 Task: Find connections with filter location Erechim with filter topic #personaltrainerwith filter profile language English with filter current company Wipro with filter school Gurunanak college with filter industry Legal Services with filter service category Computer Repair with filter keywords title Chief People Officer
Action: Mouse moved to (650, 120)
Screenshot: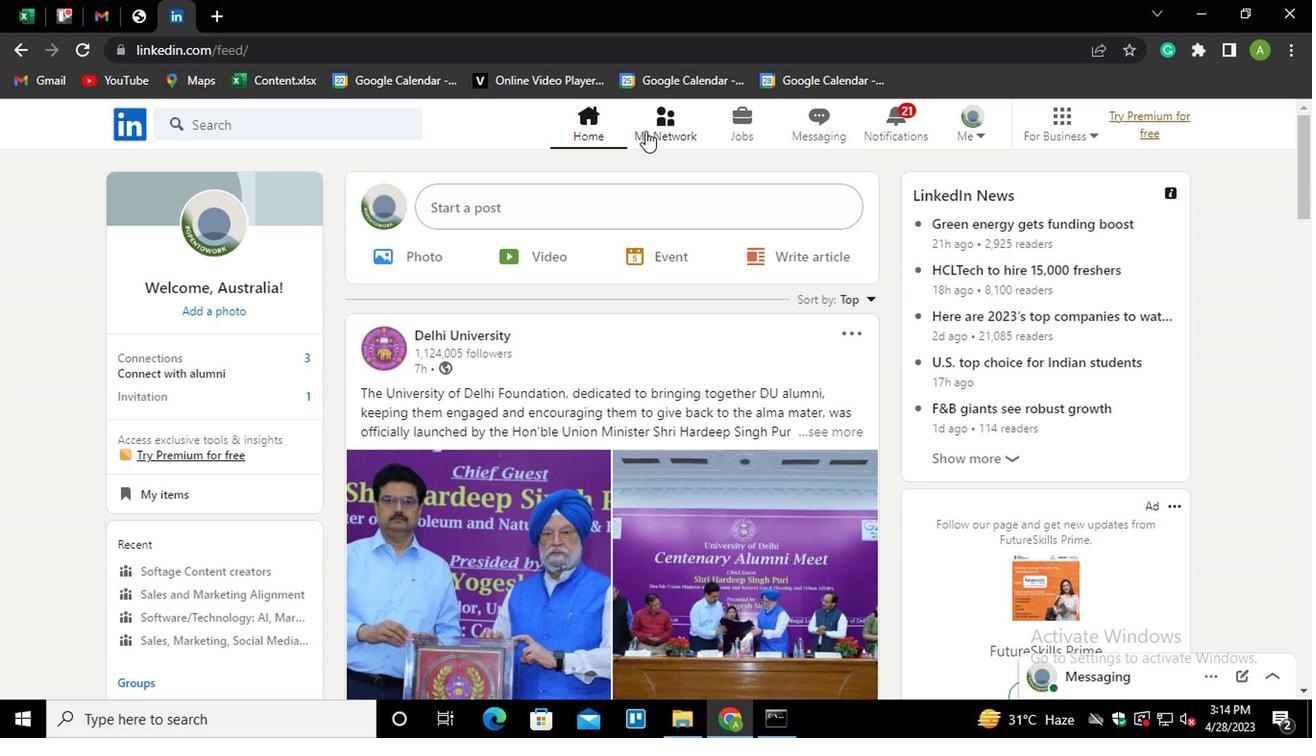 
Action: Mouse pressed left at (650, 120)
Screenshot: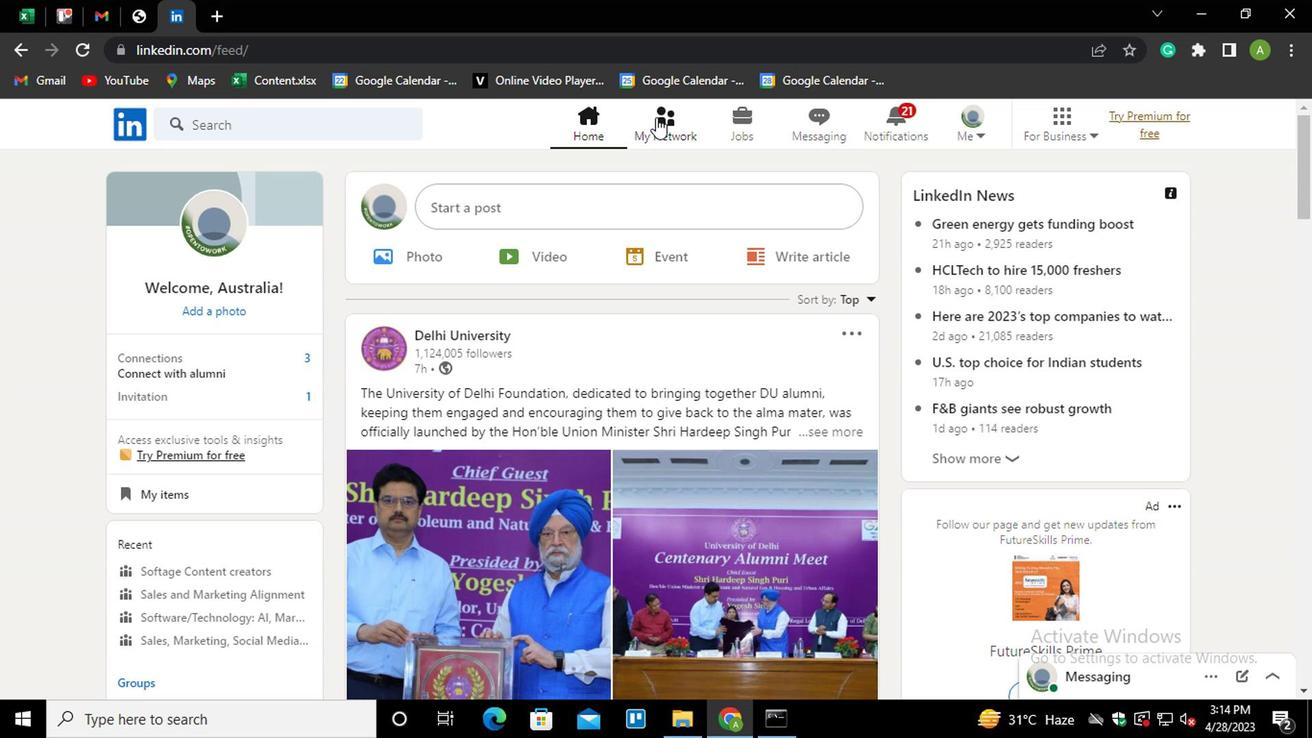 
Action: Mouse moved to (215, 224)
Screenshot: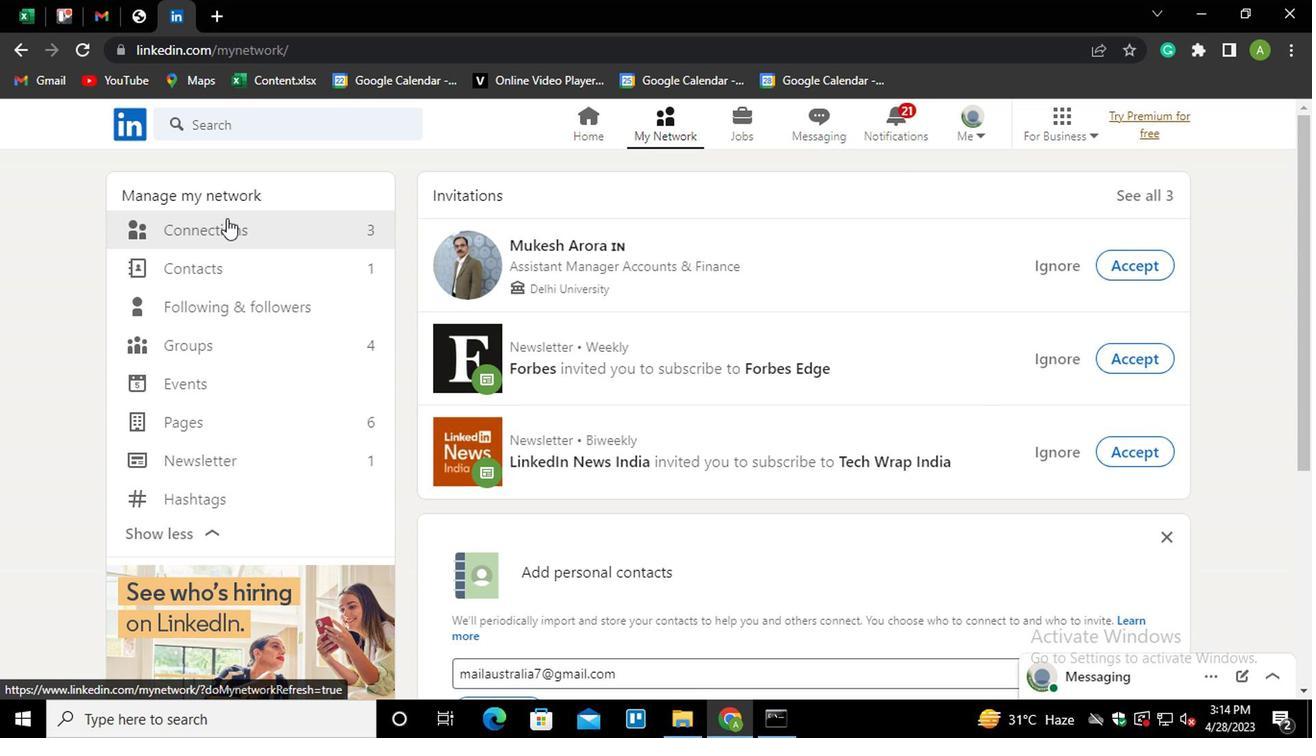 
Action: Mouse pressed left at (215, 224)
Screenshot: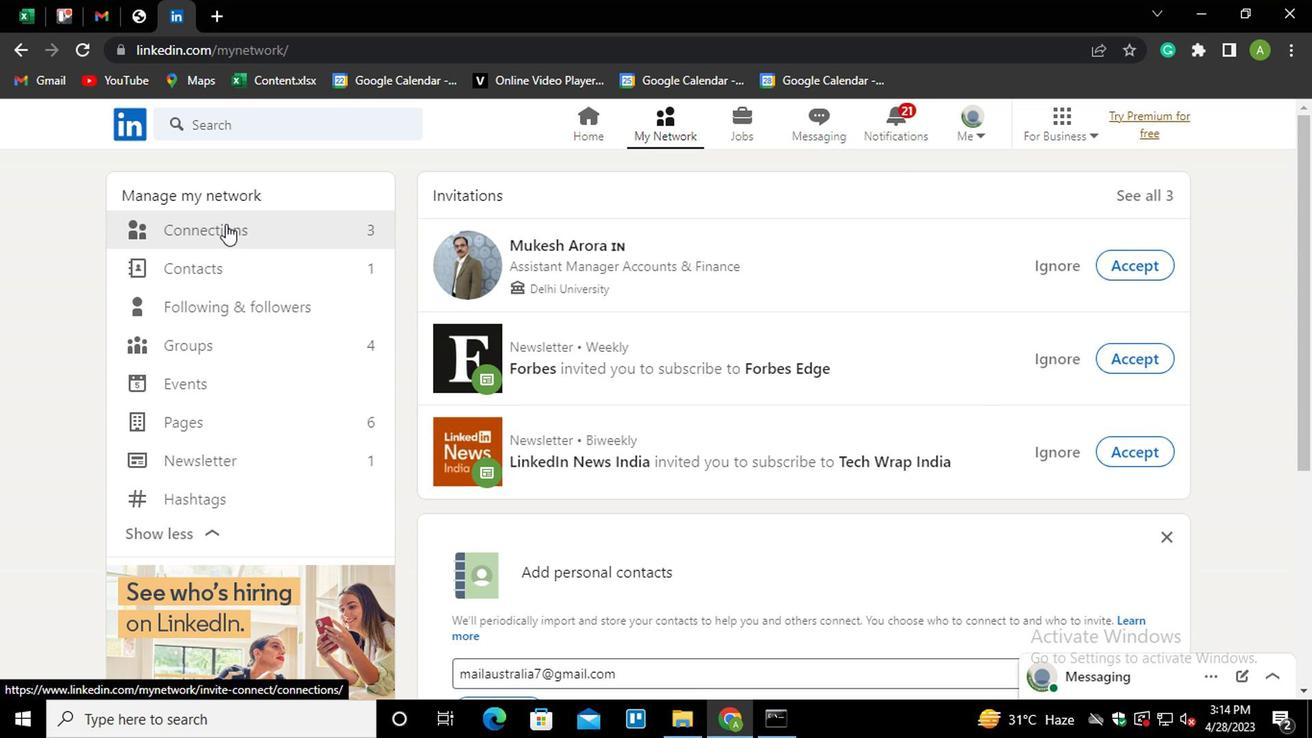 
Action: Mouse moved to (792, 223)
Screenshot: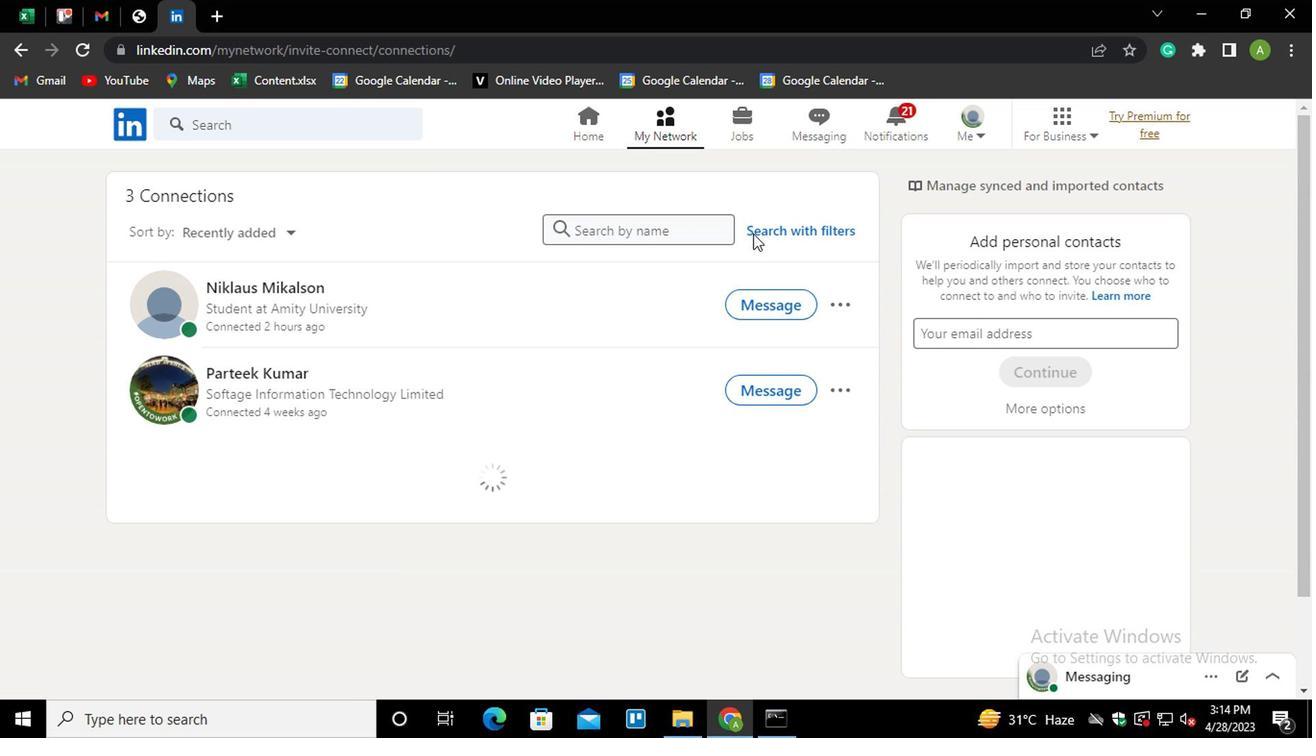 
Action: Mouse pressed left at (792, 223)
Screenshot: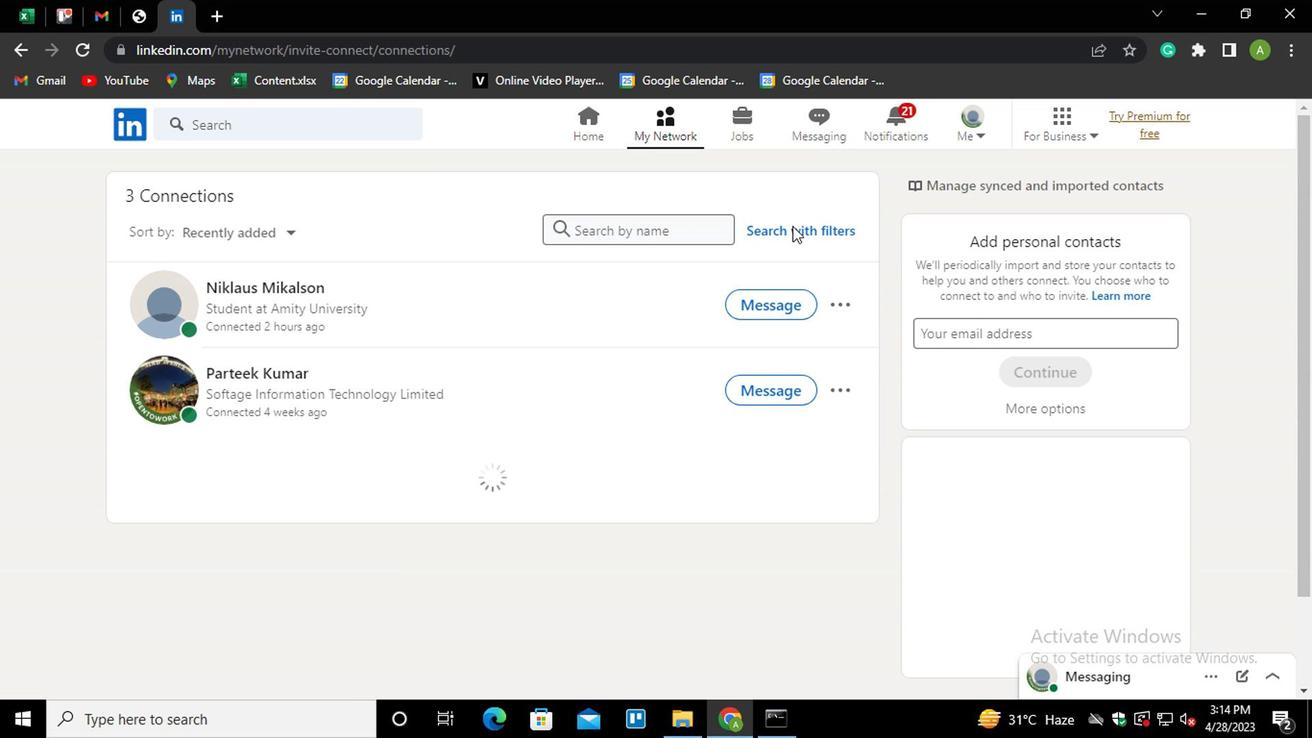 
Action: Mouse moved to (710, 175)
Screenshot: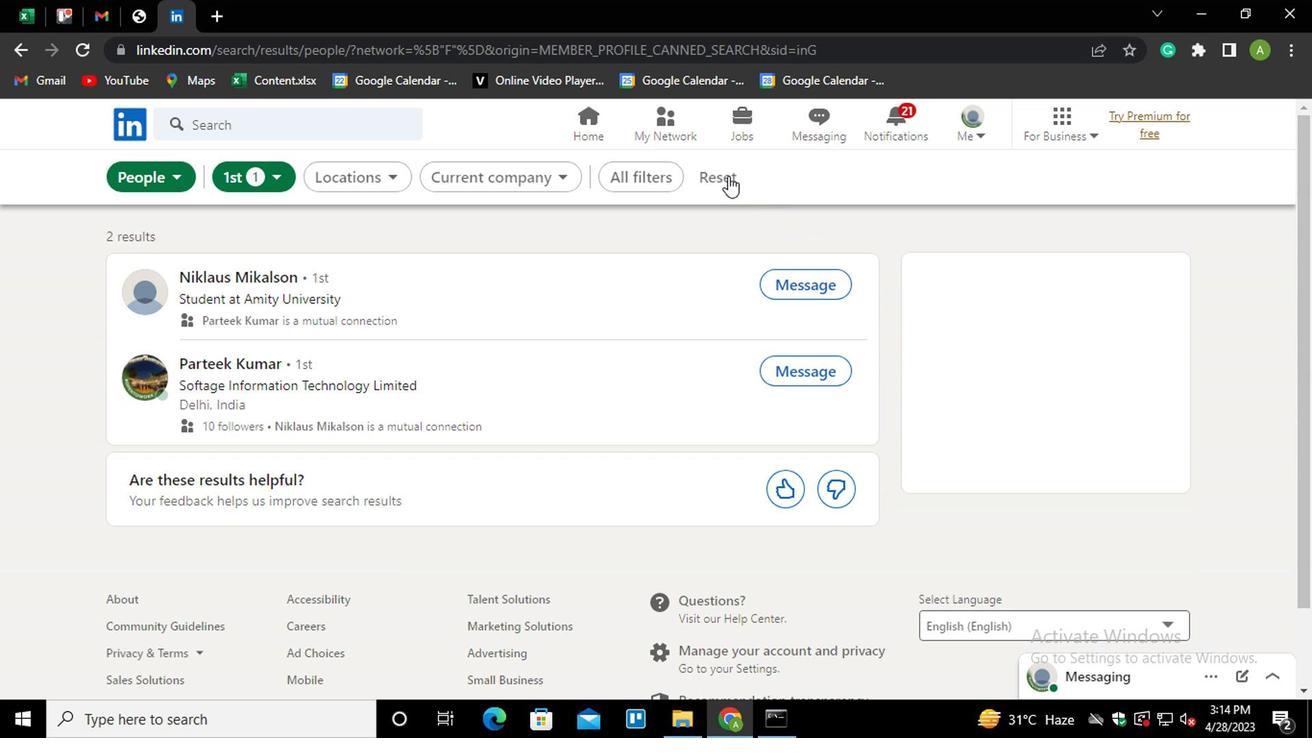 
Action: Mouse pressed left at (710, 175)
Screenshot: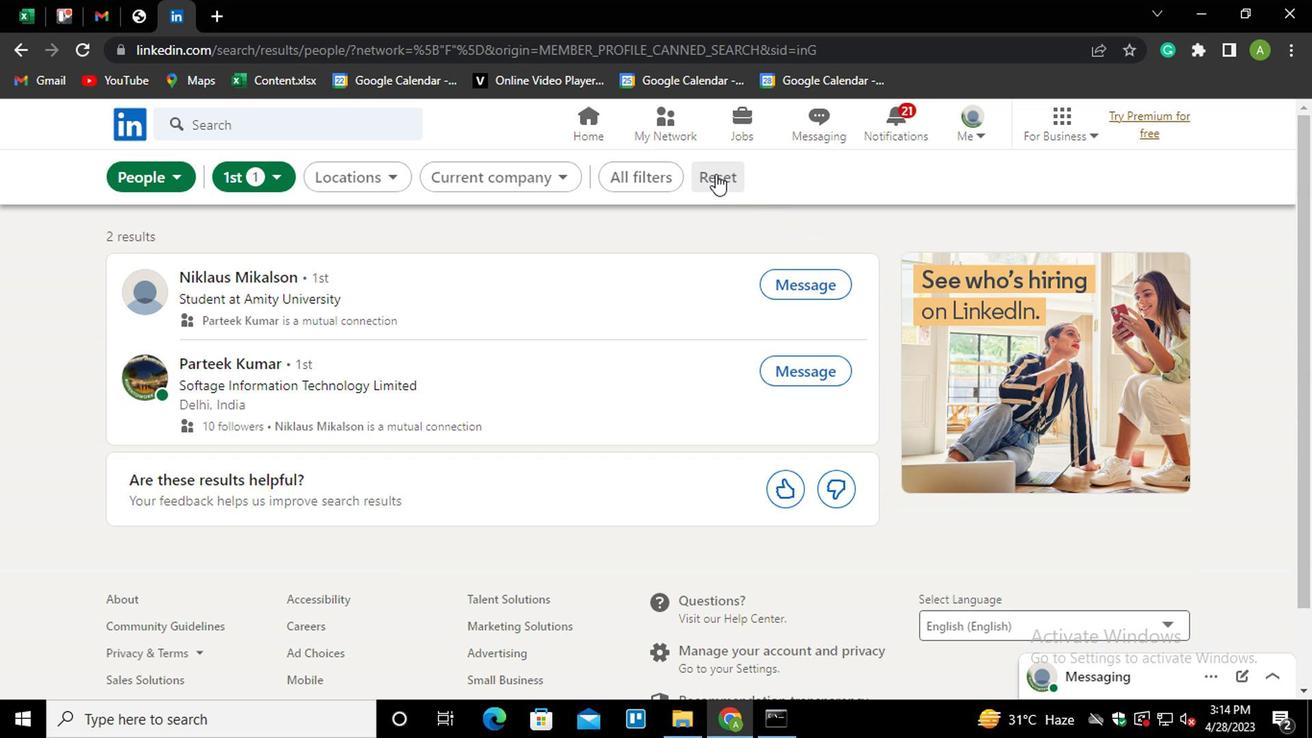 
Action: Mouse moved to (685, 172)
Screenshot: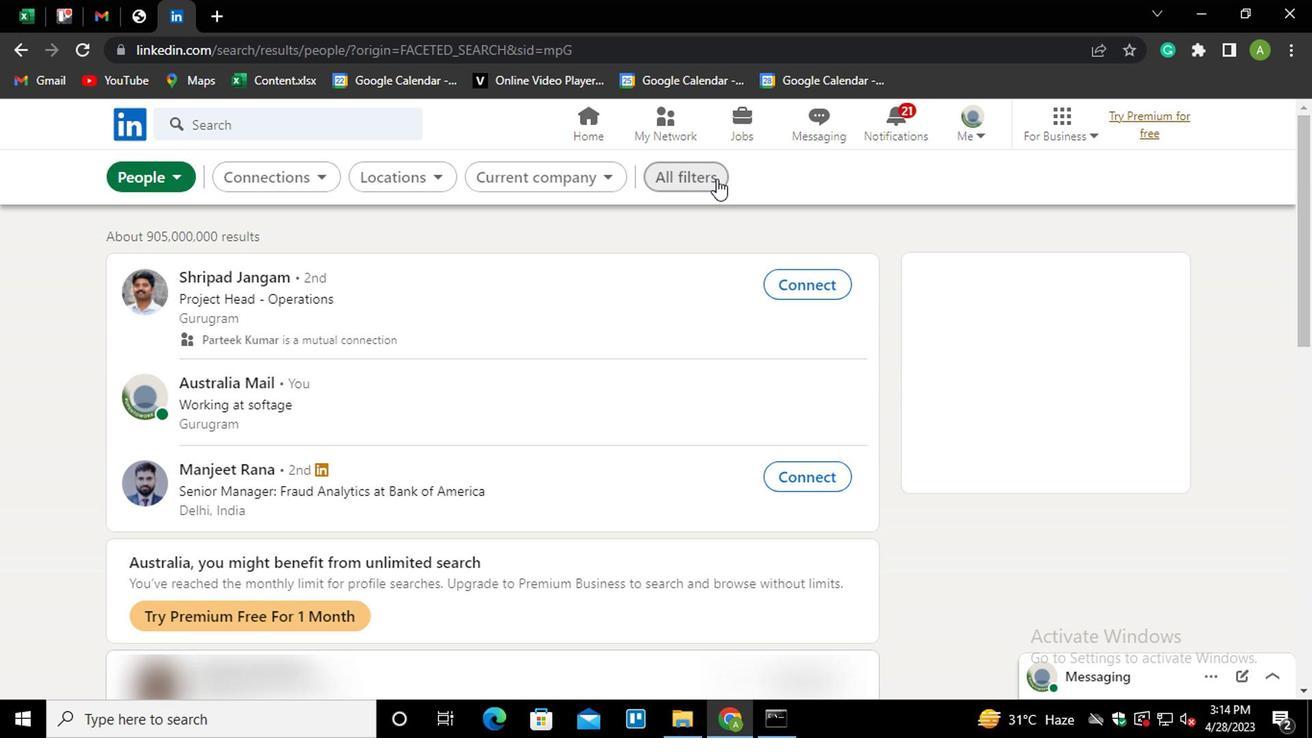 
Action: Mouse pressed left at (685, 172)
Screenshot: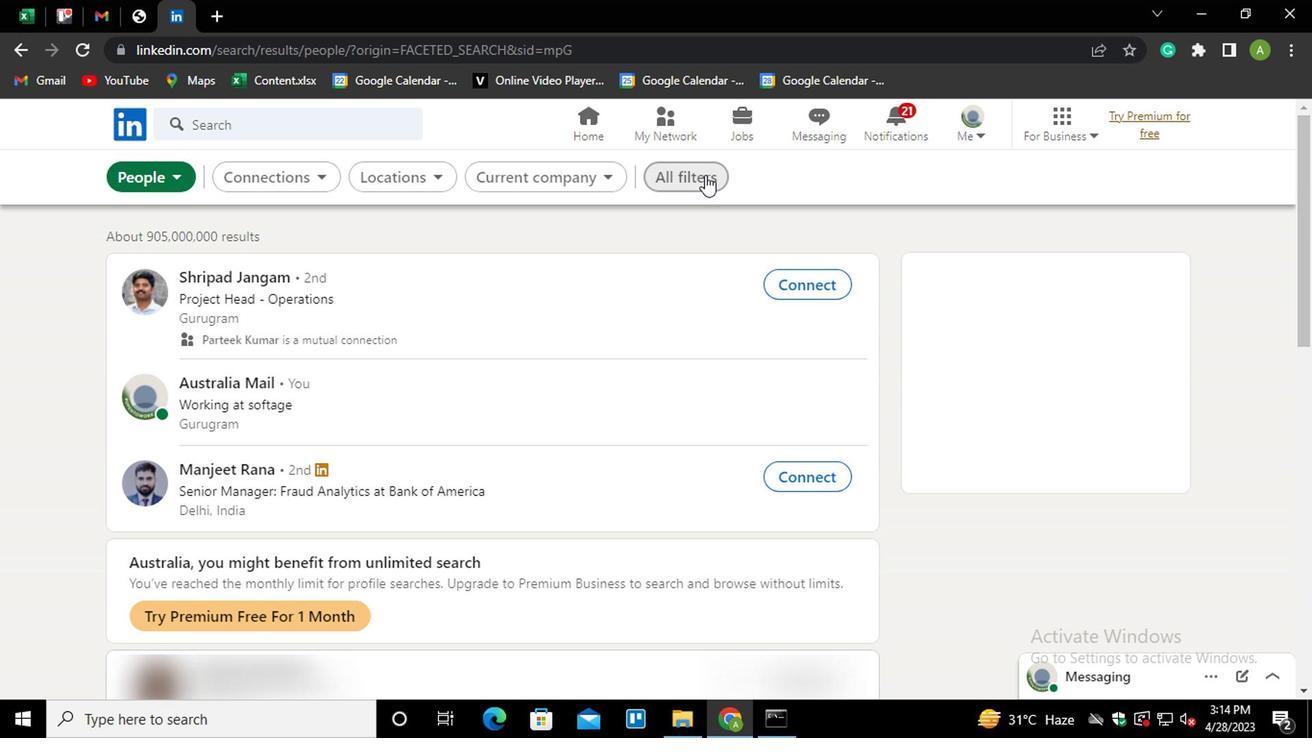 
Action: Mouse moved to (935, 337)
Screenshot: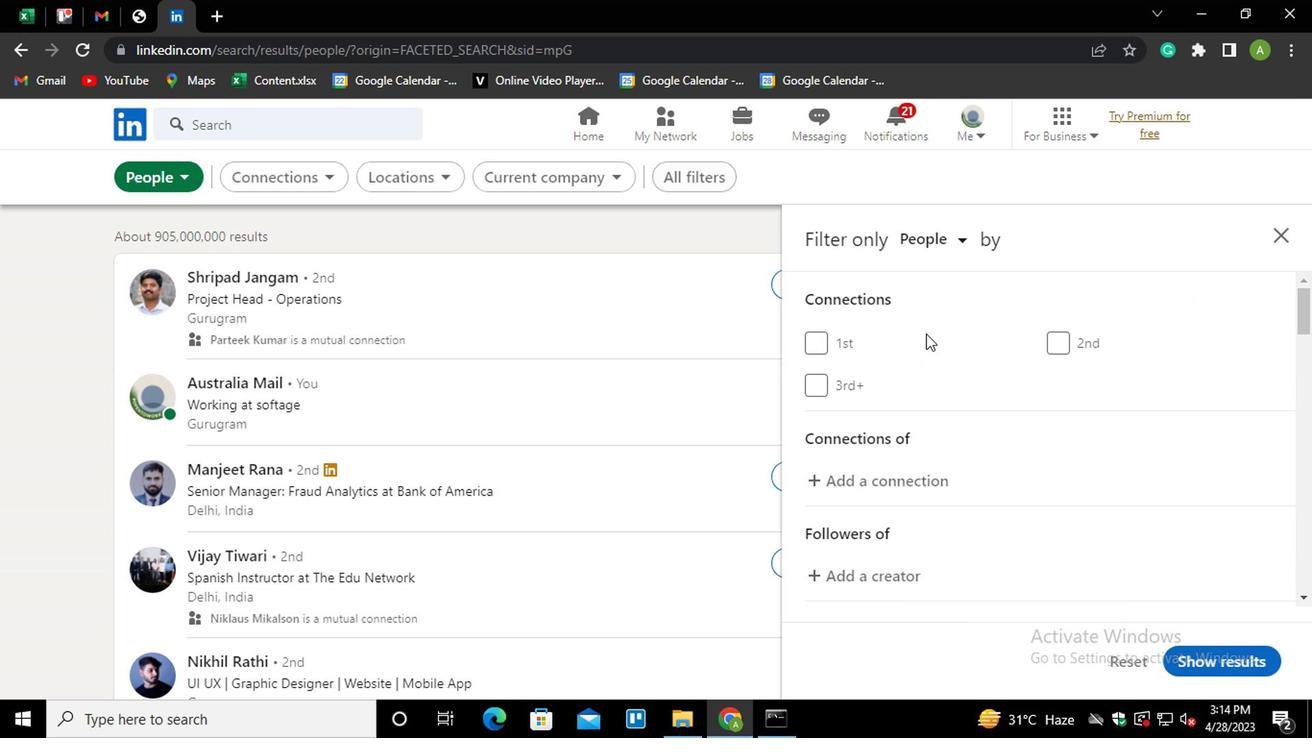 
Action: Mouse scrolled (935, 335) with delta (0, -1)
Screenshot: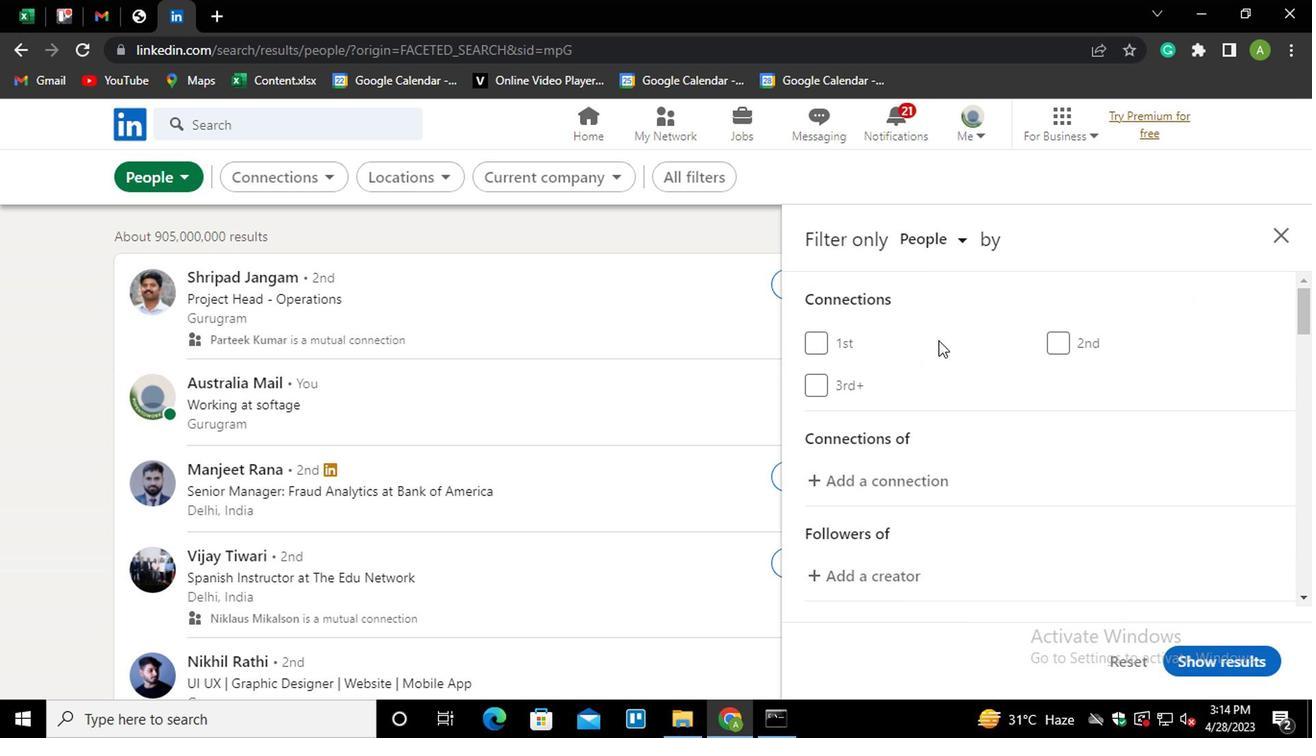 
Action: Mouse scrolled (935, 335) with delta (0, -1)
Screenshot: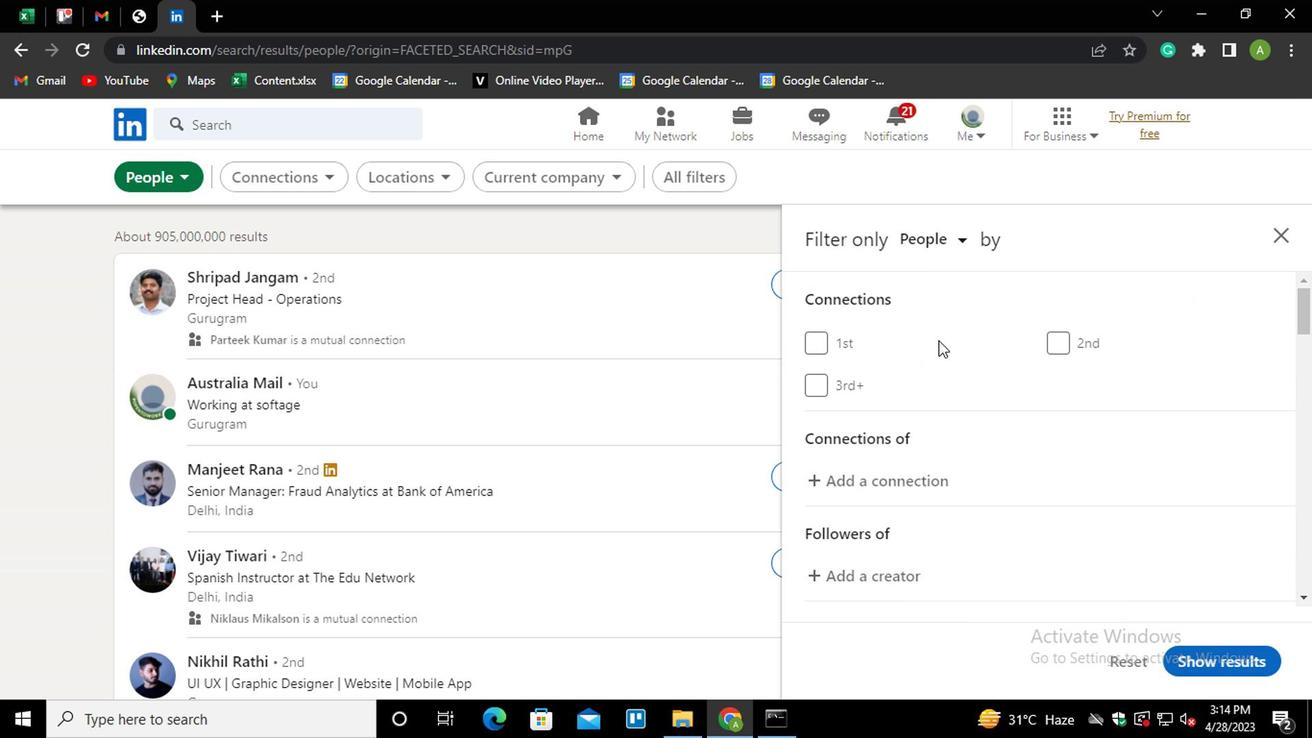 
Action: Mouse scrolled (935, 335) with delta (0, -1)
Screenshot: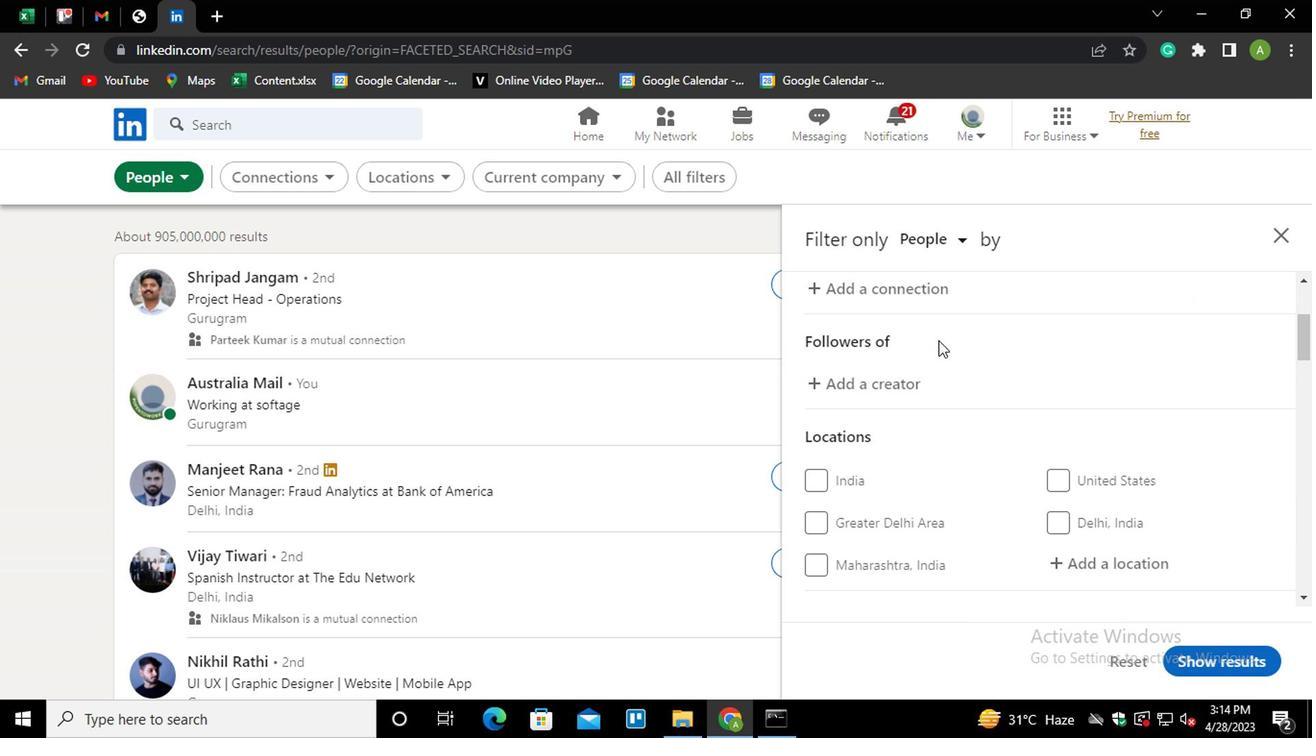 
Action: Mouse moved to (1094, 457)
Screenshot: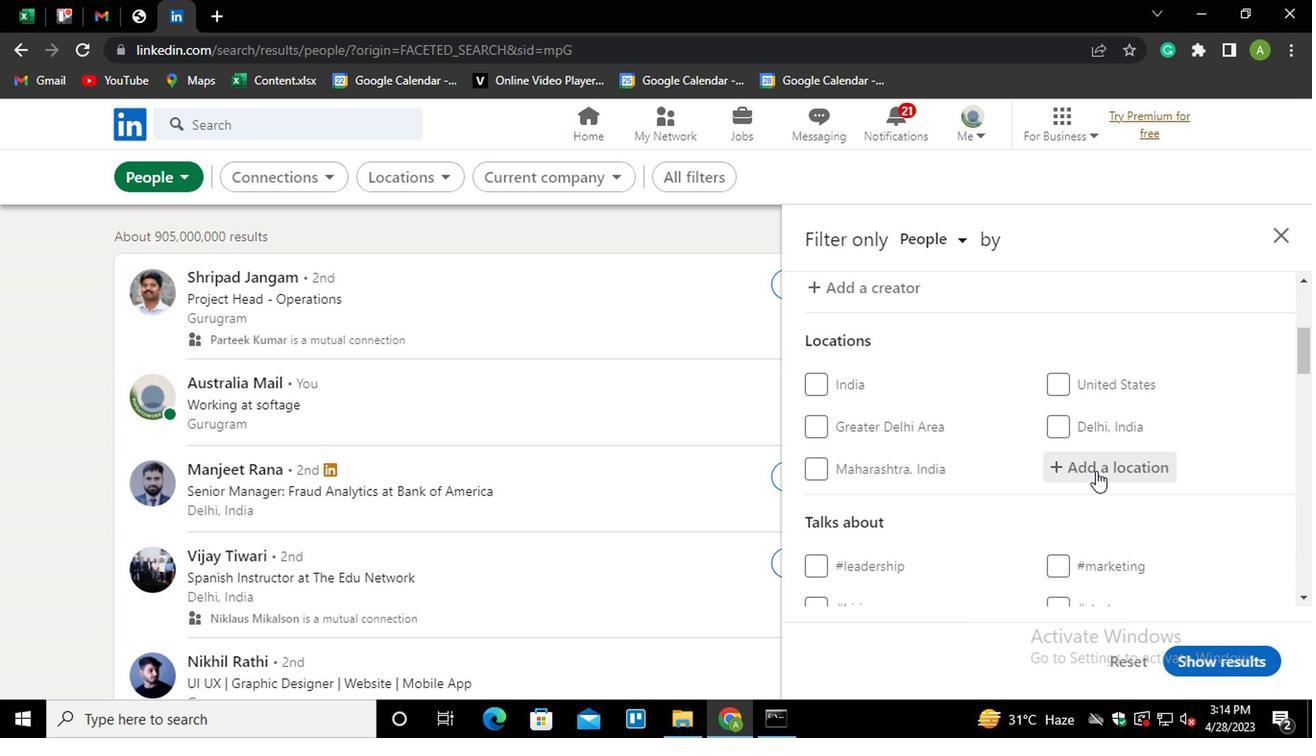 
Action: Mouse pressed left at (1094, 457)
Screenshot: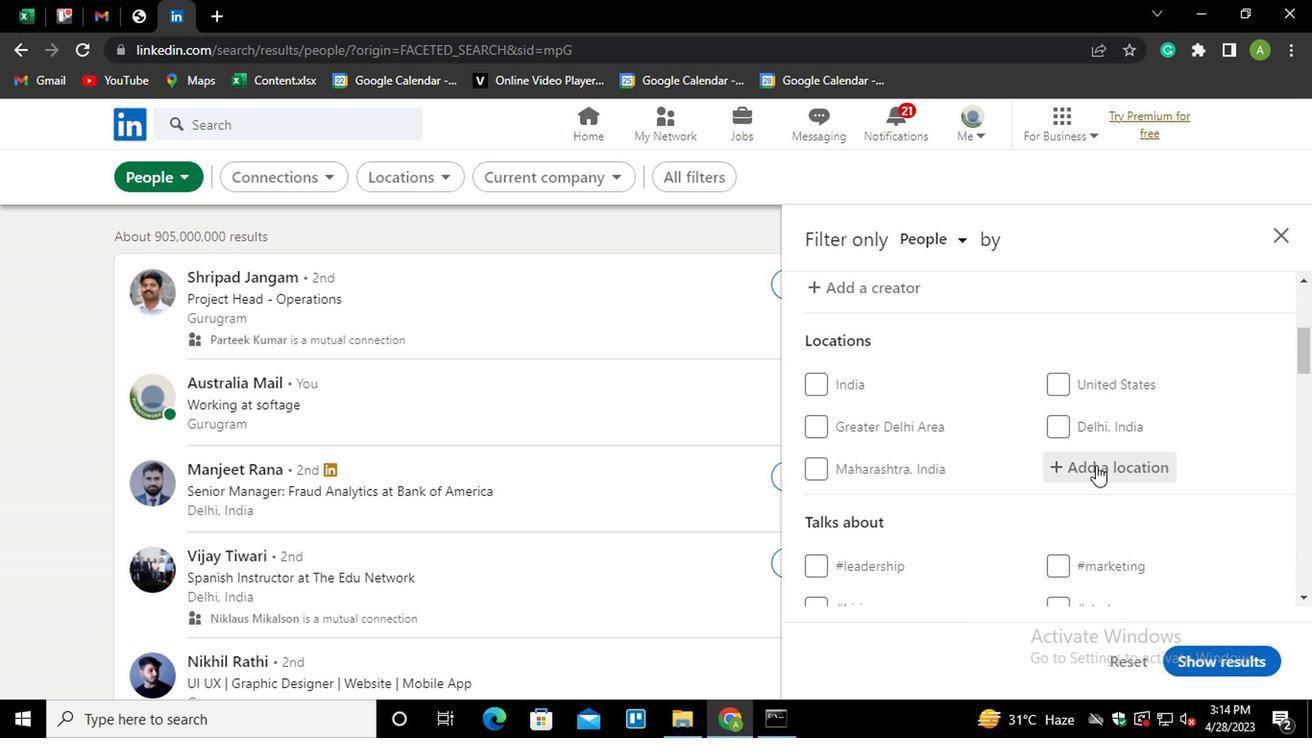 
Action: Mouse moved to (1086, 457)
Screenshot: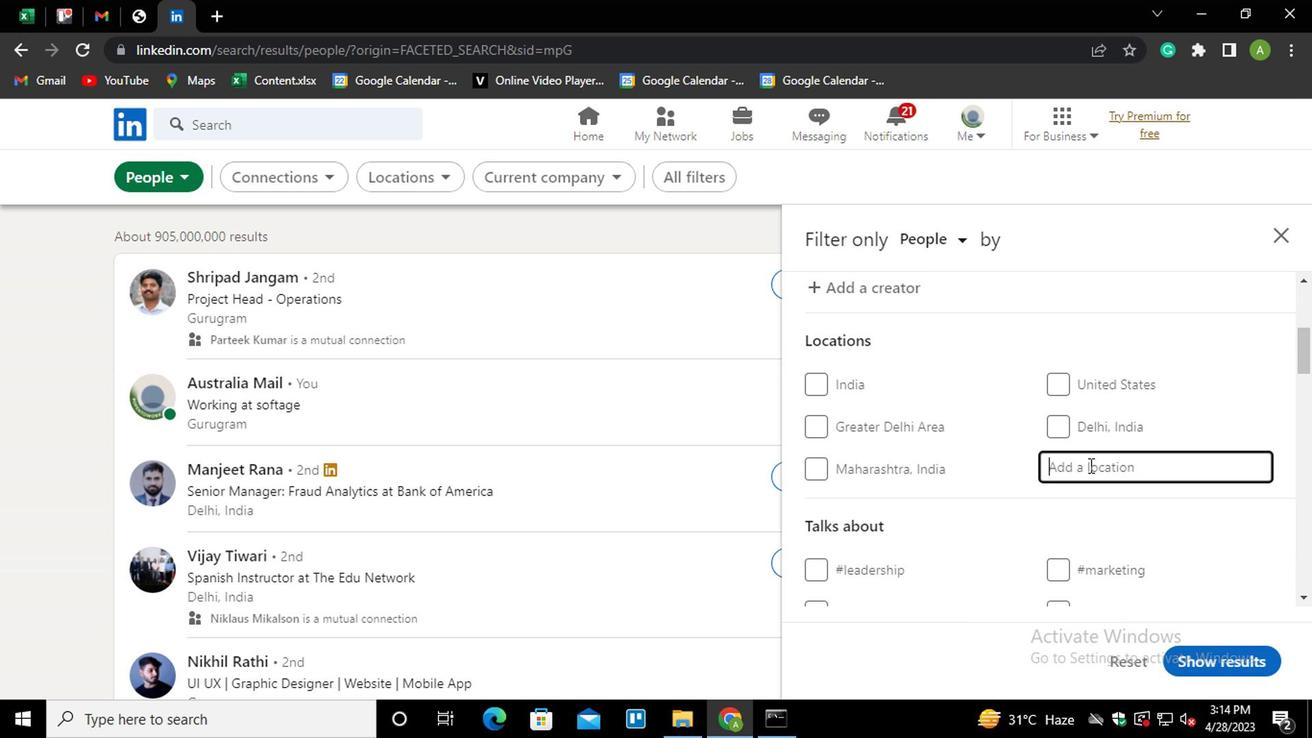 
Action: Mouse pressed left at (1086, 457)
Screenshot: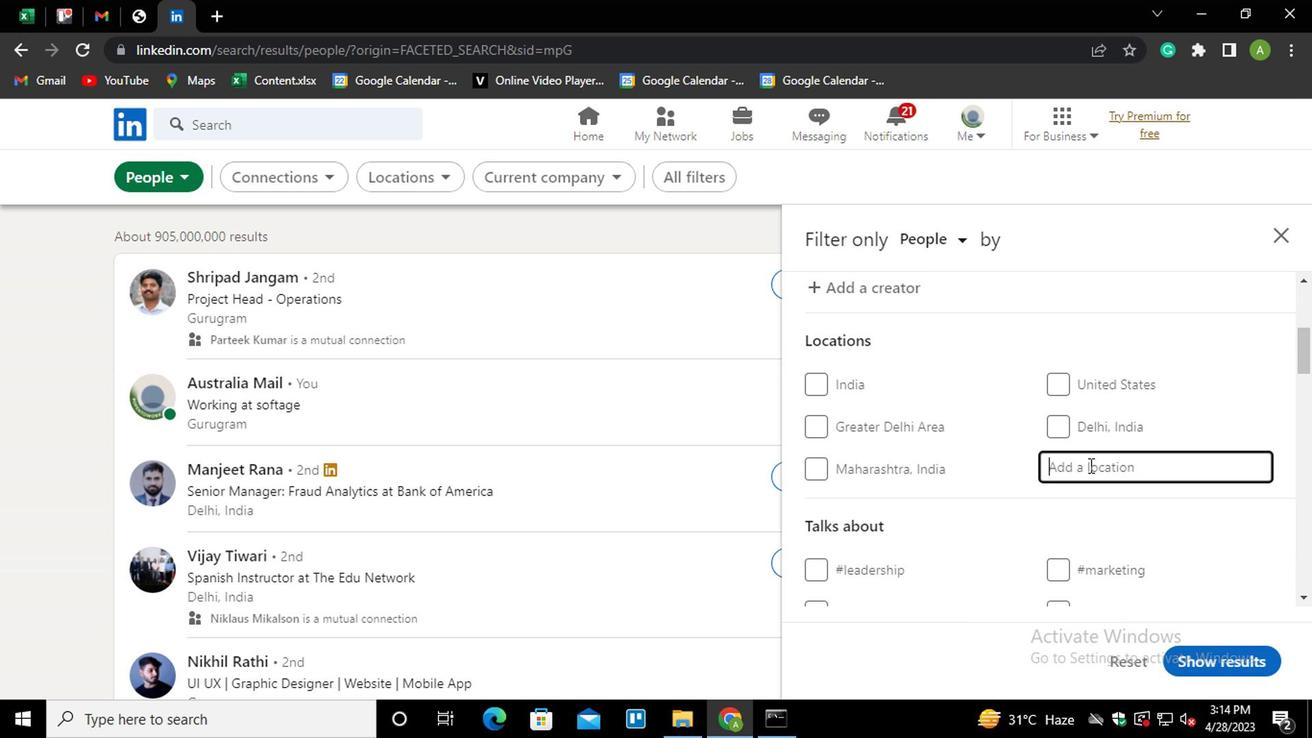 
Action: Mouse moved to (1086, 457)
Screenshot: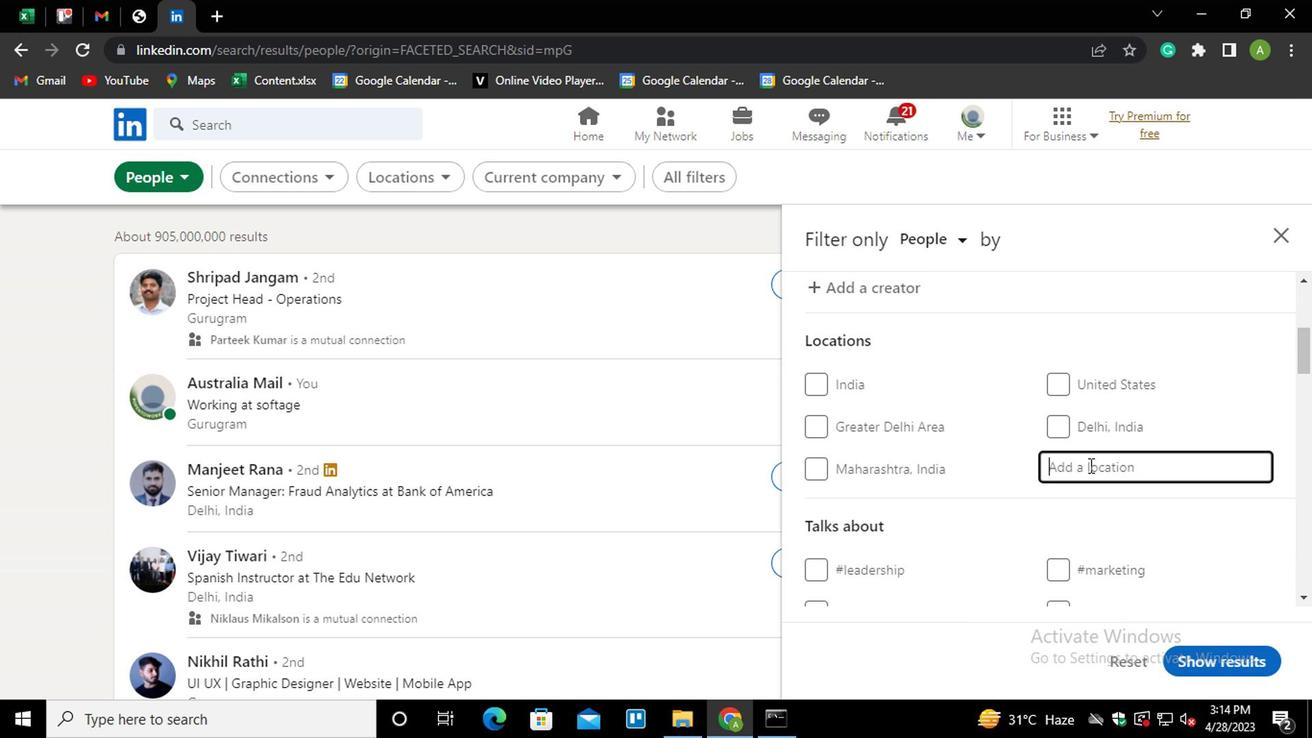 
Action: Key pressed <Key.shift>ERECHIM<Key.down><Key.down><Key.enter>
Screenshot: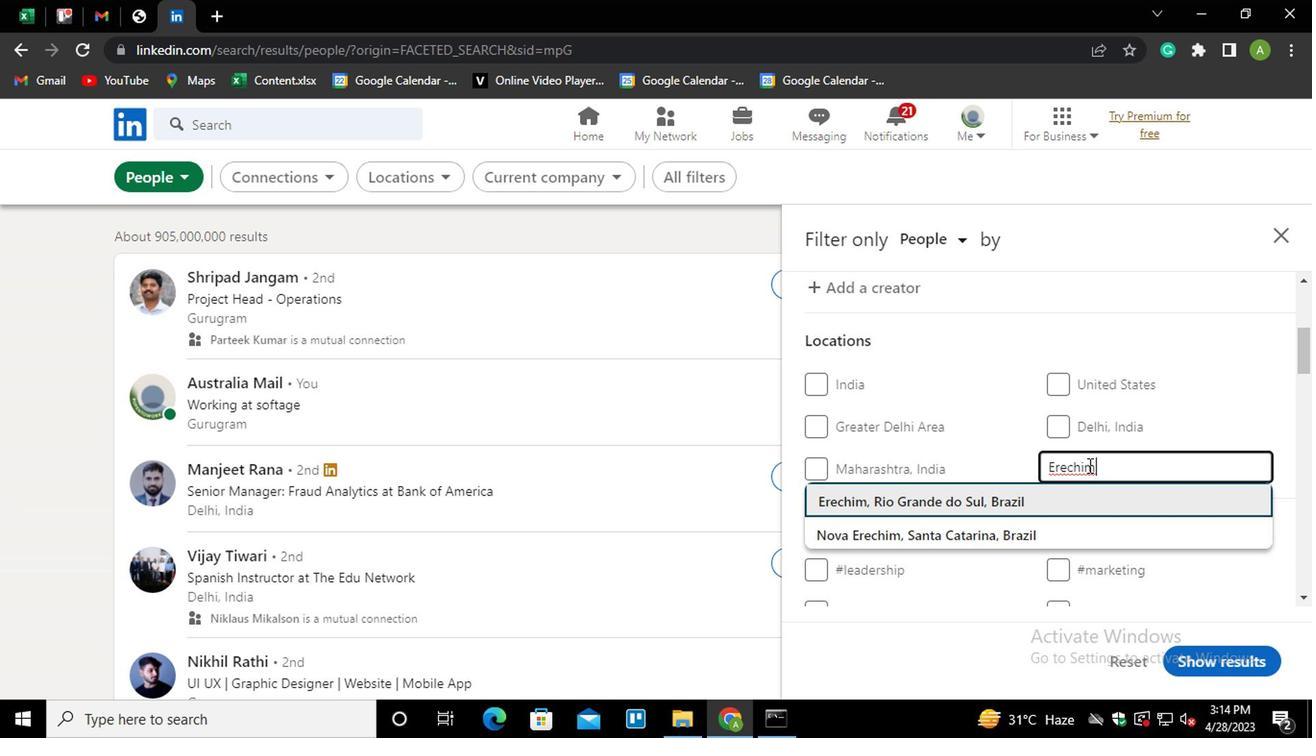 
Action: Mouse scrolled (1086, 456) with delta (0, -1)
Screenshot: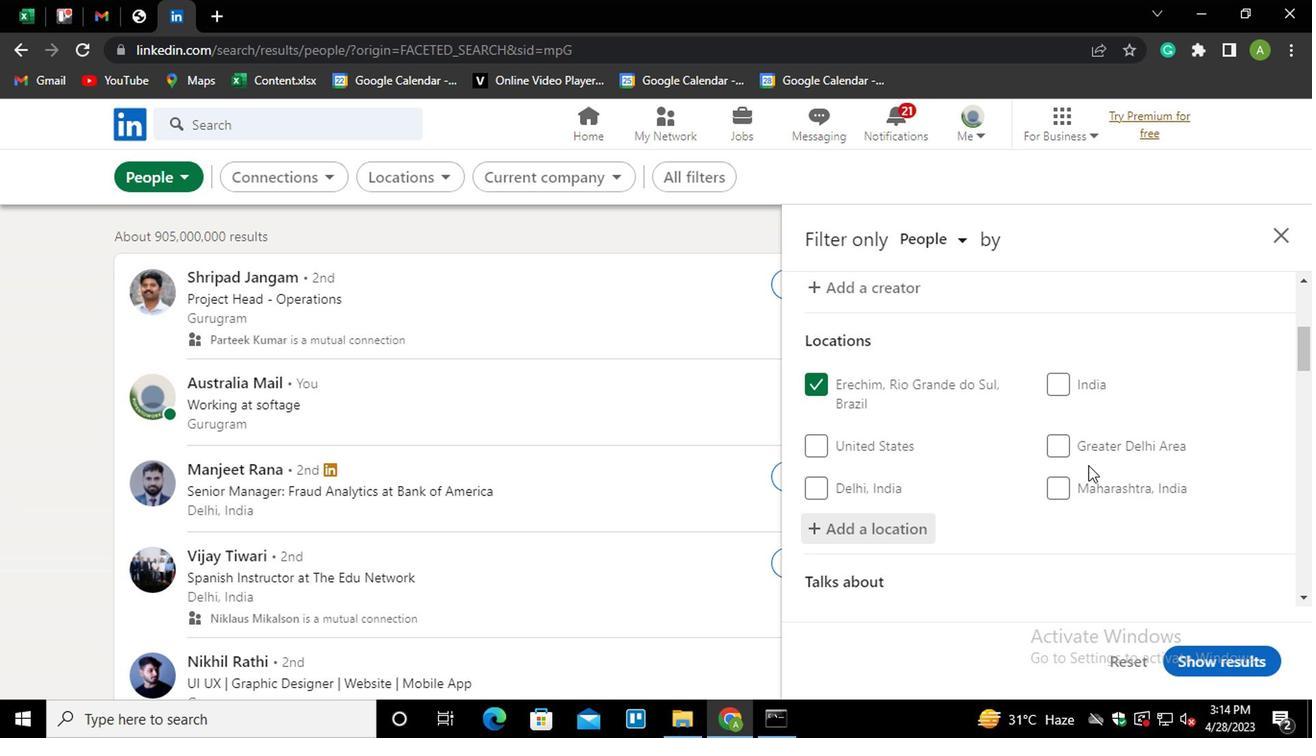
Action: Mouse scrolled (1086, 456) with delta (0, -1)
Screenshot: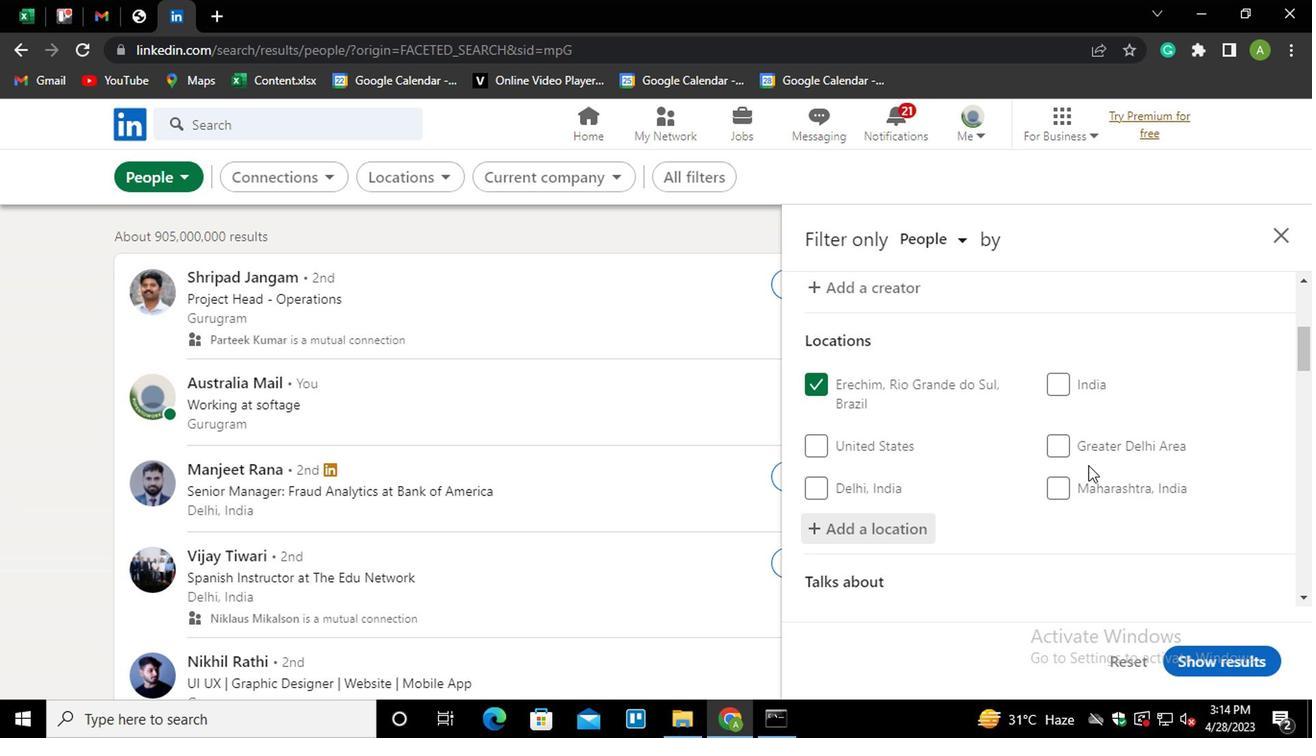 
Action: Mouse scrolled (1086, 456) with delta (0, -1)
Screenshot: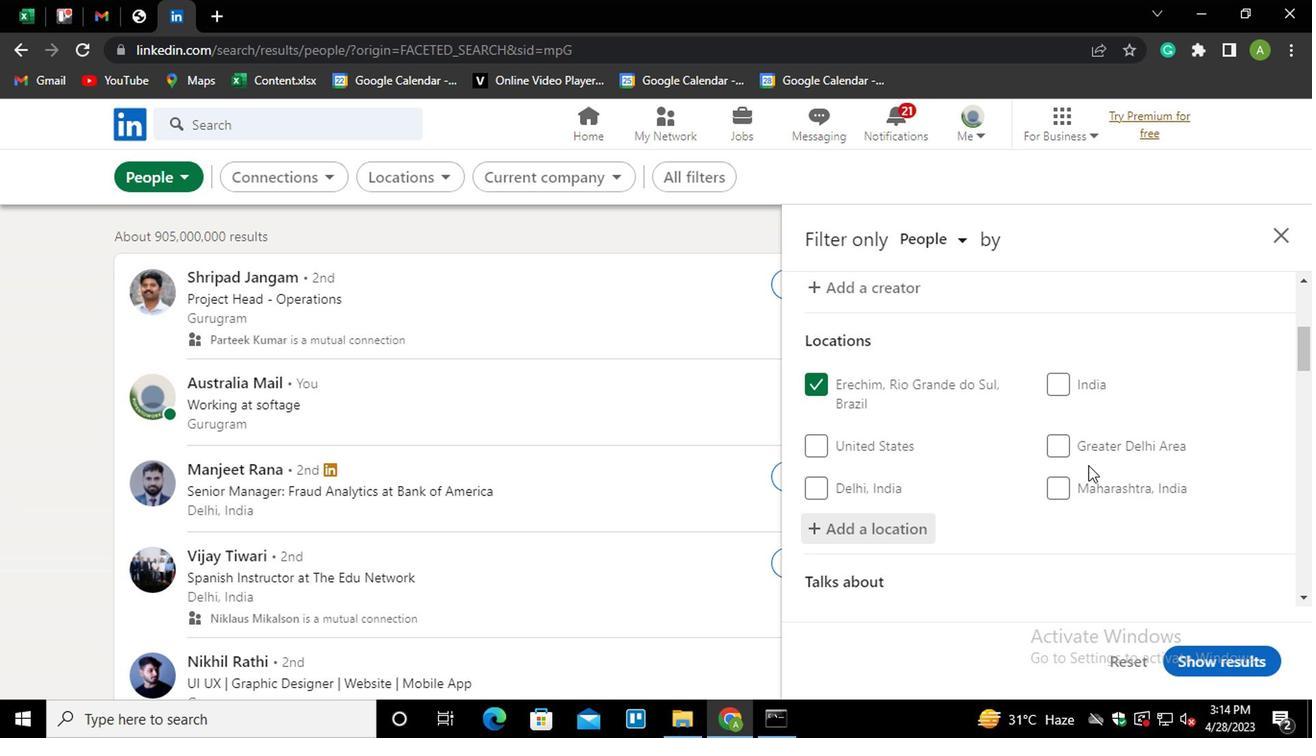 
Action: Mouse moved to (1082, 416)
Screenshot: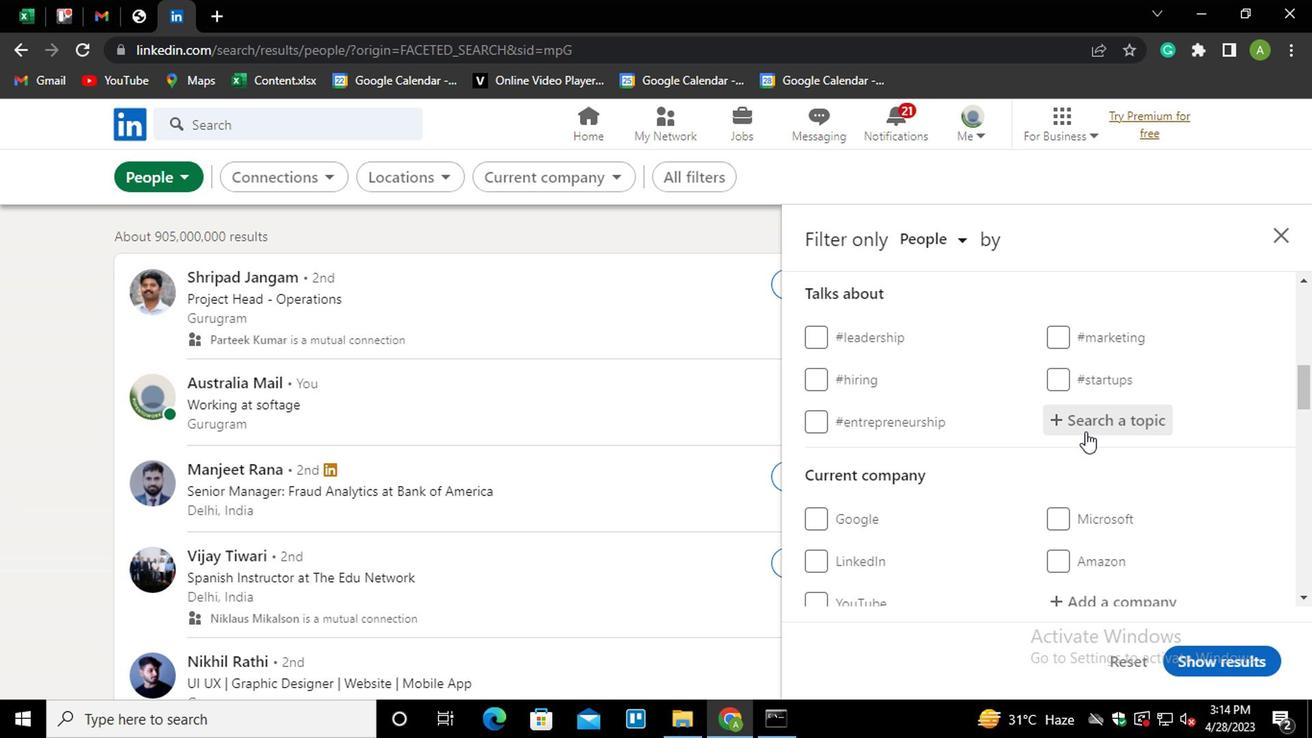 
Action: Mouse pressed left at (1082, 416)
Screenshot: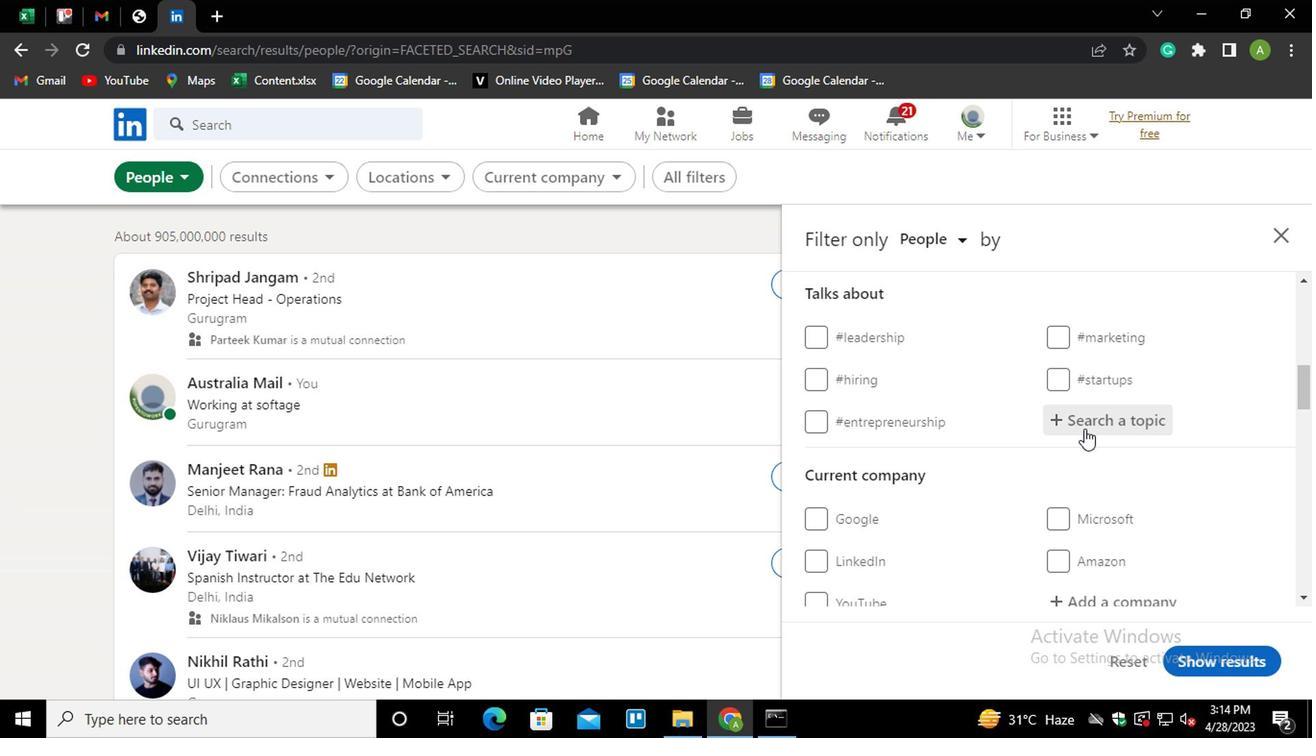 
Action: Key pressed PERSONALTRAINER<Key.down><Key.enter>
Screenshot: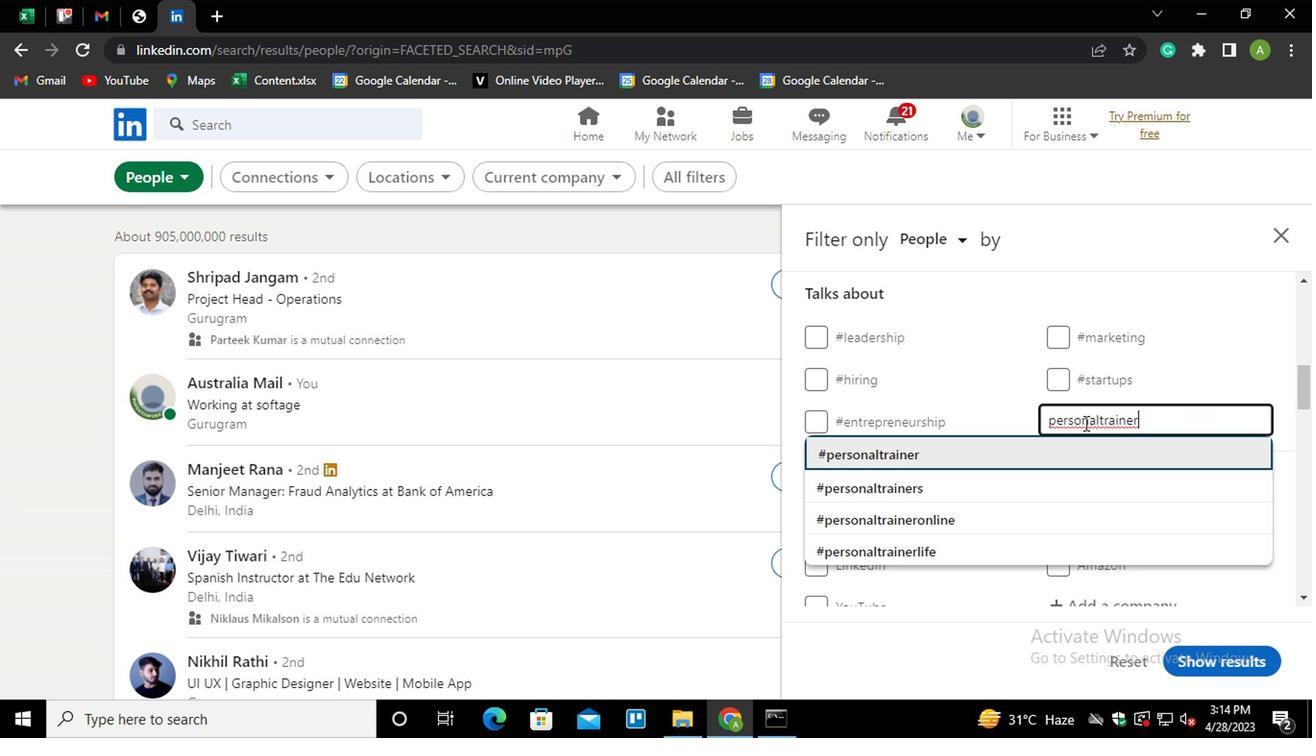 
Action: Mouse scrolled (1082, 415) with delta (0, -1)
Screenshot: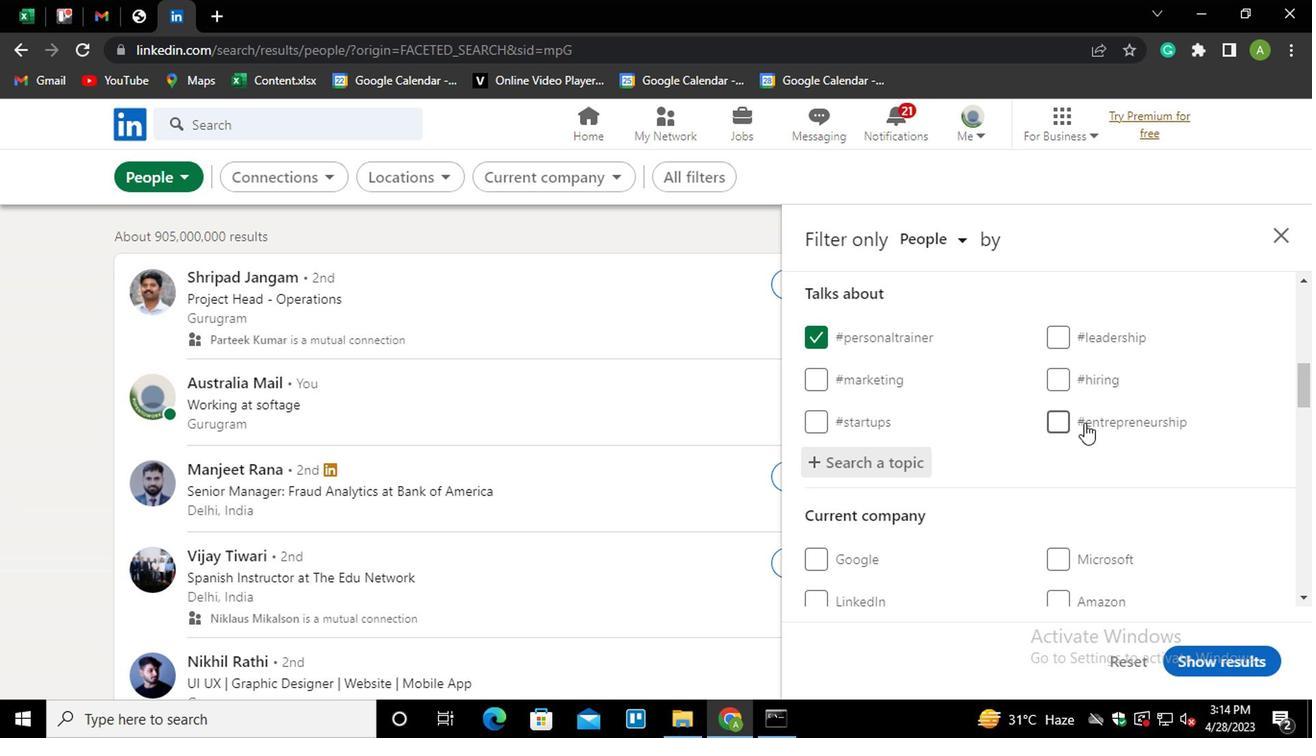 
Action: Mouse scrolled (1082, 415) with delta (0, -1)
Screenshot: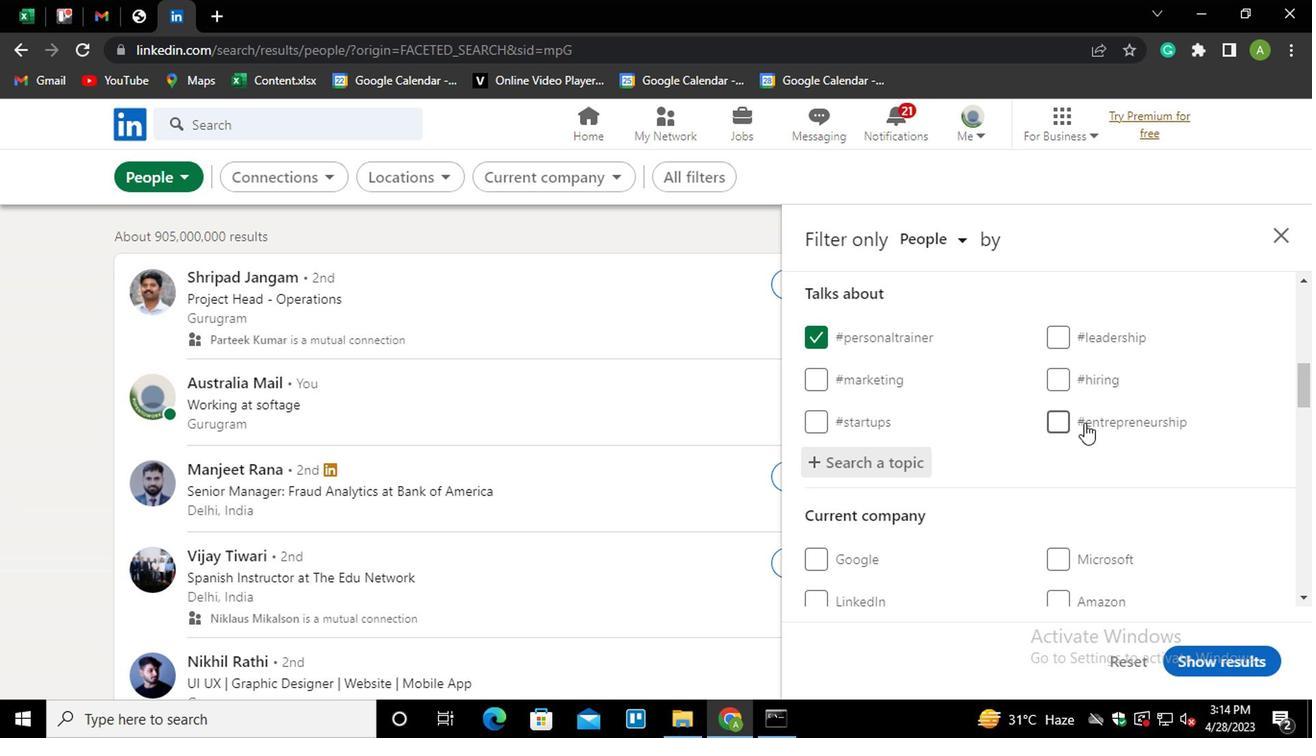 
Action: Mouse scrolled (1082, 415) with delta (0, -1)
Screenshot: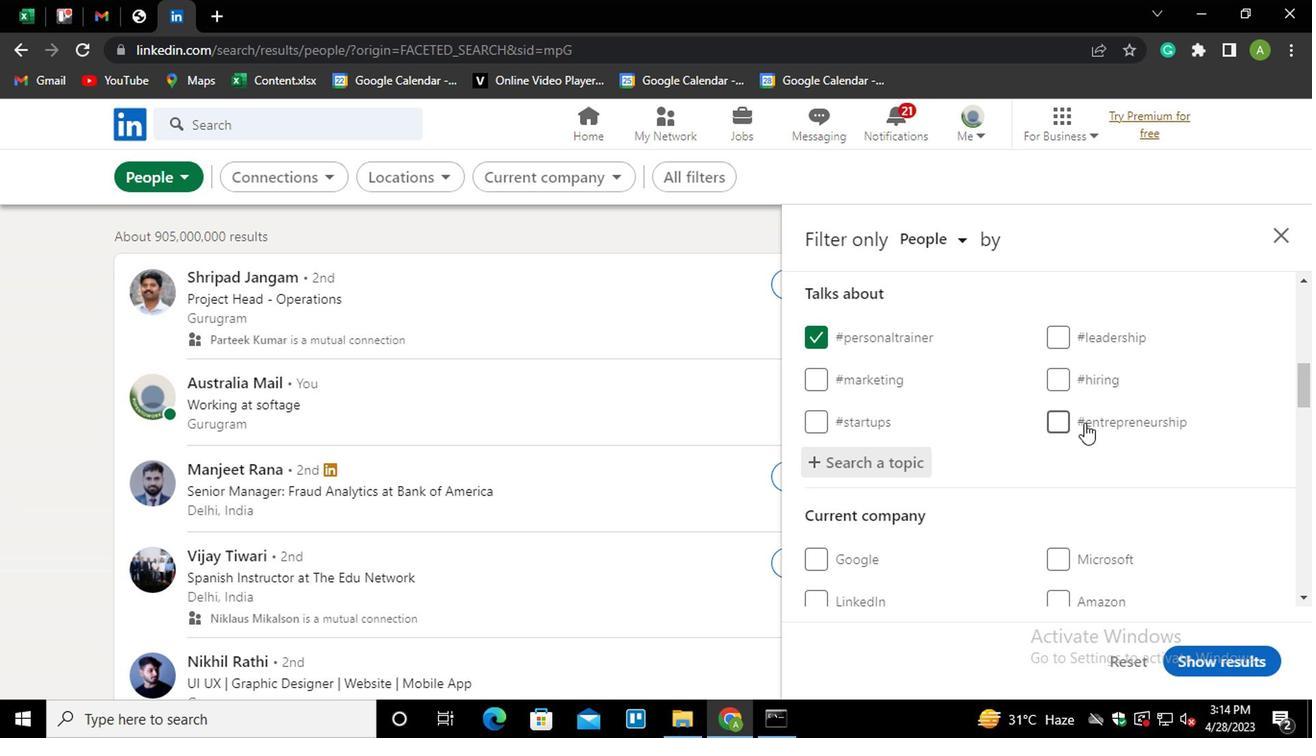 
Action: Mouse scrolled (1082, 415) with delta (0, -1)
Screenshot: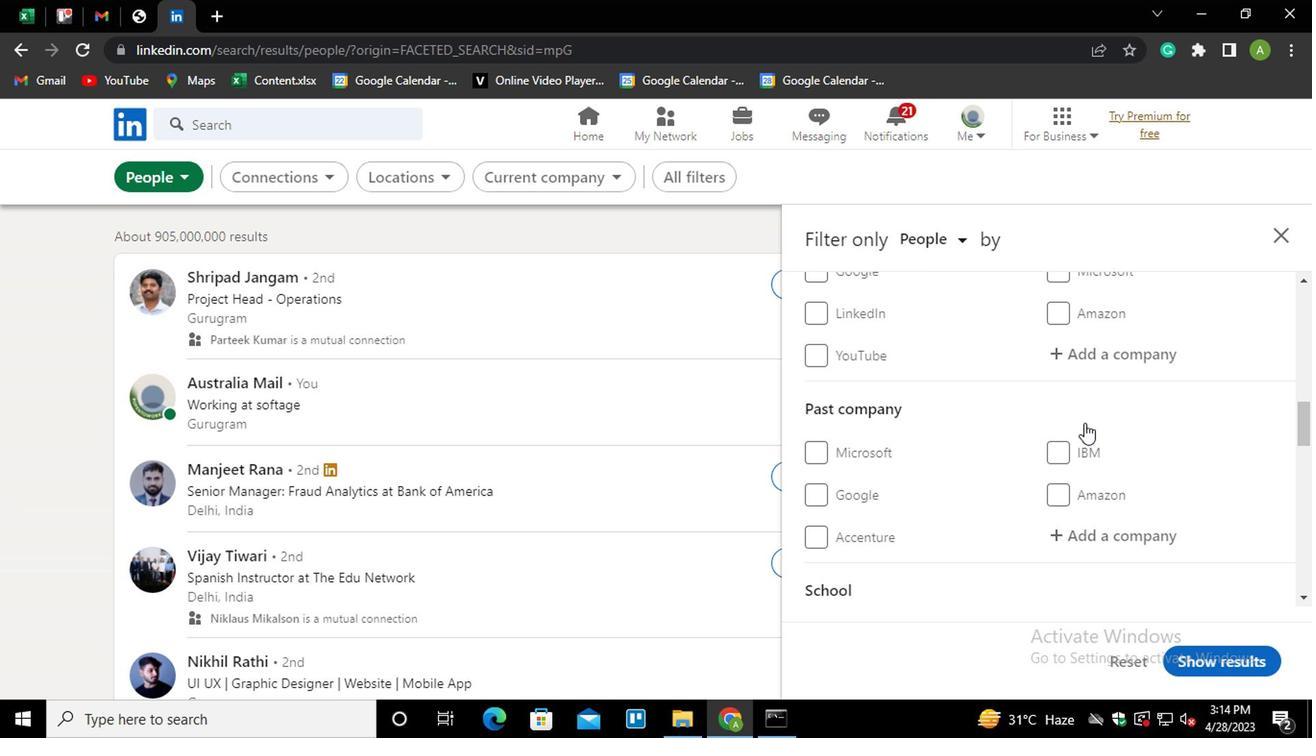 
Action: Mouse scrolled (1082, 415) with delta (0, -1)
Screenshot: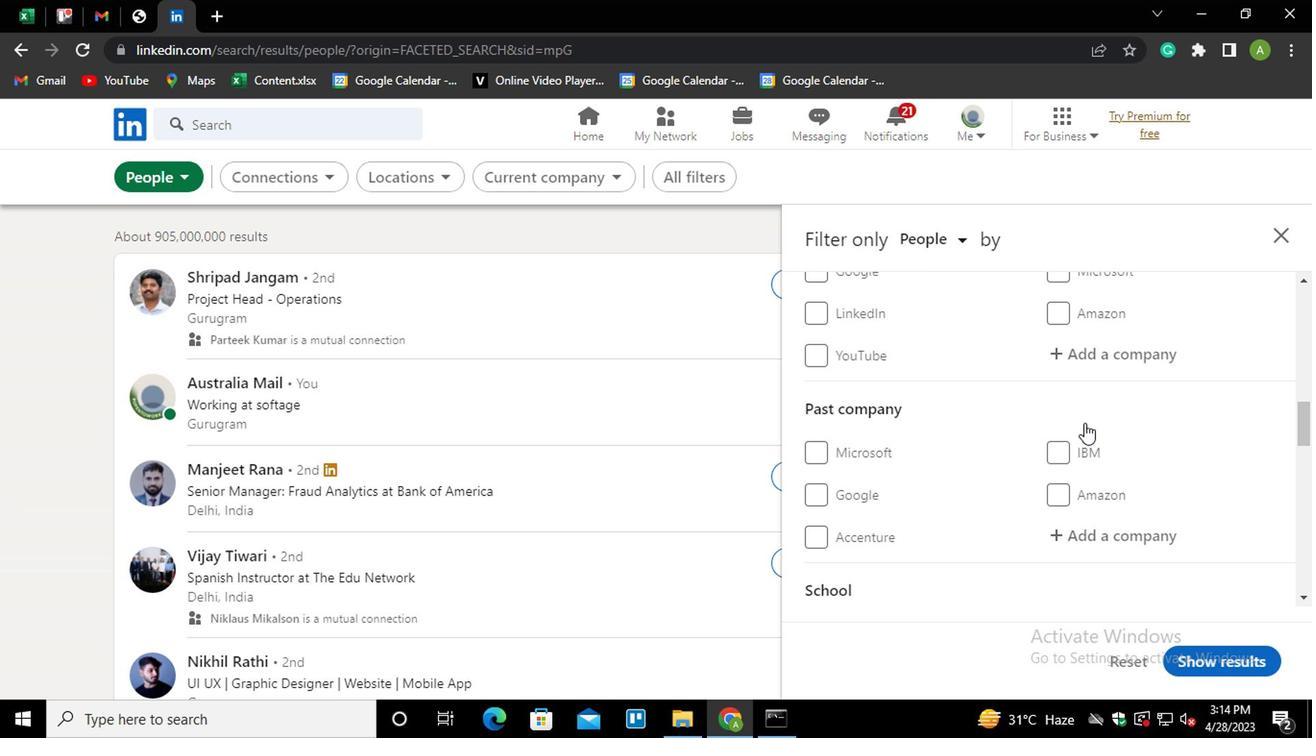 
Action: Mouse scrolled (1082, 415) with delta (0, -1)
Screenshot: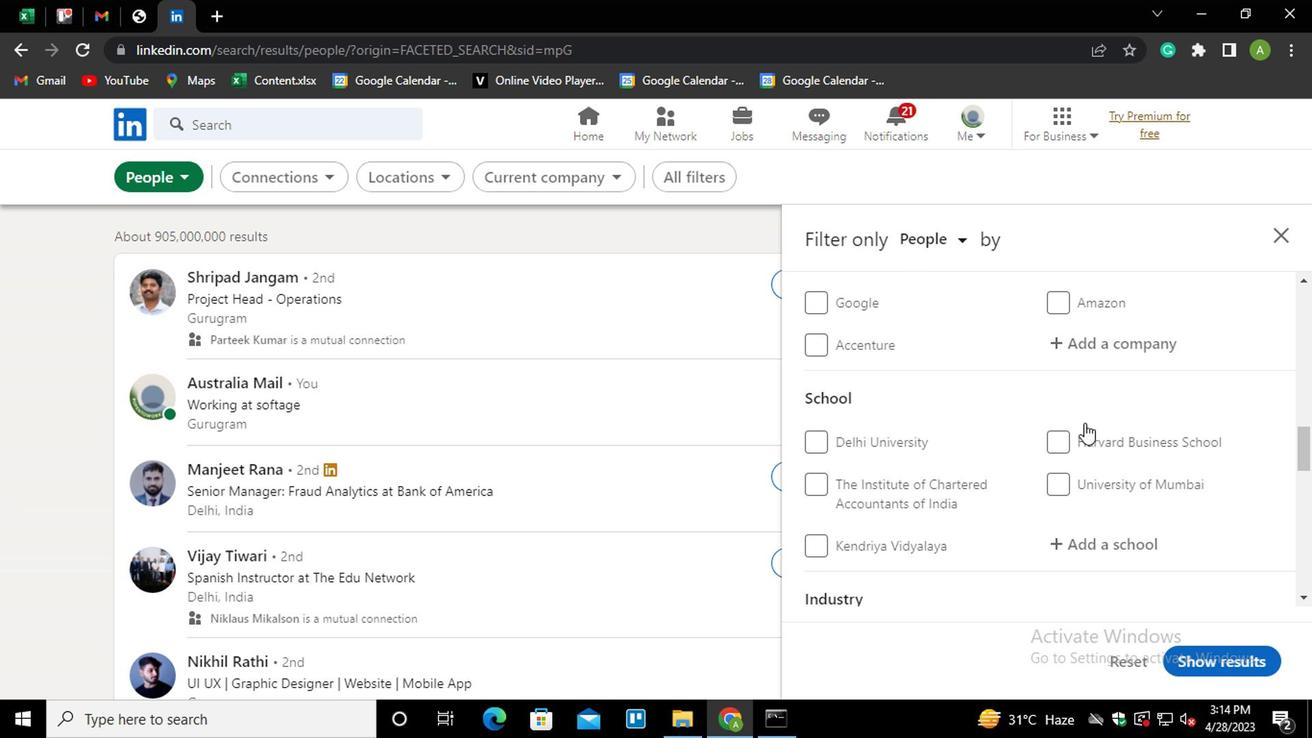 
Action: Mouse scrolled (1082, 415) with delta (0, -1)
Screenshot: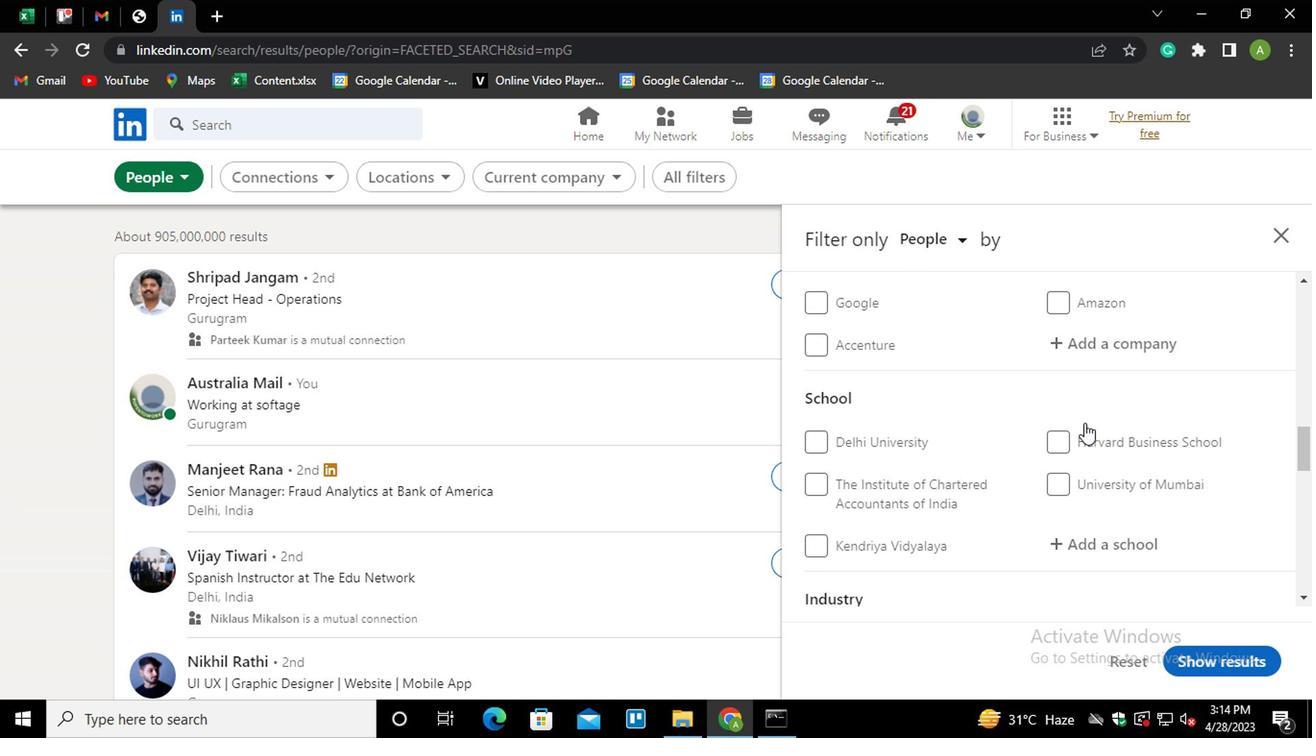 
Action: Mouse scrolled (1082, 415) with delta (0, -1)
Screenshot: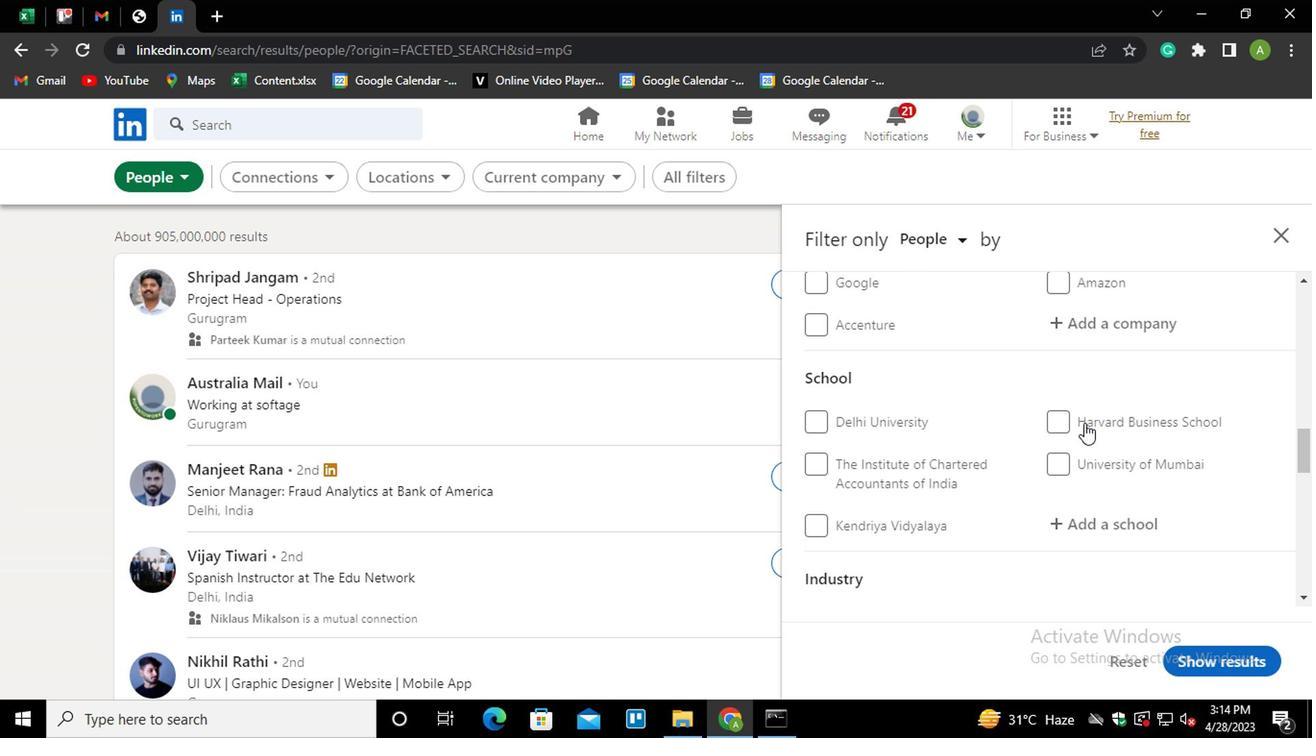 
Action: Mouse scrolled (1082, 415) with delta (0, -1)
Screenshot: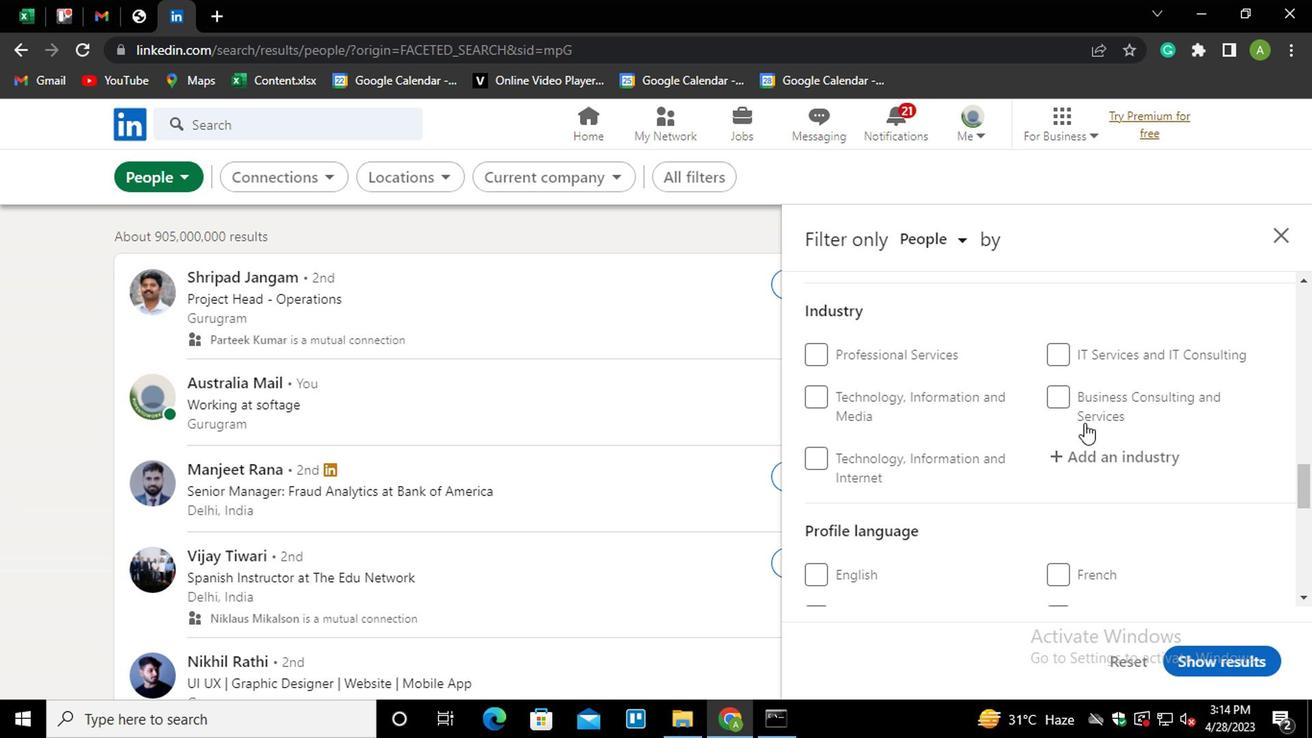 
Action: Mouse moved to (820, 466)
Screenshot: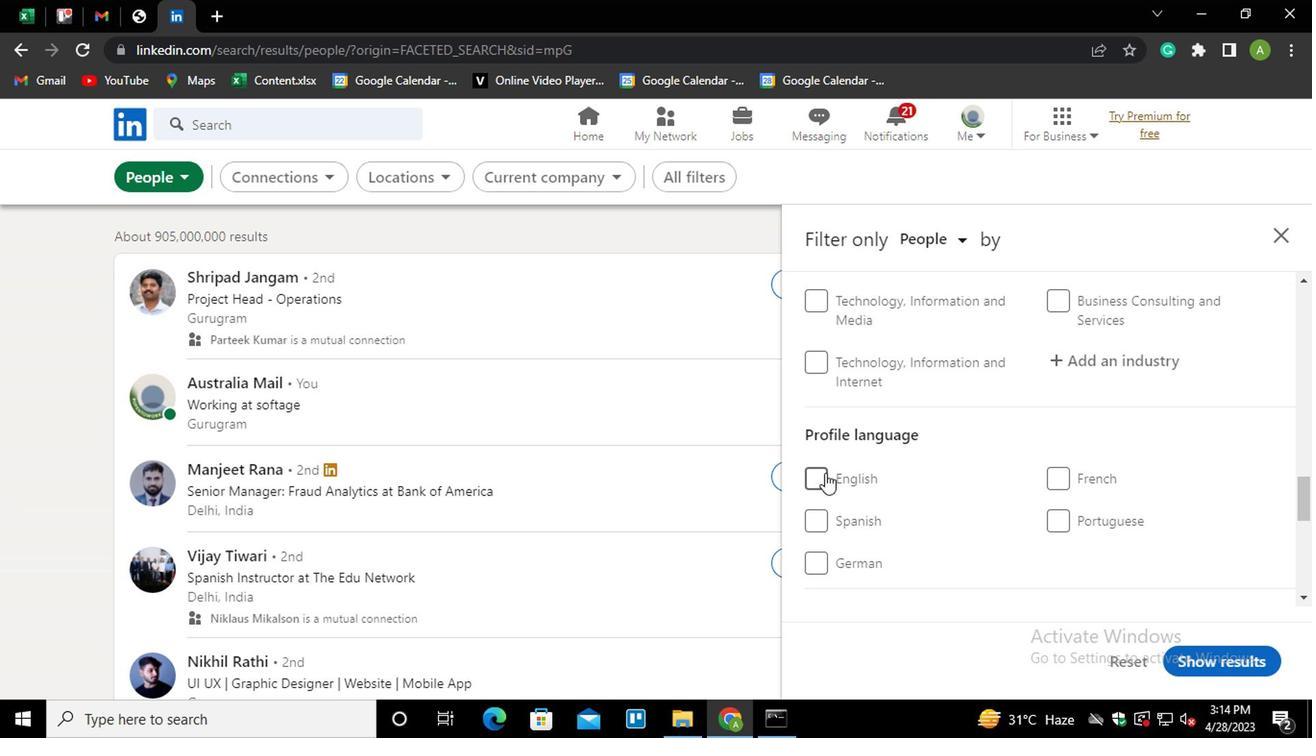 
Action: Mouse pressed left at (820, 466)
Screenshot: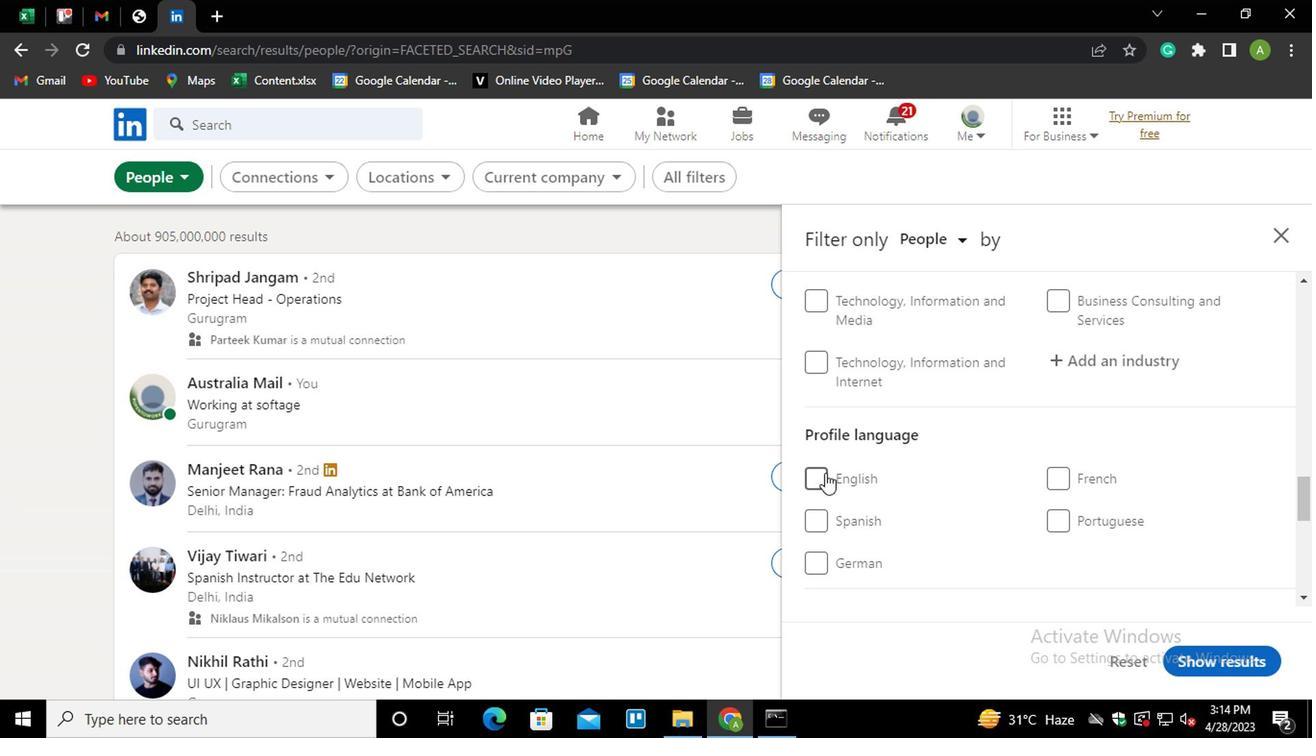 
Action: Mouse moved to (958, 474)
Screenshot: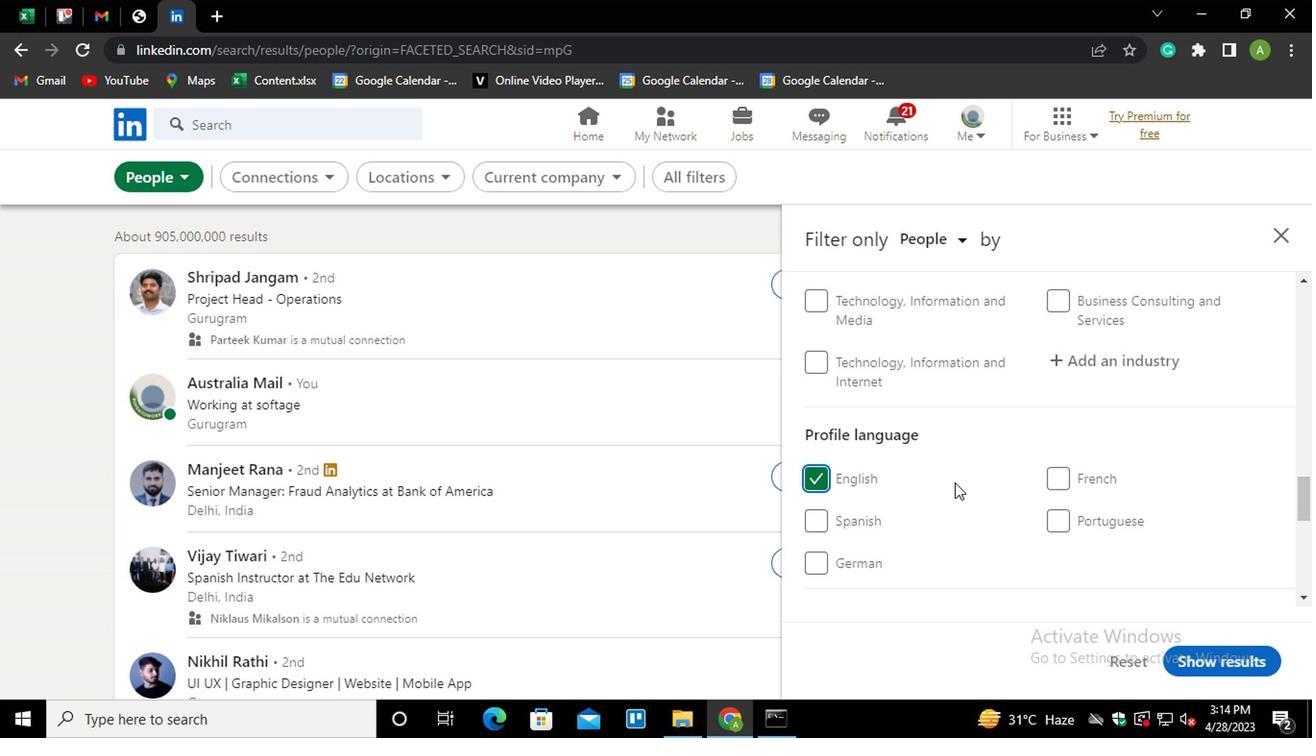 
Action: Mouse scrolled (958, 475) with delta (0, 0)
Screenshot: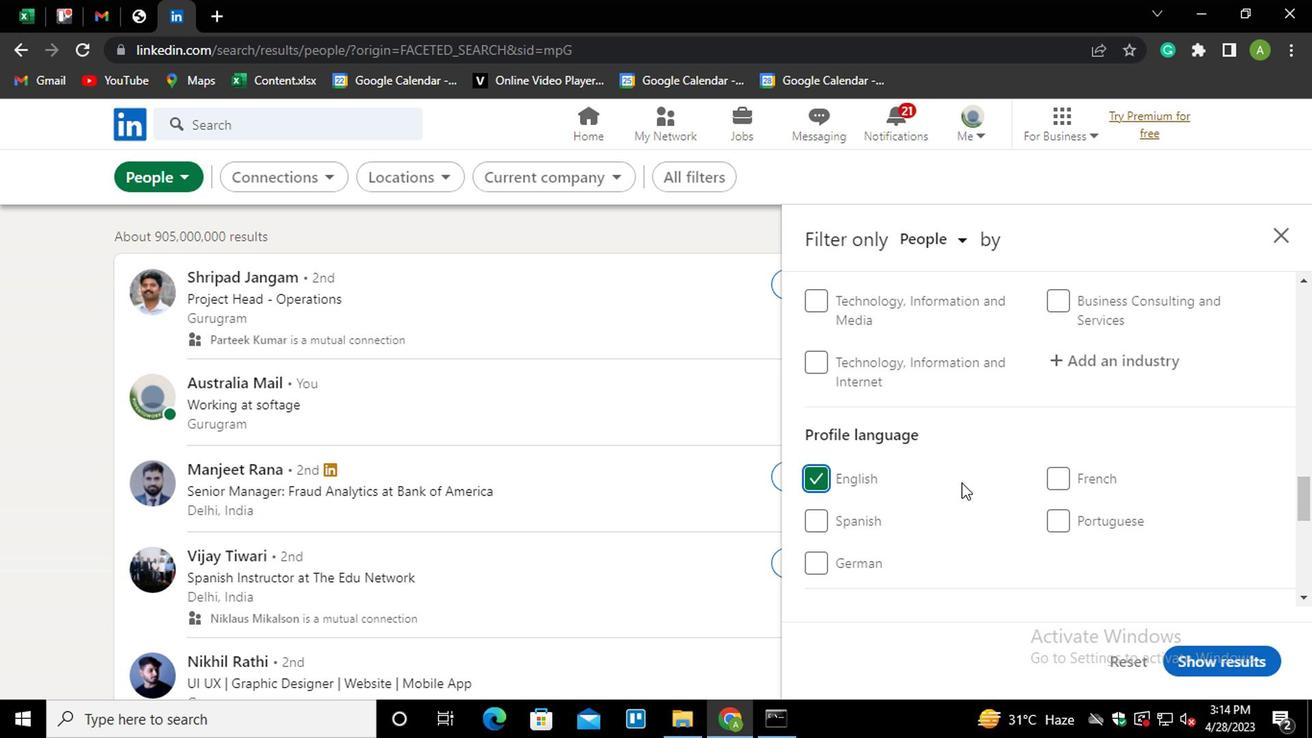 
Action: Mouse scrolled (958, 475) with delta (0, 0)
Screenshot: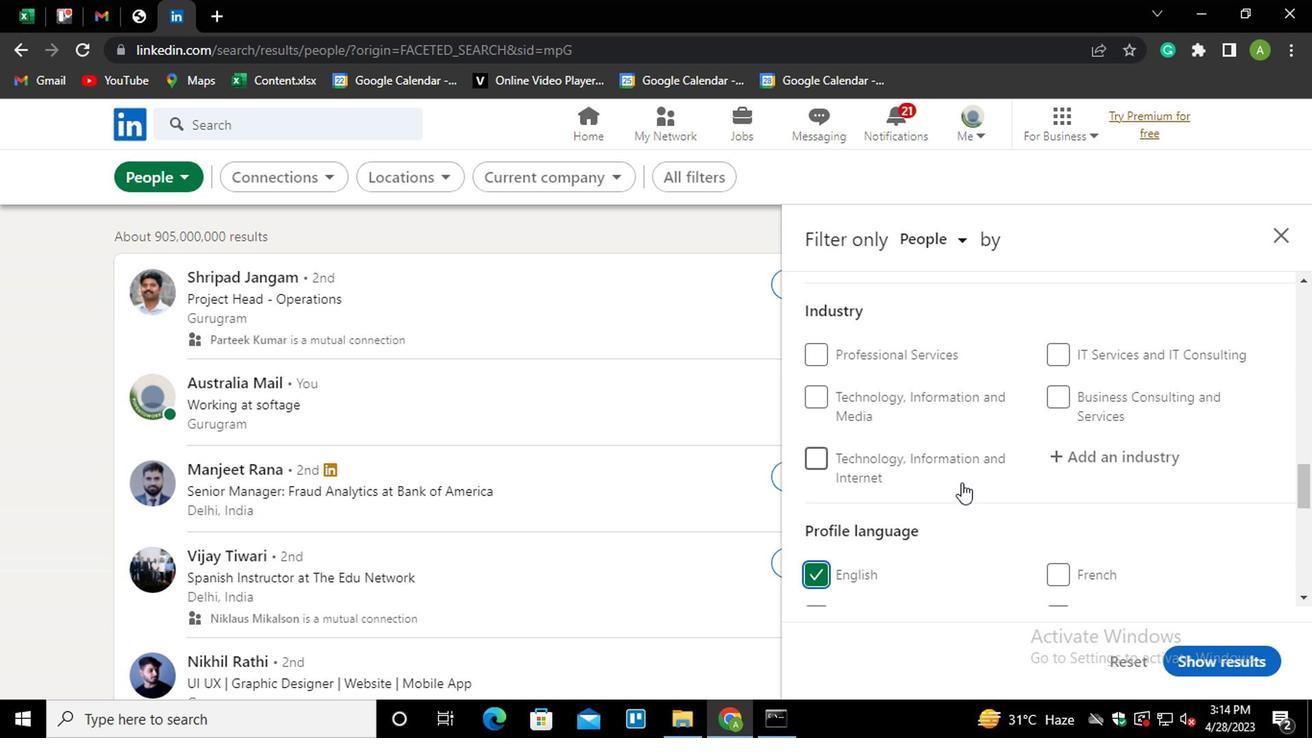 
Action: Mouse scrolled (958, 475) with delta (0, 0)
Screenshot: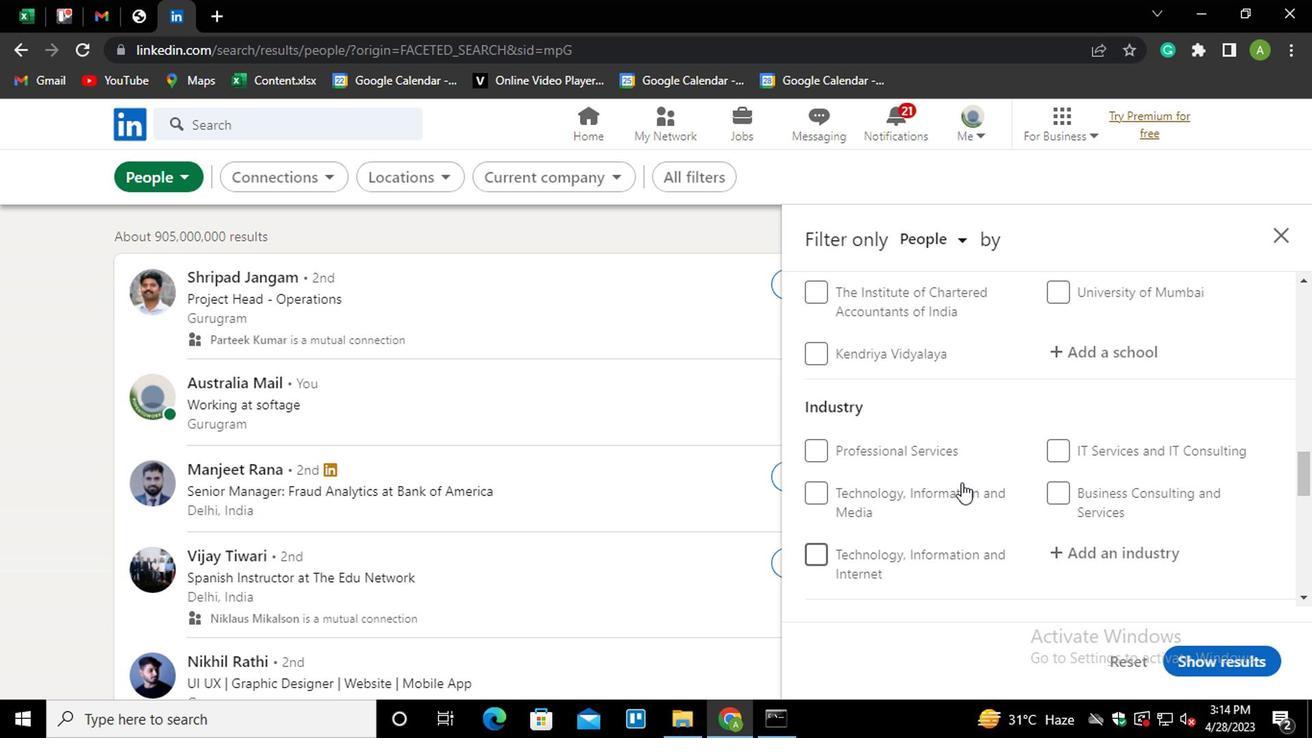 
Action: Mouse scrolled (958, 475) with delta (0, 0)
Screenshot: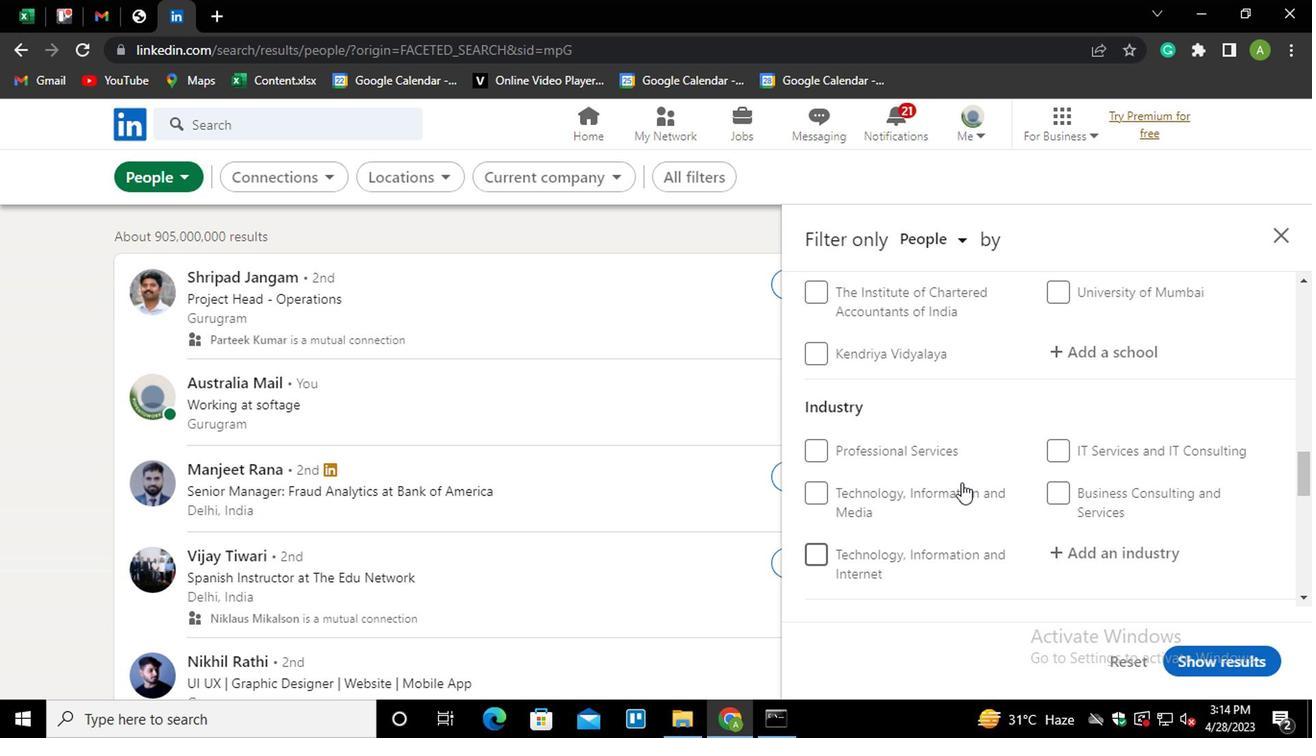
Action: Mouse scrolled (958, 475) with delta (0, 0)
Screenshot: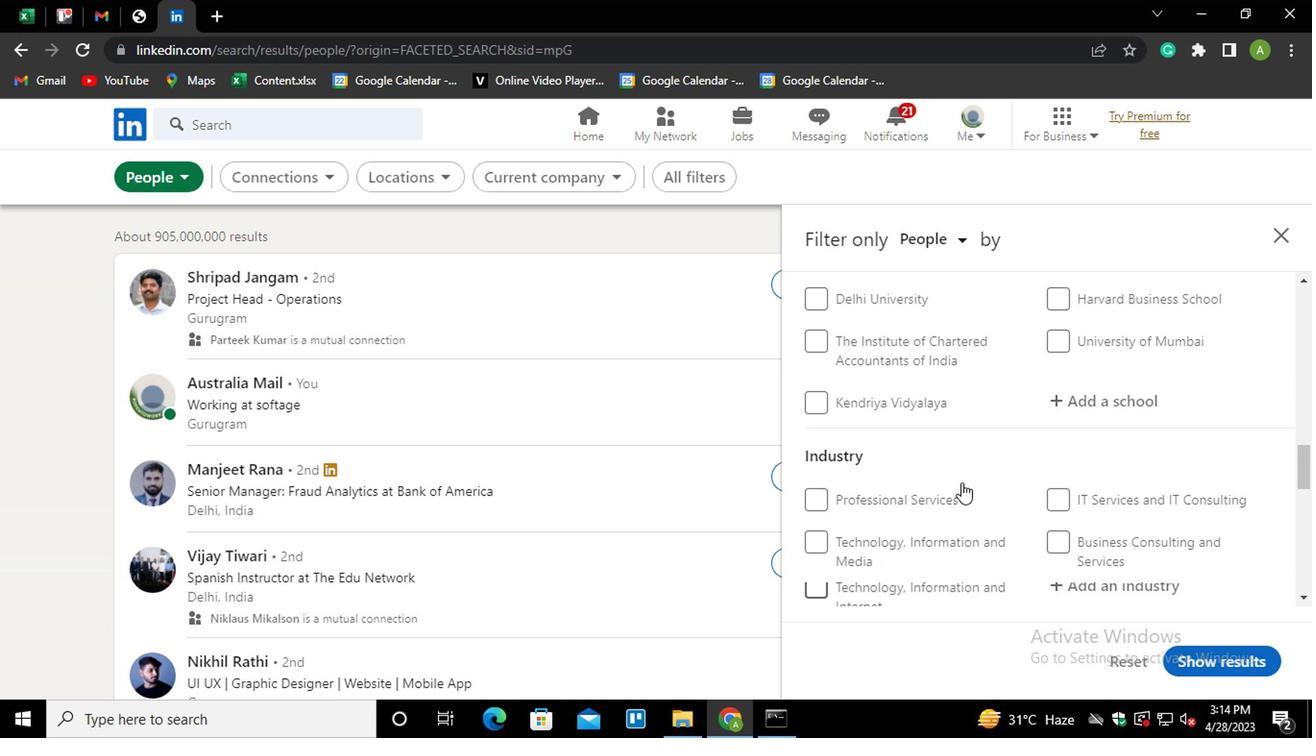 
Action: Mouse scrolled (958, 475) with delta (0, 0)
Screenshot: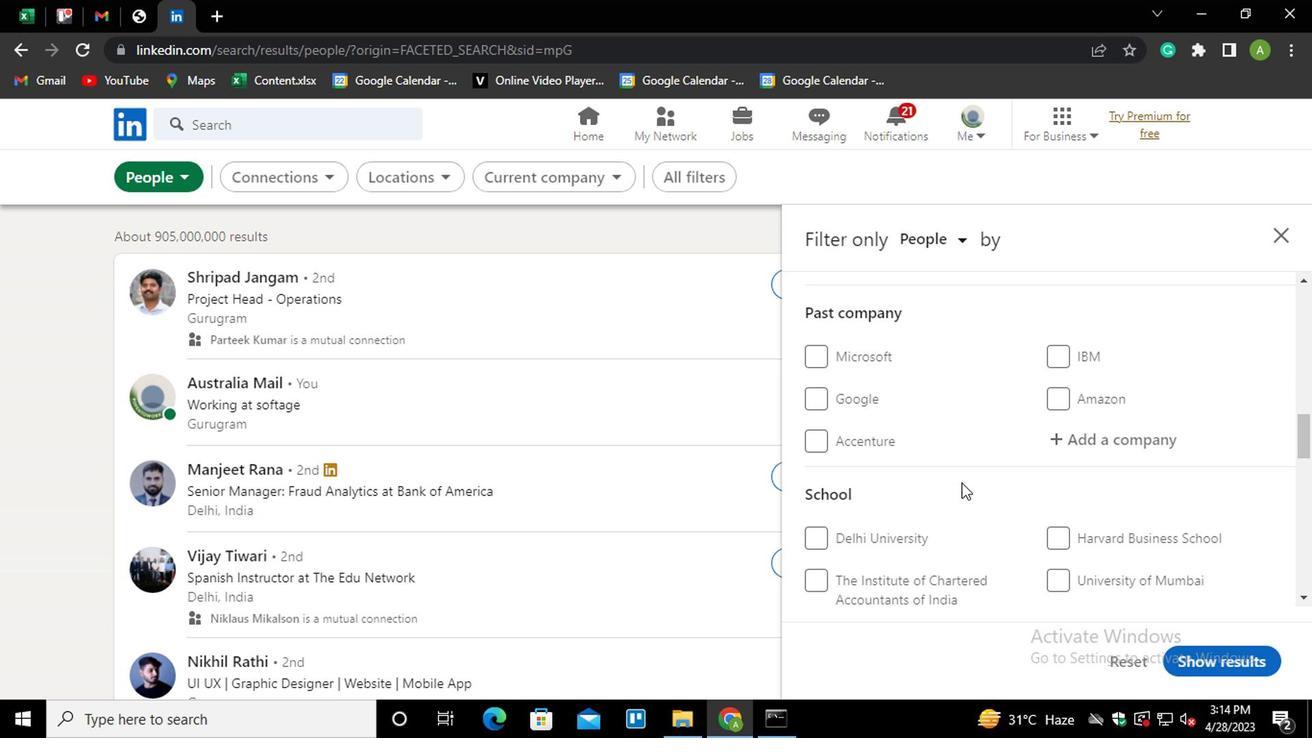 
Action: Mouse moved to (1084, 347)
Screenshot: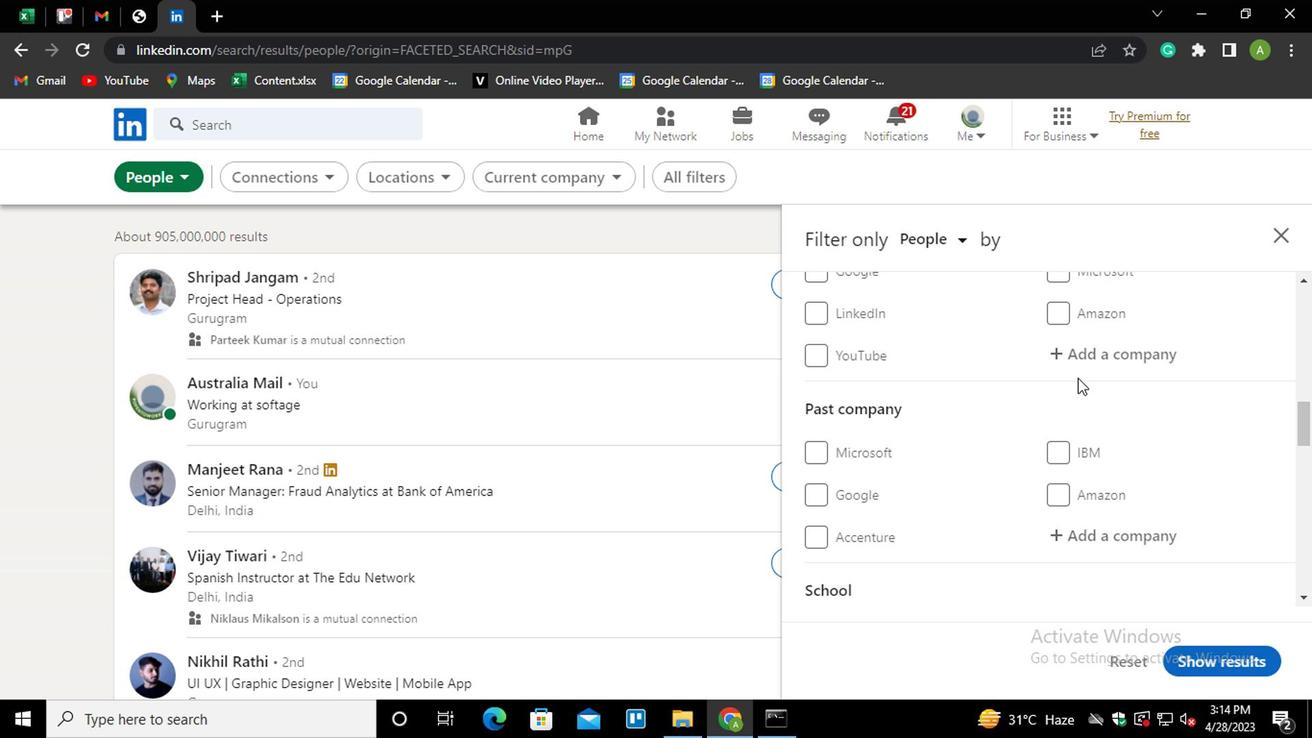 
Action: Mouse pressed left at (1084, 347)
Screenshot: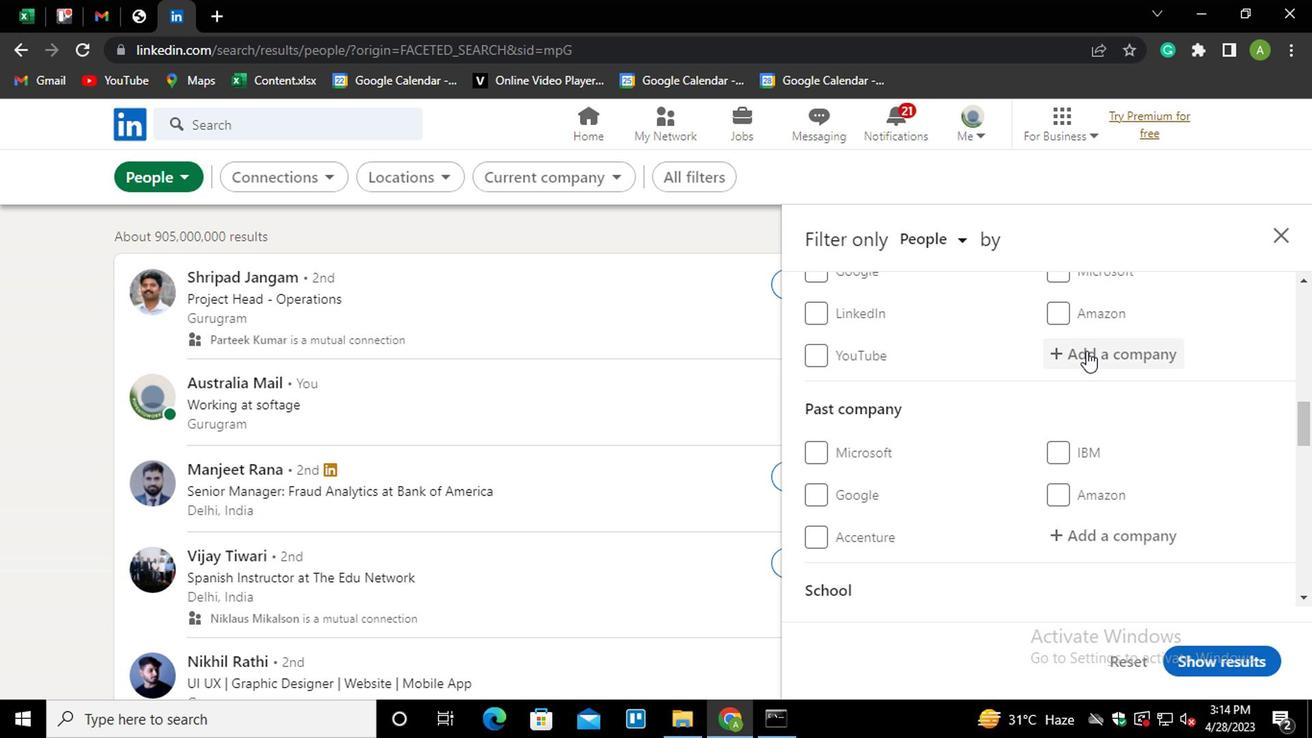 
Action: Key pressed <Key.shift>WIPRO<Key.down><Key.enter>
Screenshot: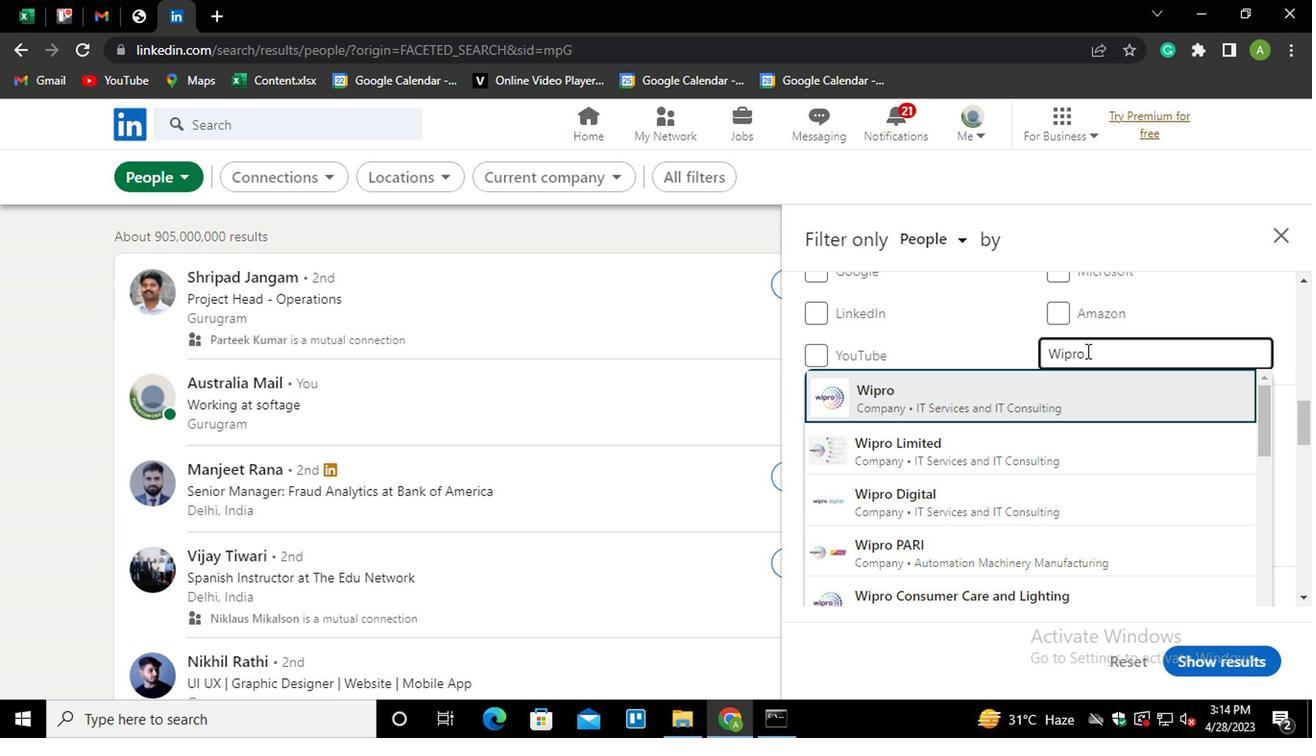 
Action: Mouse scrolled (1084, 345) with delta (0, -1)
Screenshot: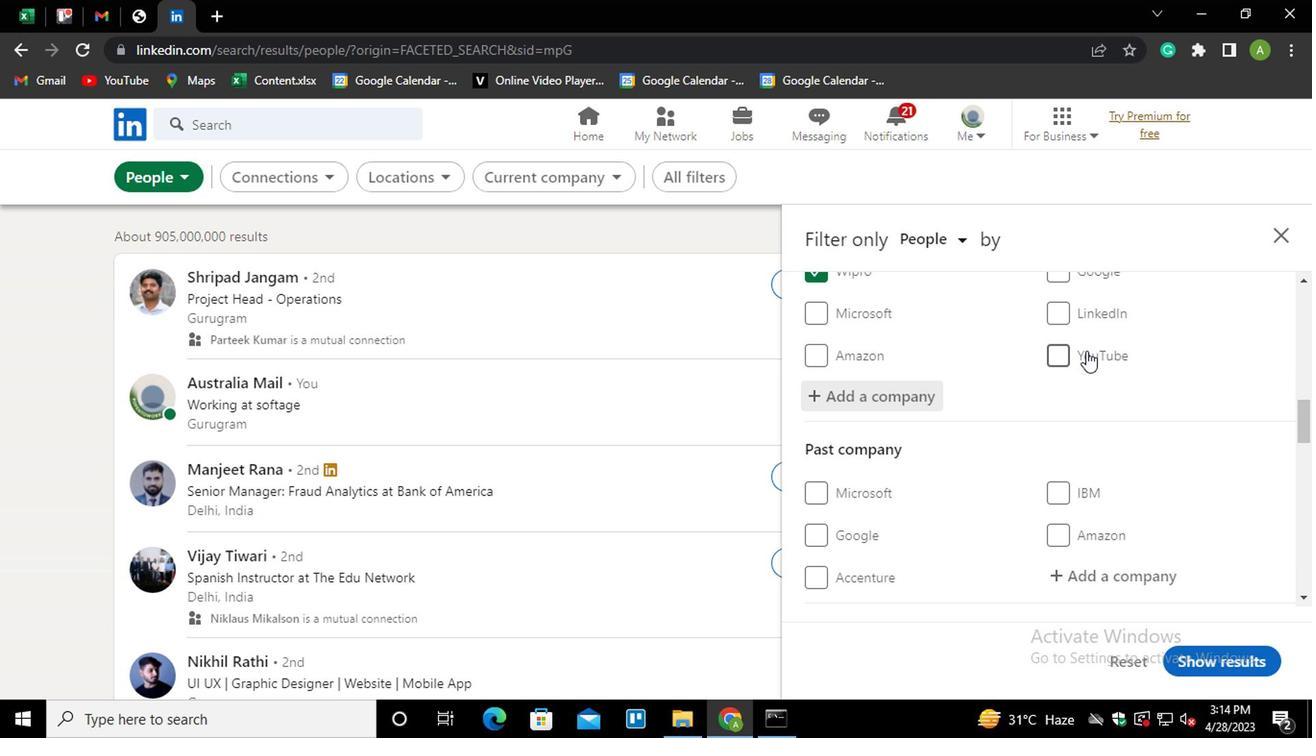 
Action: Mouse scrolled (1084, 345) with delta (0, -1)
Screenshot: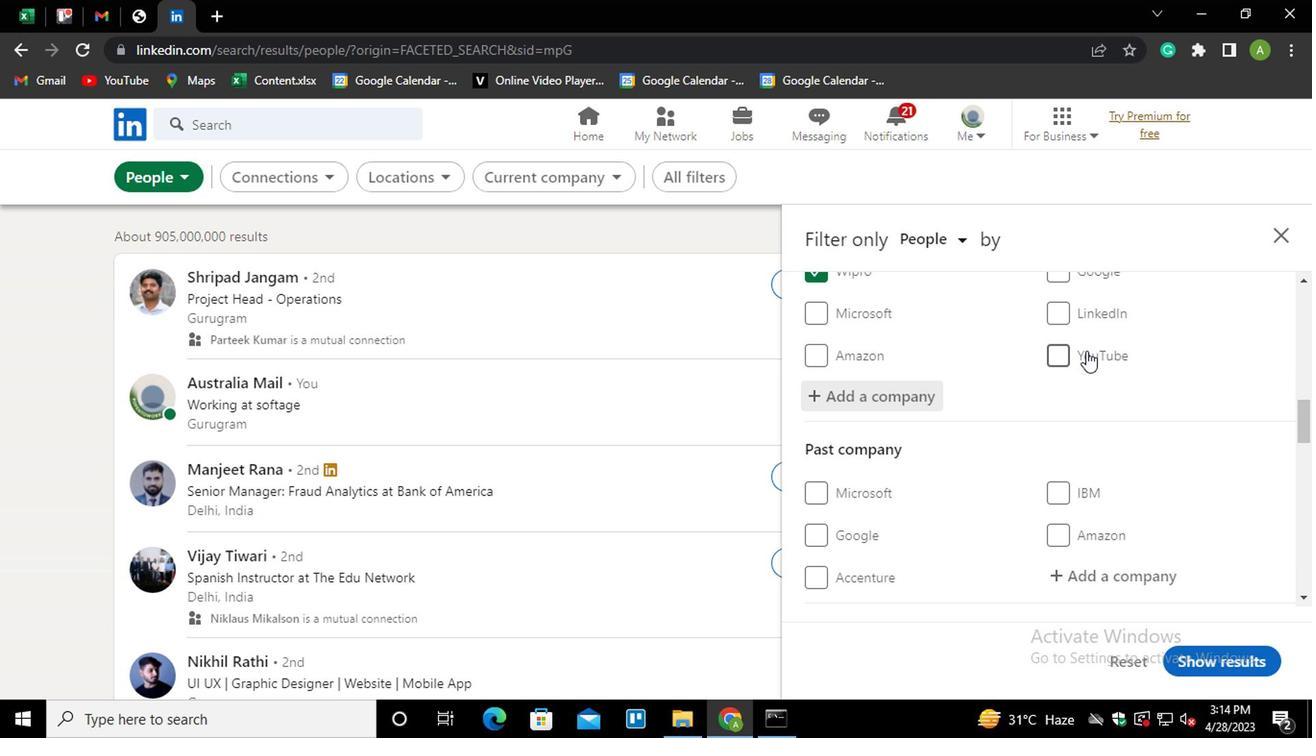 
Action: Mouse scrolled (1084, 345) with delta (0, -1)
Screenshot: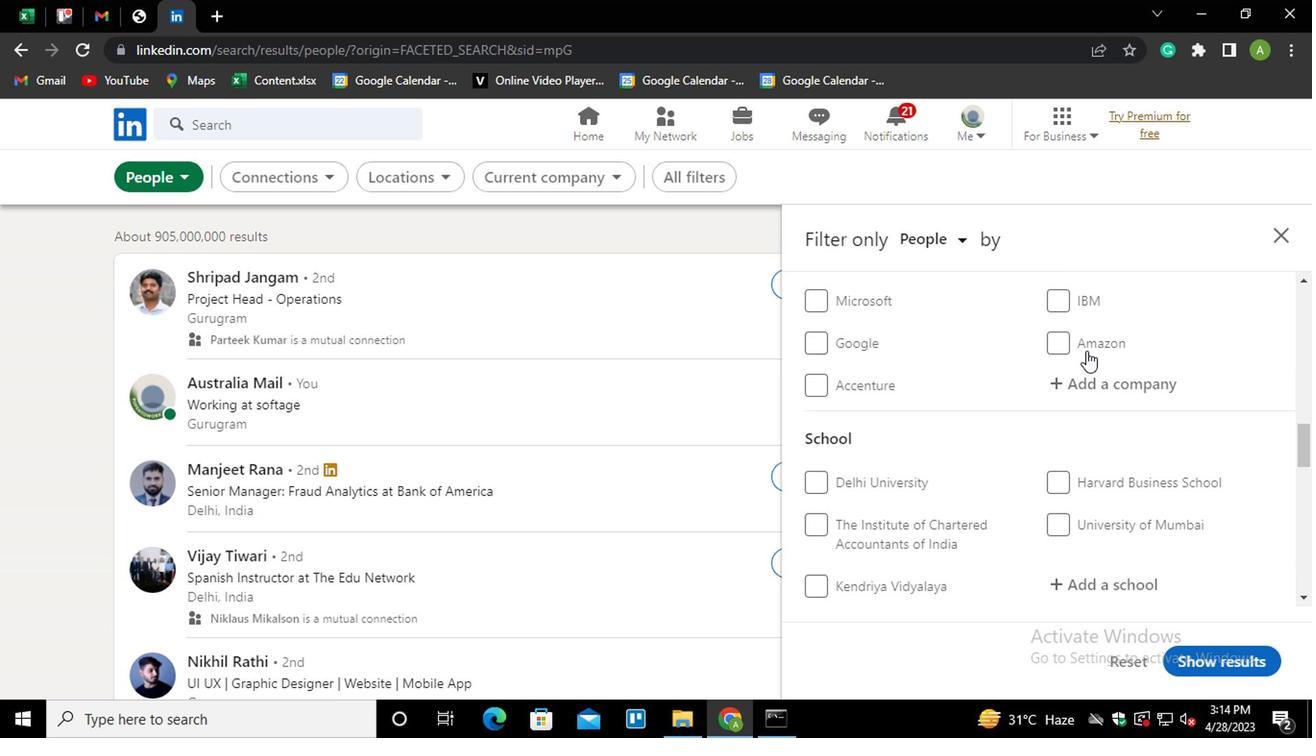 
Action: Mouse scrolled (1084, 345) with delta (0, -1)
Screenshot: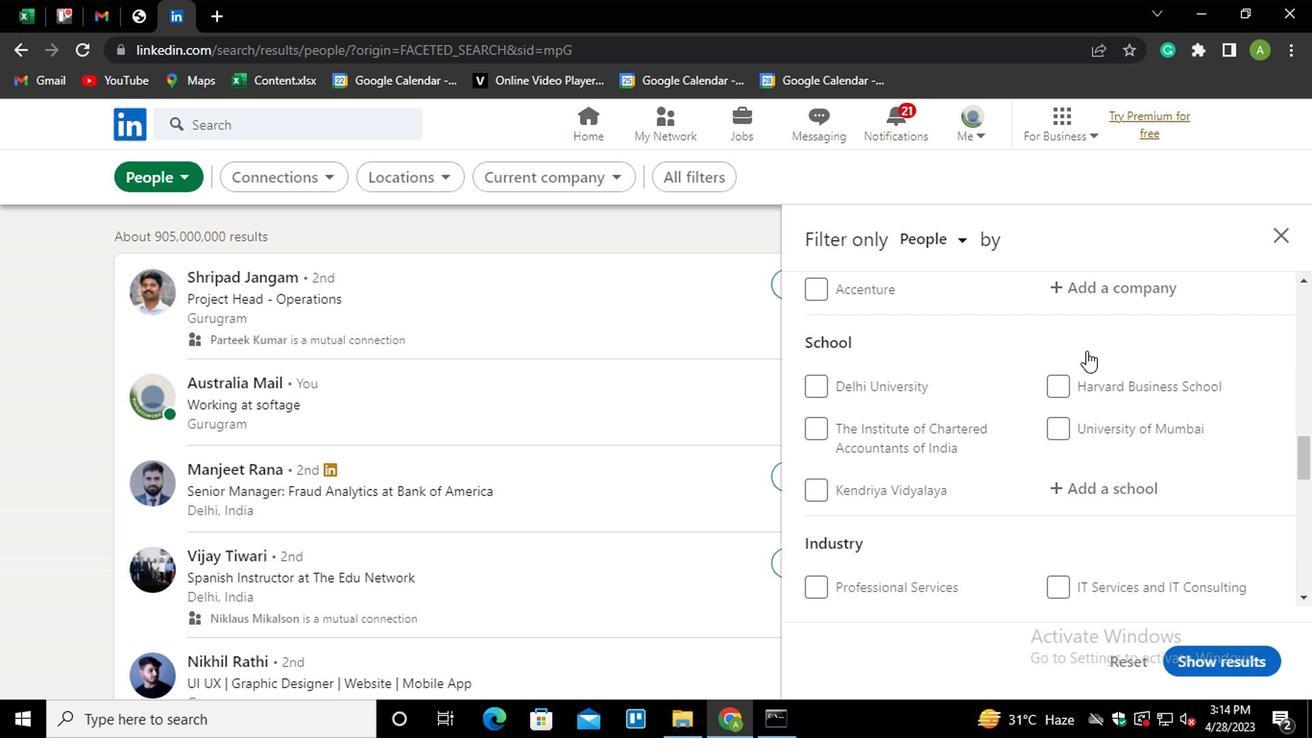 
Action: Mouse moved to (1084, 389)
Screenshot: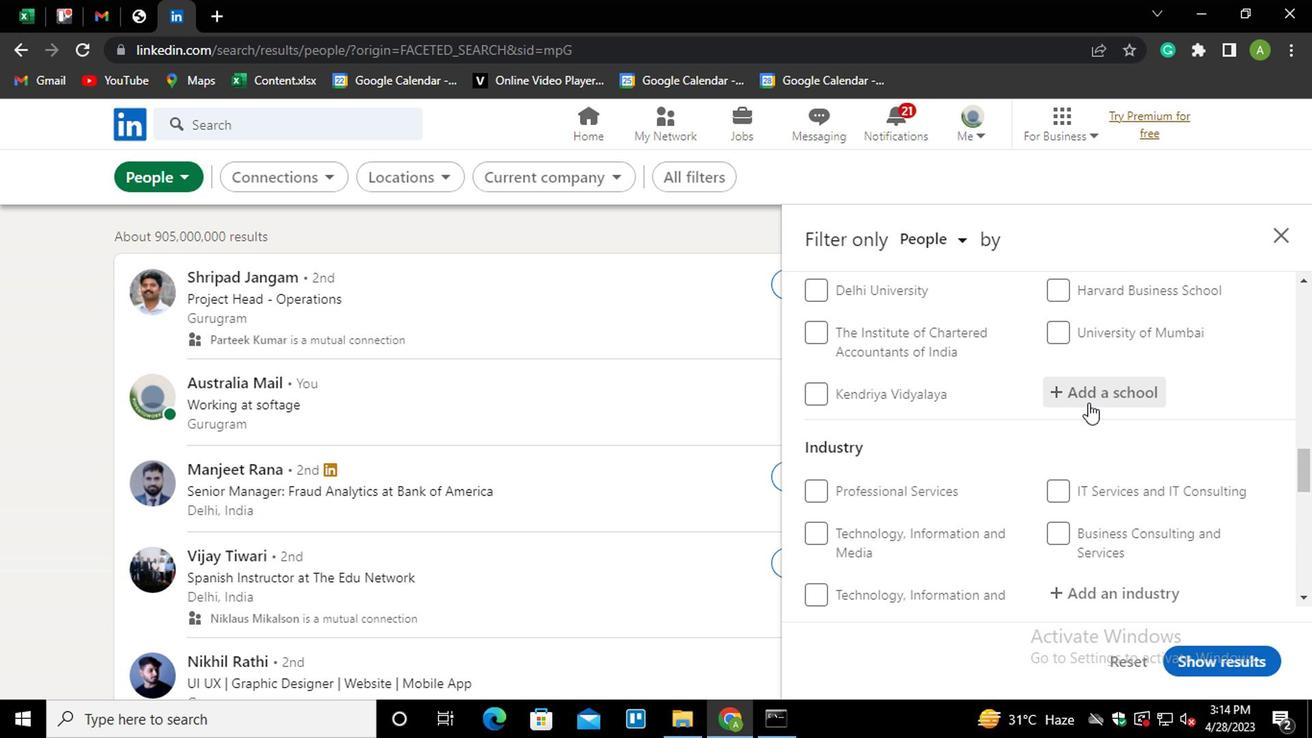 
Action: Mouse pressed left at (1084, 389)
Screenshot: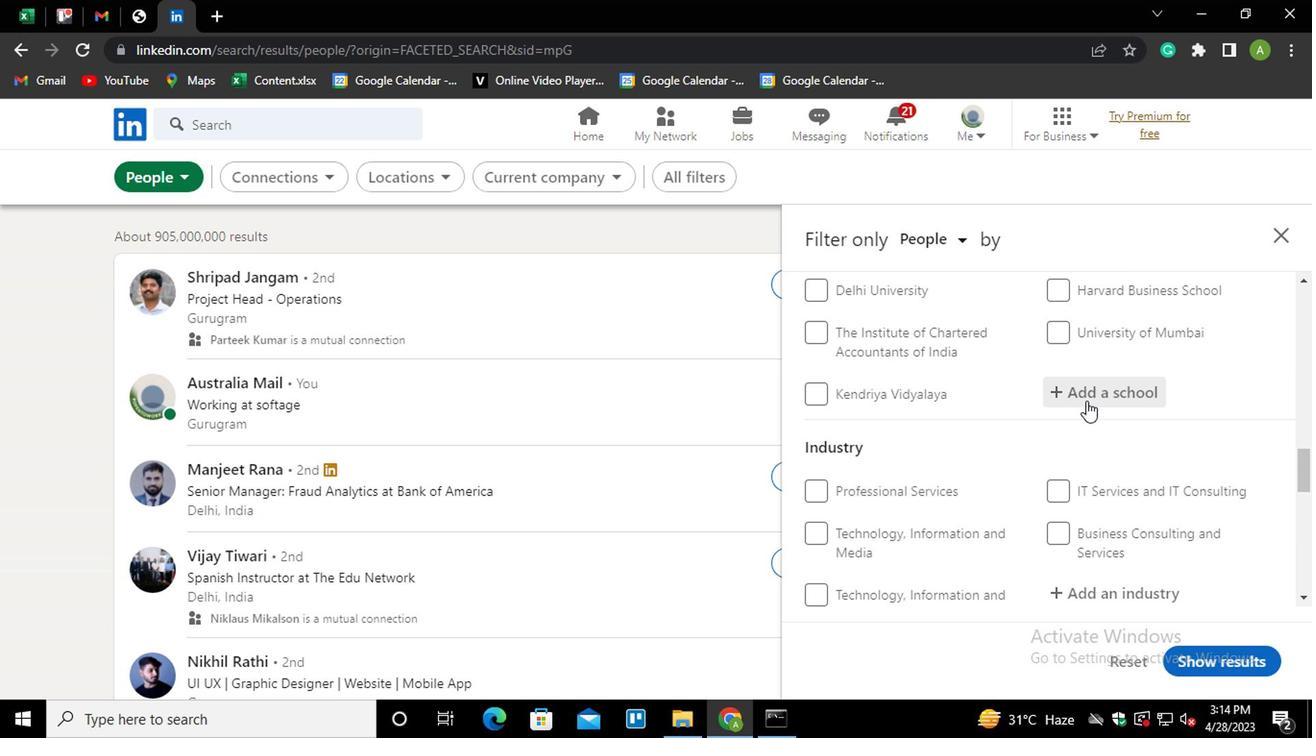 
Action: Key pressed <Key.shift>GURUNA<Key.down><Key.enter>
Screenshot: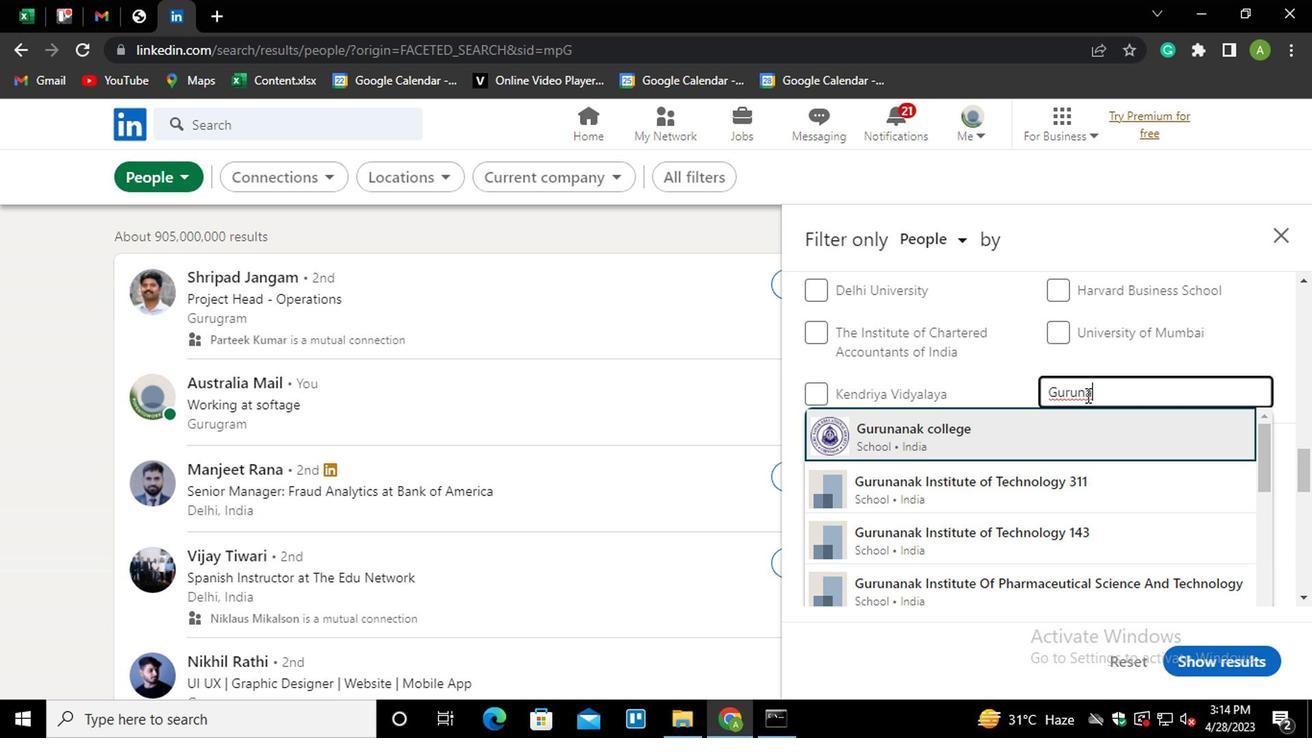 
Action: Mouse scrolled (1084, 388) with delta (0, 0)
Screenshot: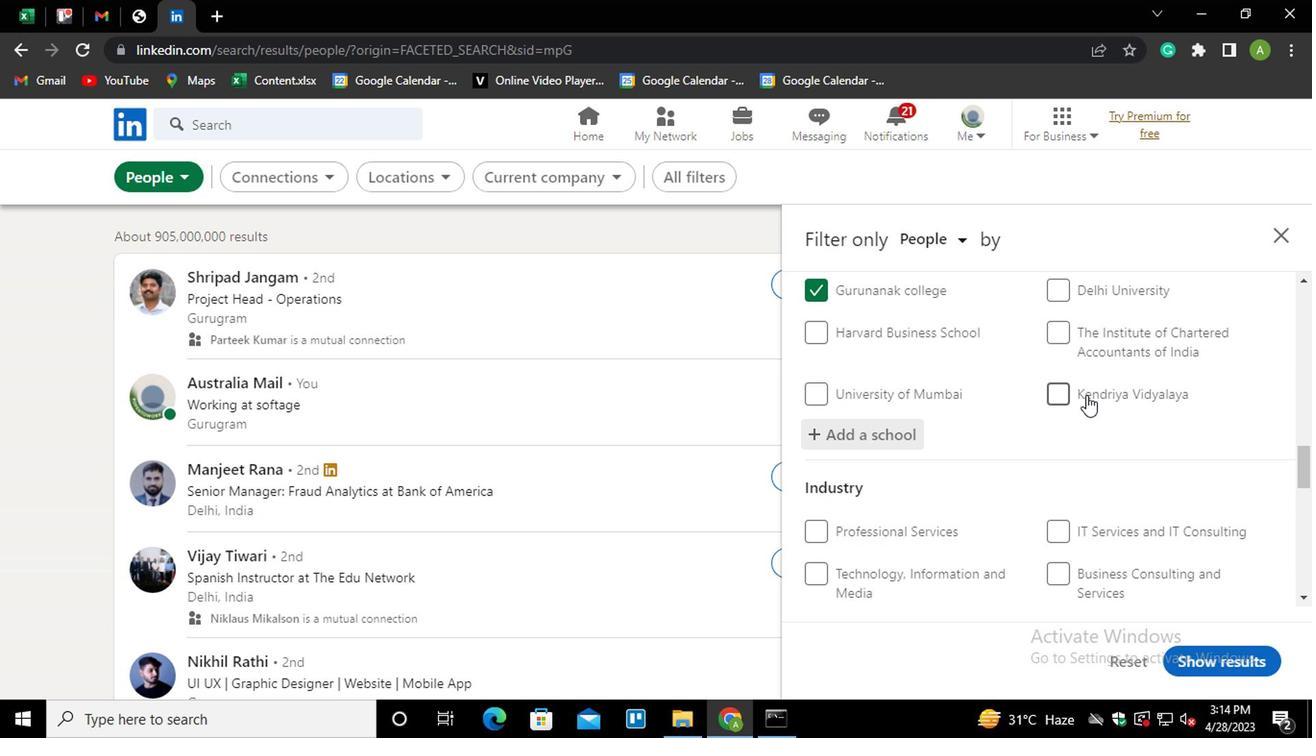 
Action: Mouse scrolled (1084, 388) with delta (0, 0)
Screenshot: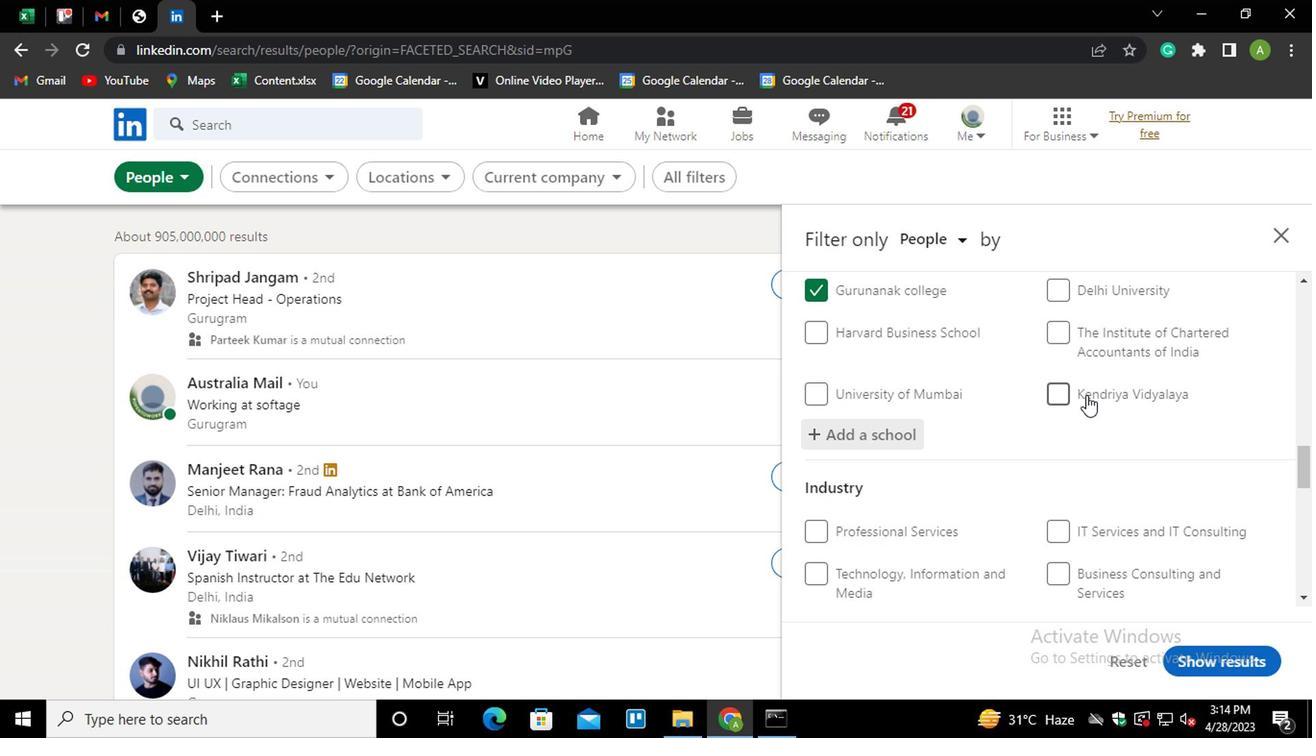 
Action: Mouse moved to (1111, 431)
Screenshot: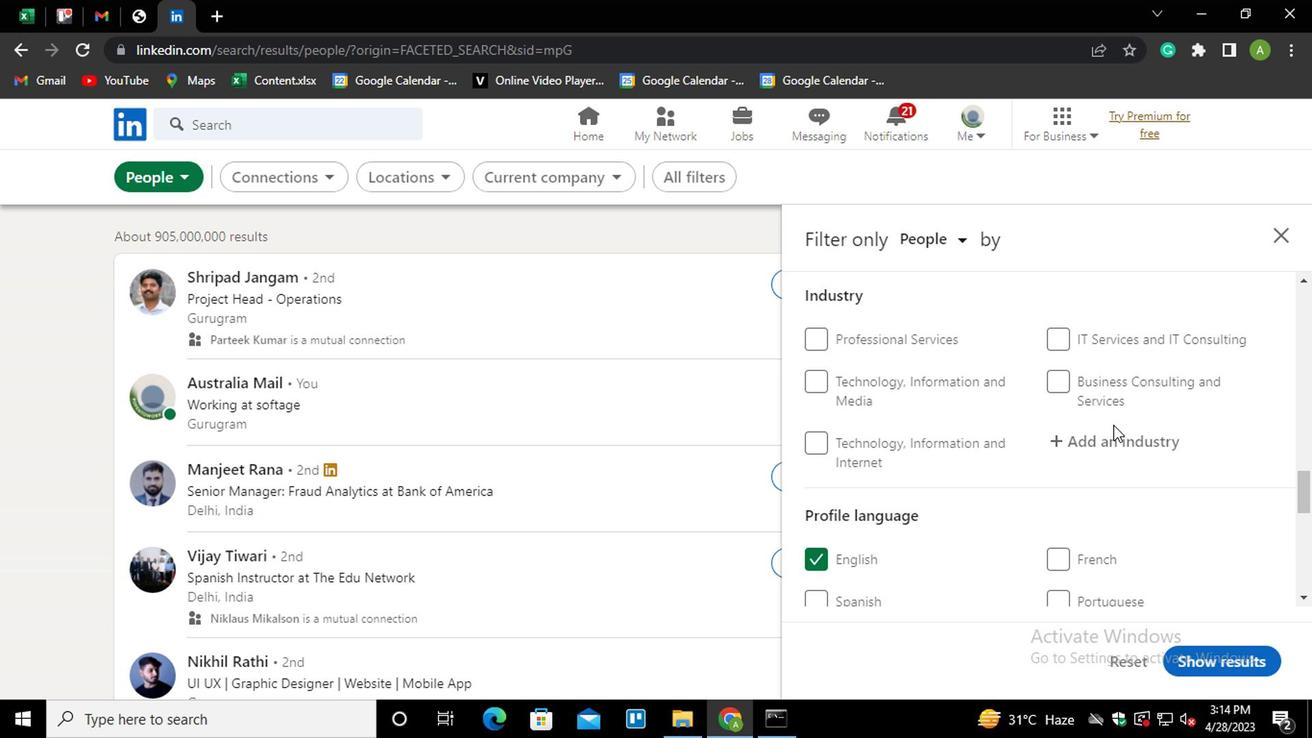 
Action: Mouse pressed left at (1111, 431)
Screenshot: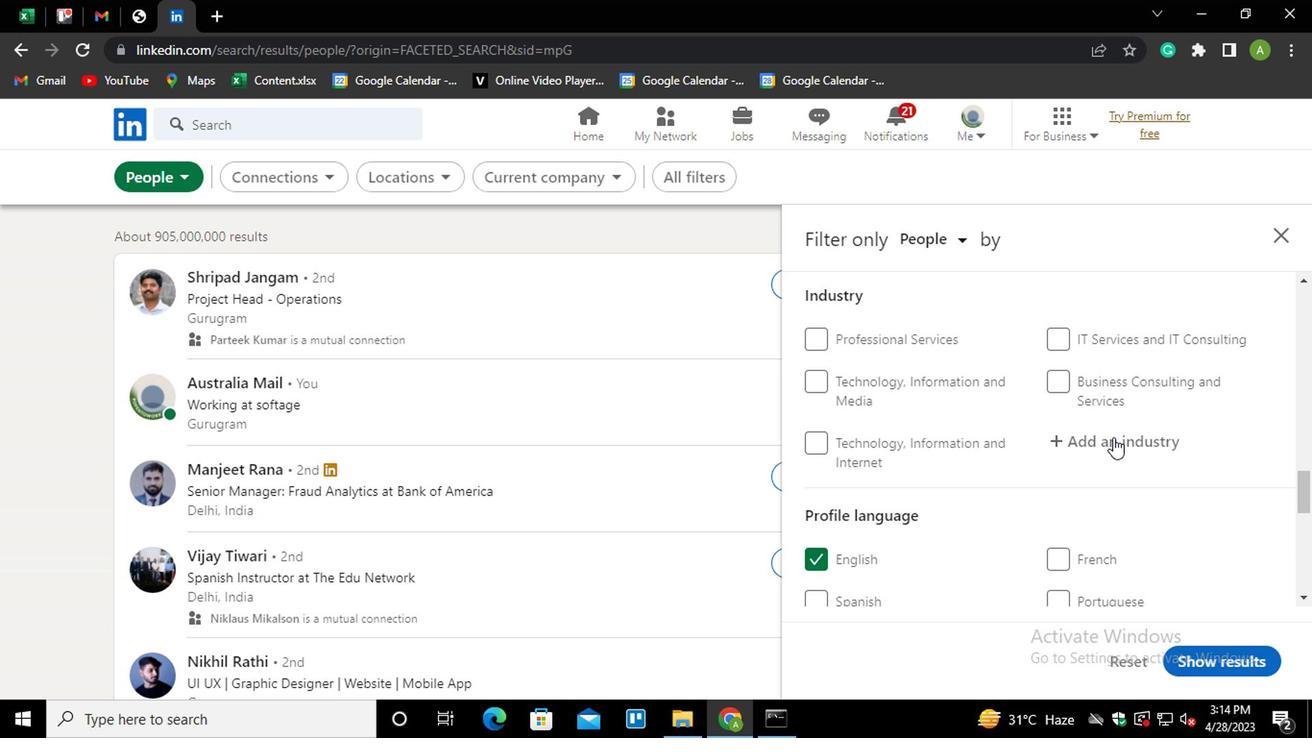 
Action: Key pressed <Key.shift>LEGAL<Key.down><Key.enter>
Screenshot: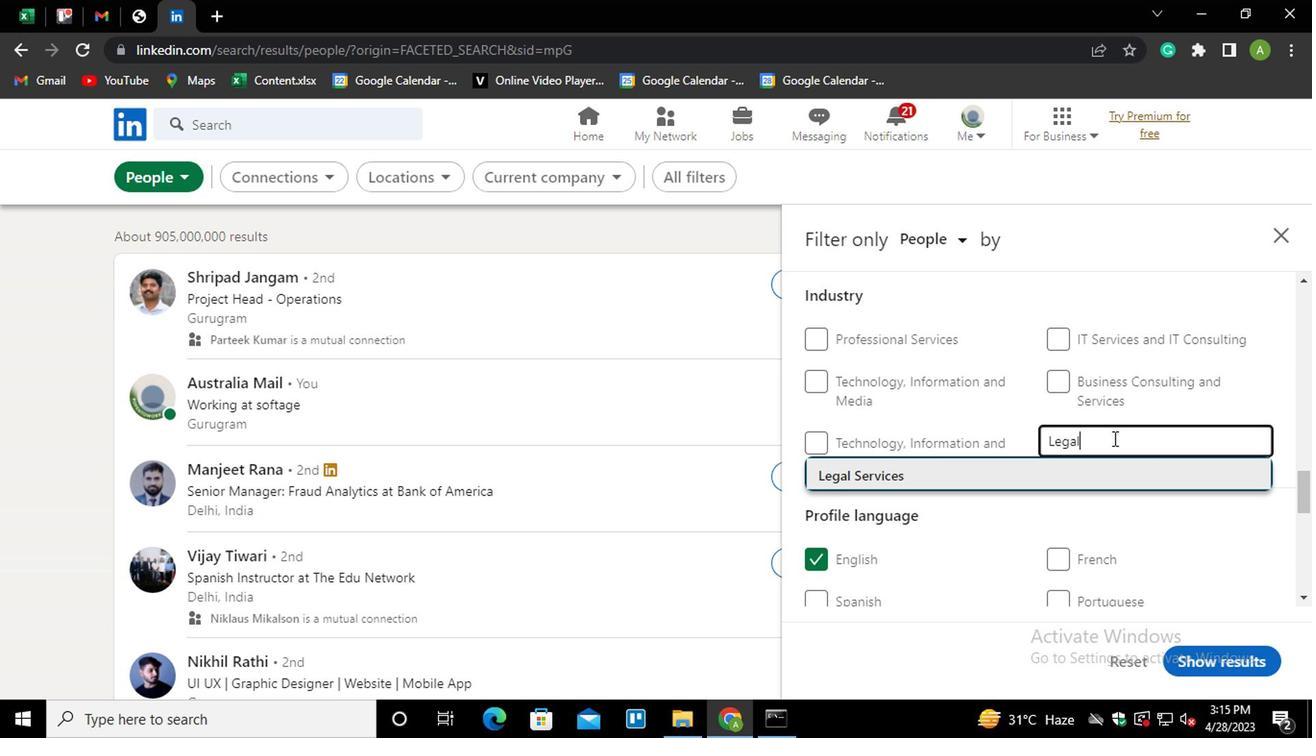 
Action: Mouse scrolled (1111, 430) with delta (0, 0)
Screenshot: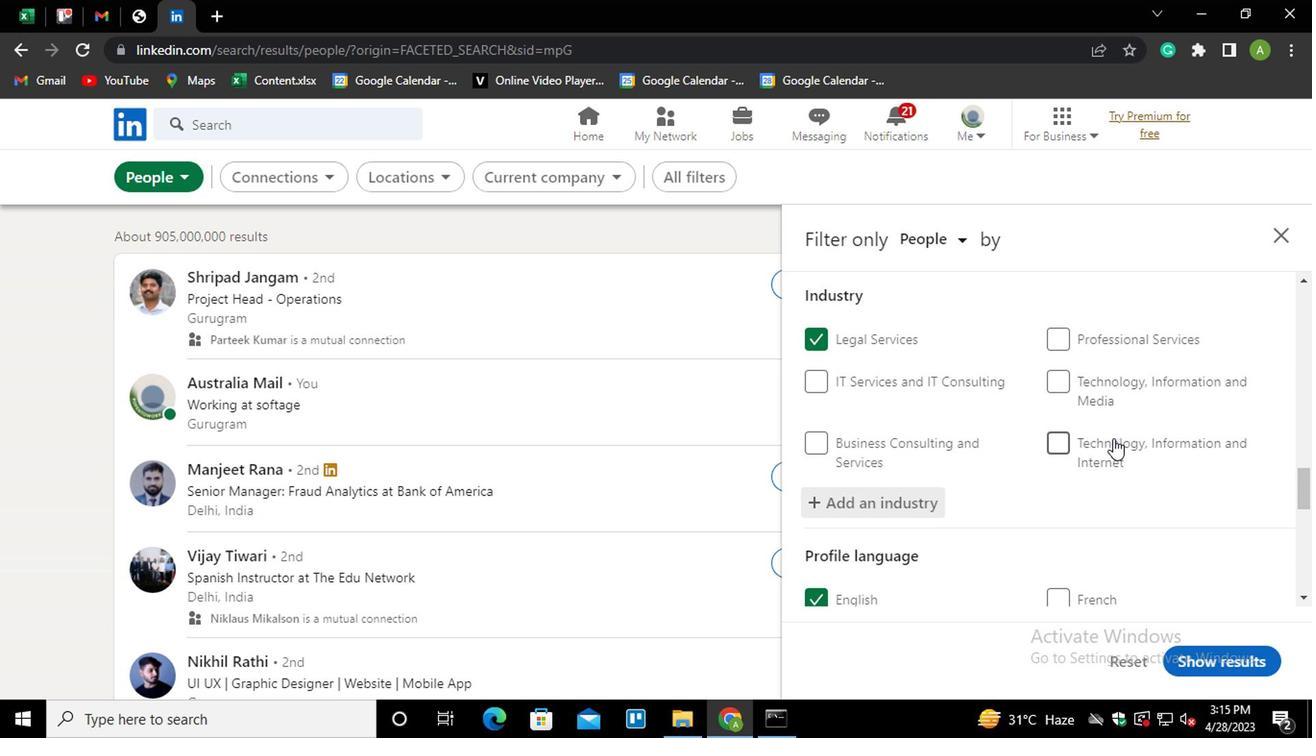 
Action: Mouse scrolled (1111, 430) with delta (0, 0)
Screenshot: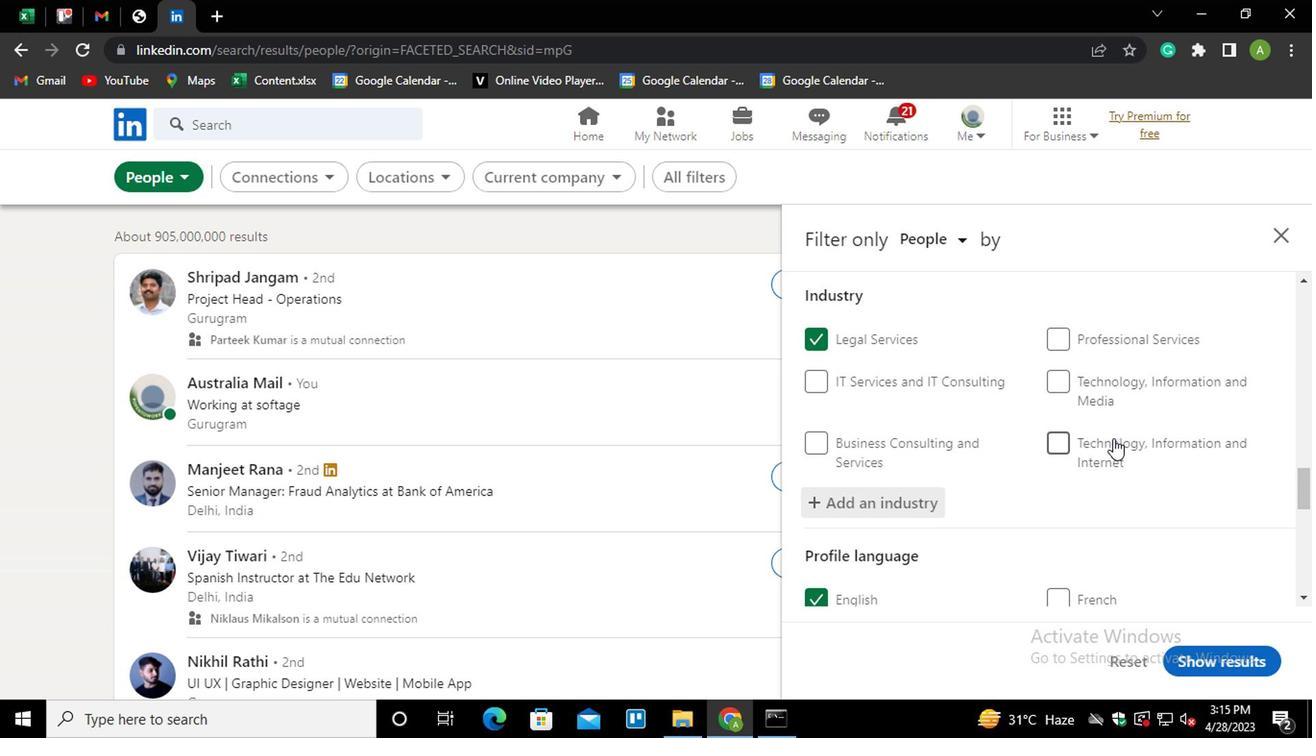 
Action: Mouse scrolled (1111, 430) with delta (0, 0)
Screenshot: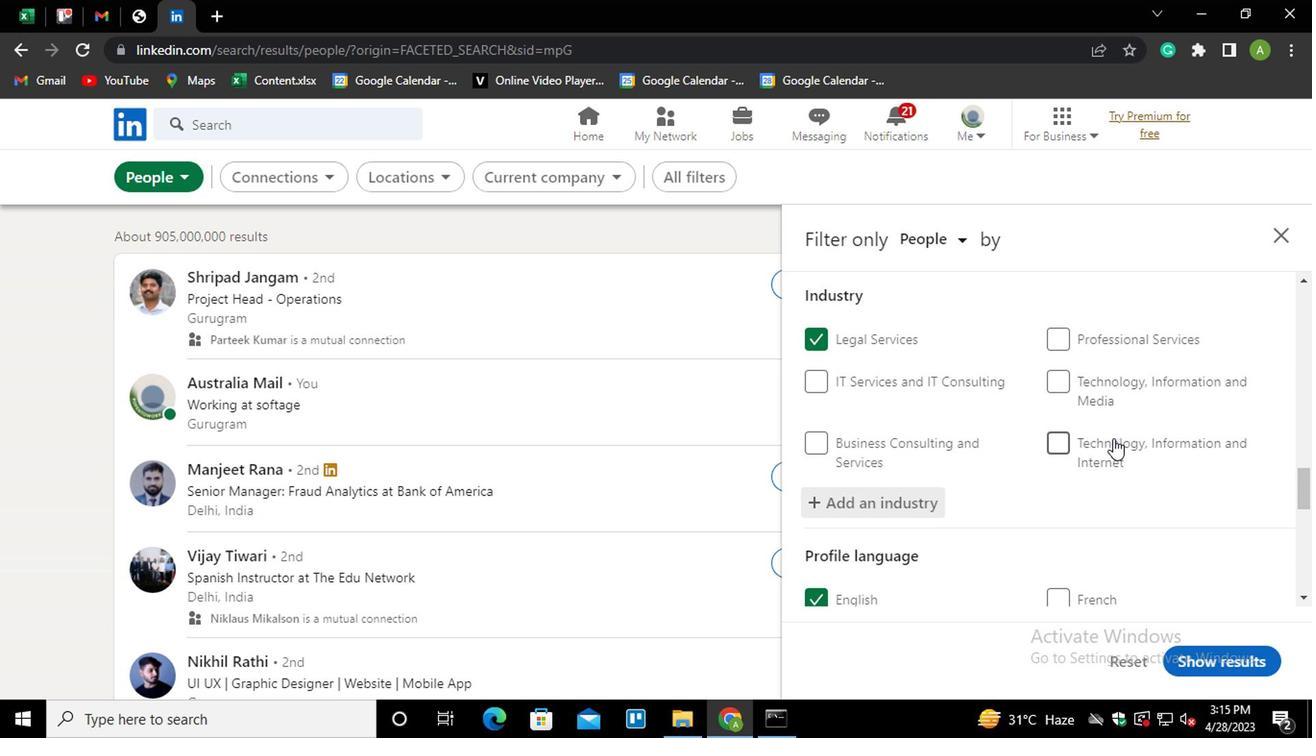 
Action: Mouse moved to (1108, 433)
Screenshot: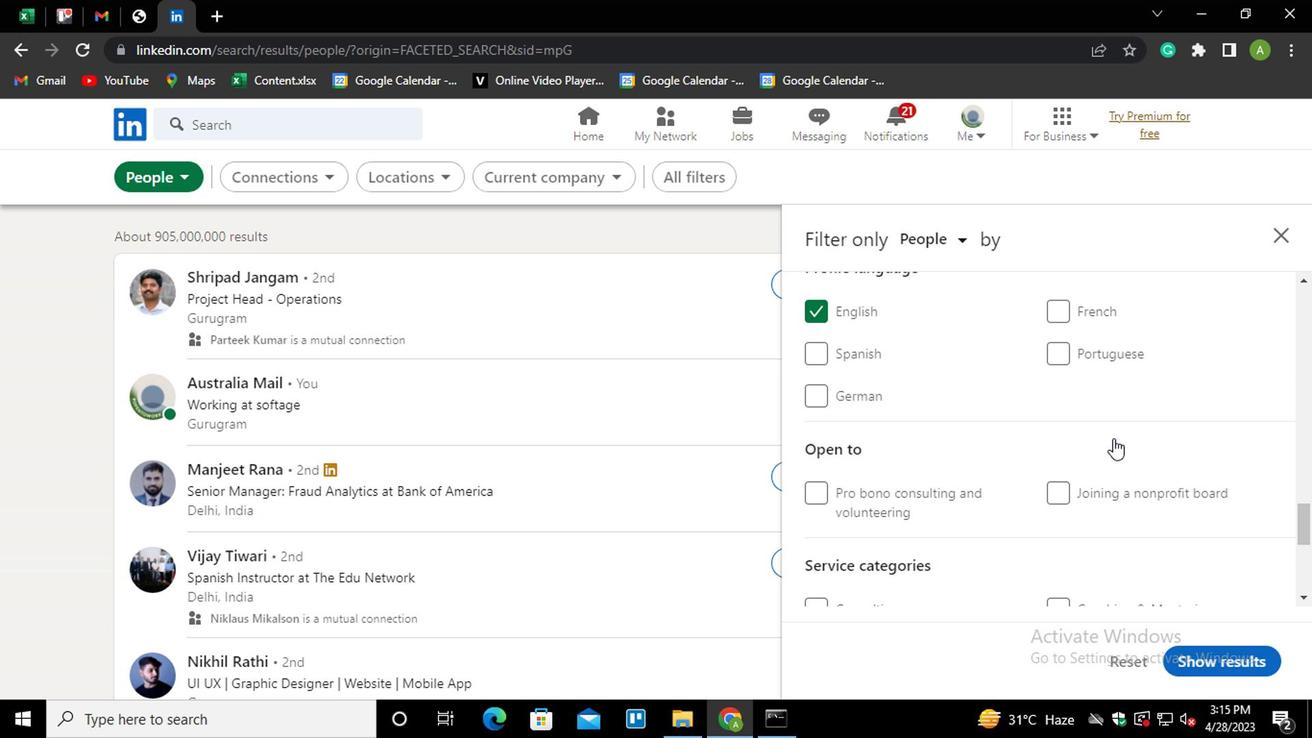 
Action: Mouse scrolled (1108, 432) with delta (0, 0)
Screenshot: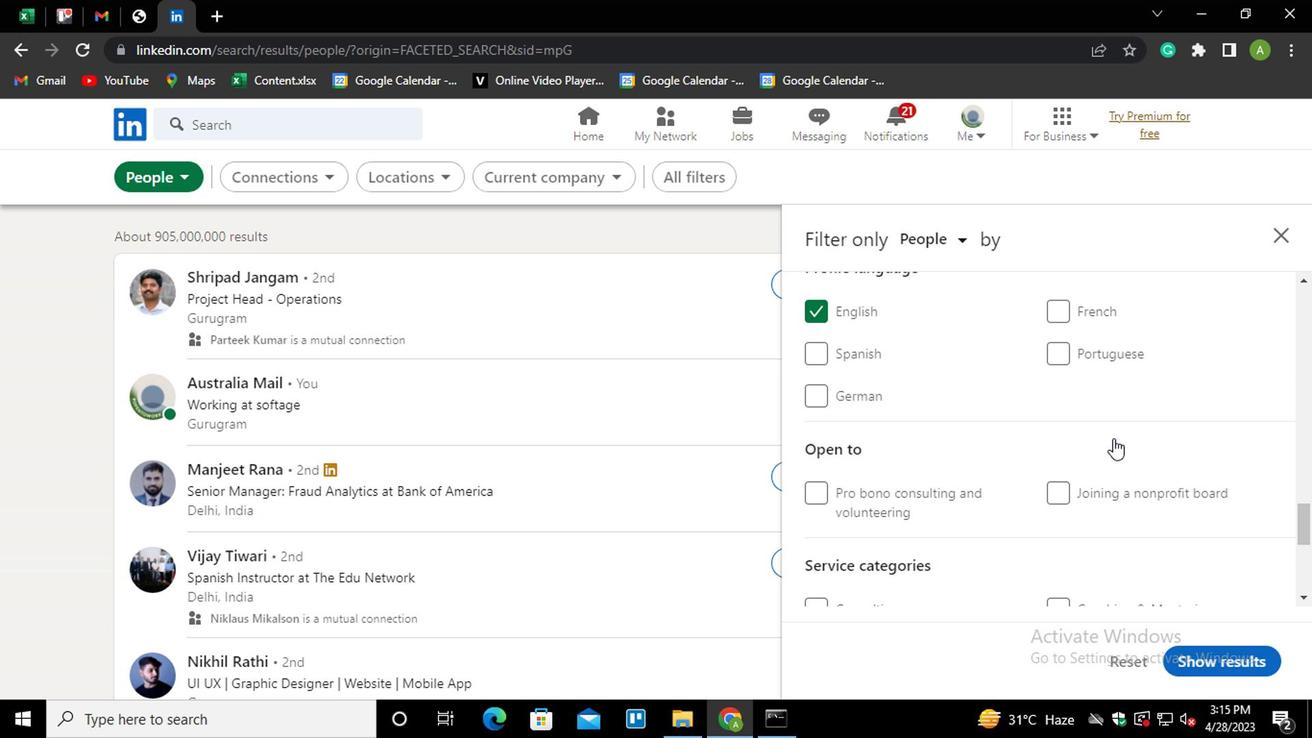 
Action: Mouse scrolled (1108, 432) with delta (0, 0)
Screenshot: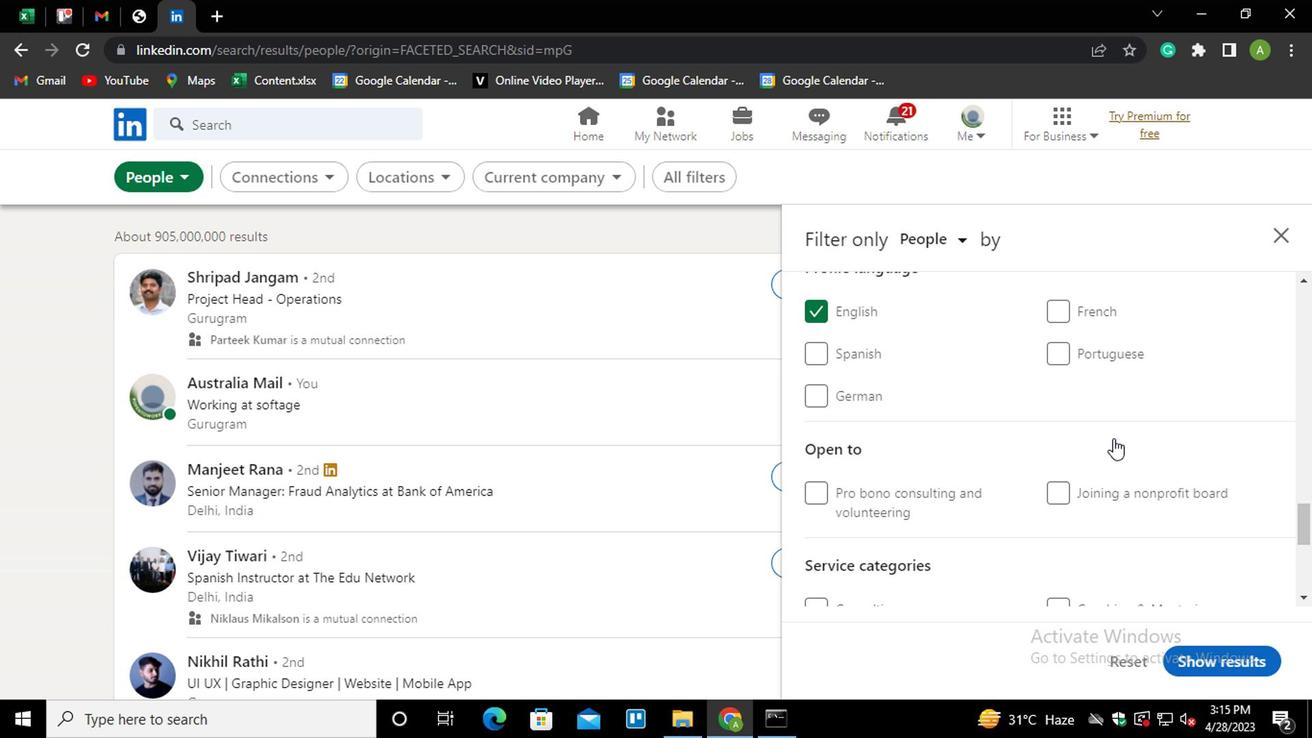 
Action: Mouse scrolled (1108, 432) with delta (0, 0)
Screenshot: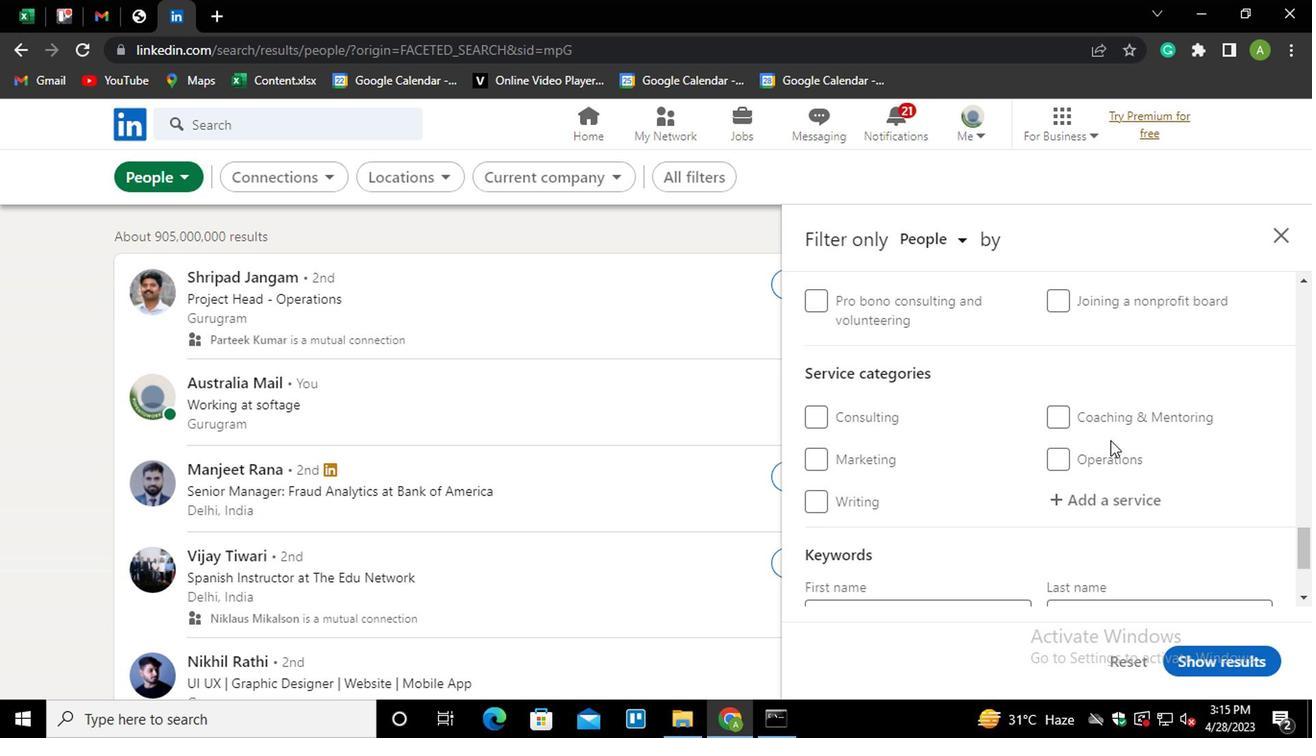 
Action: Mouse moved to (1083, 397)
Screenshot: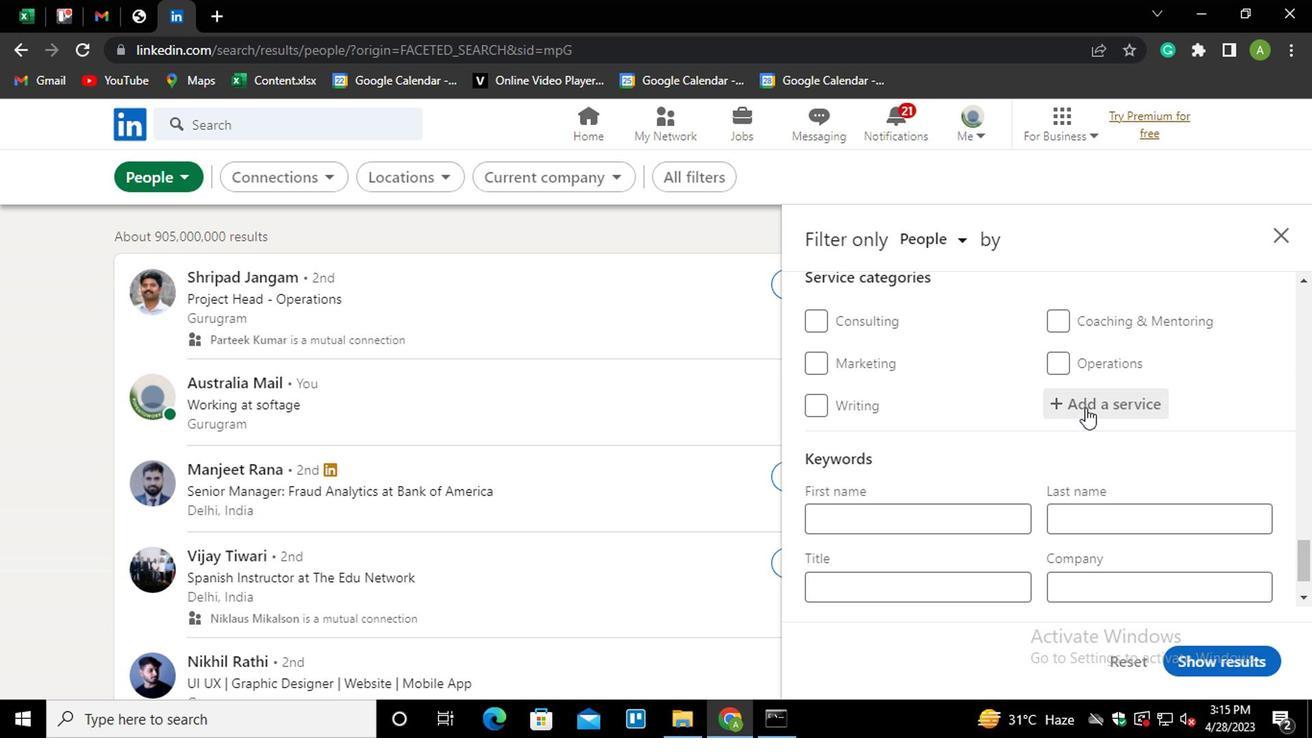 
Action: Mouse pressed left at (1083, 397)
Screenshot: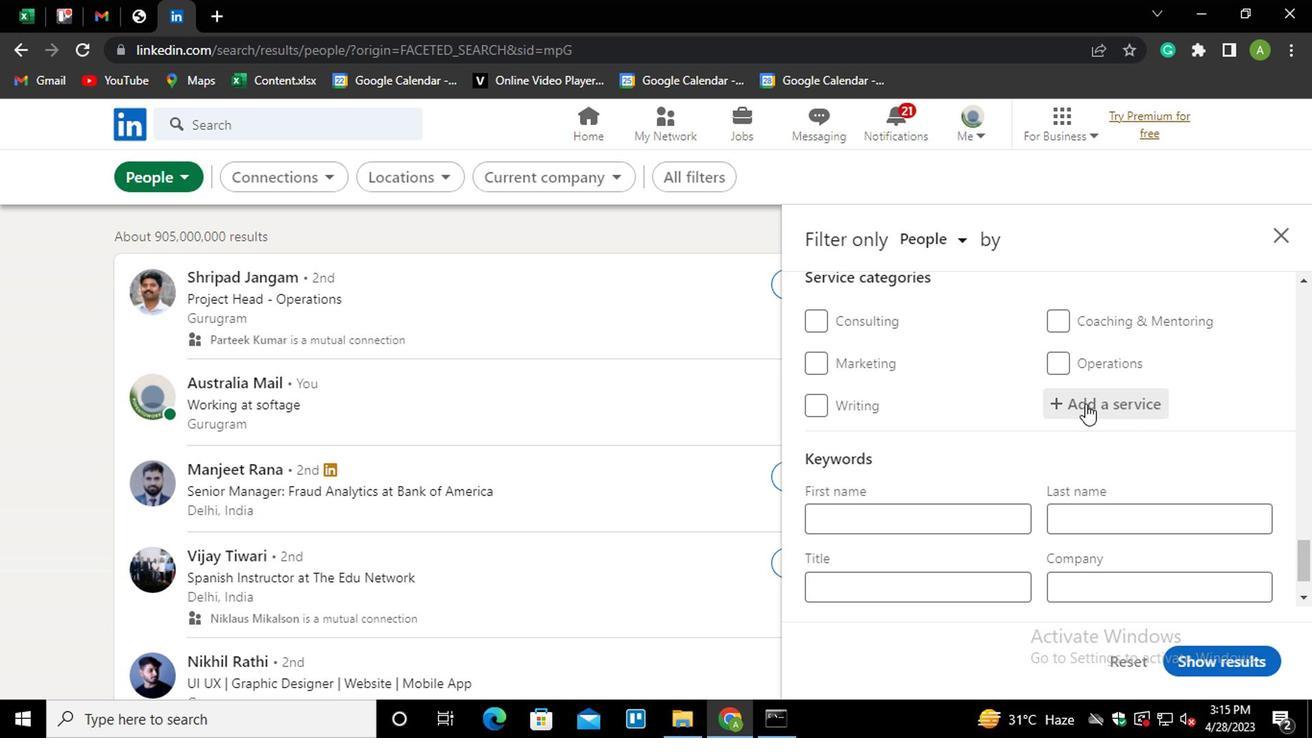 
Action: Key pressed <Key.shift>COMPUTER<Key.down><Key.enter>
Screenshot: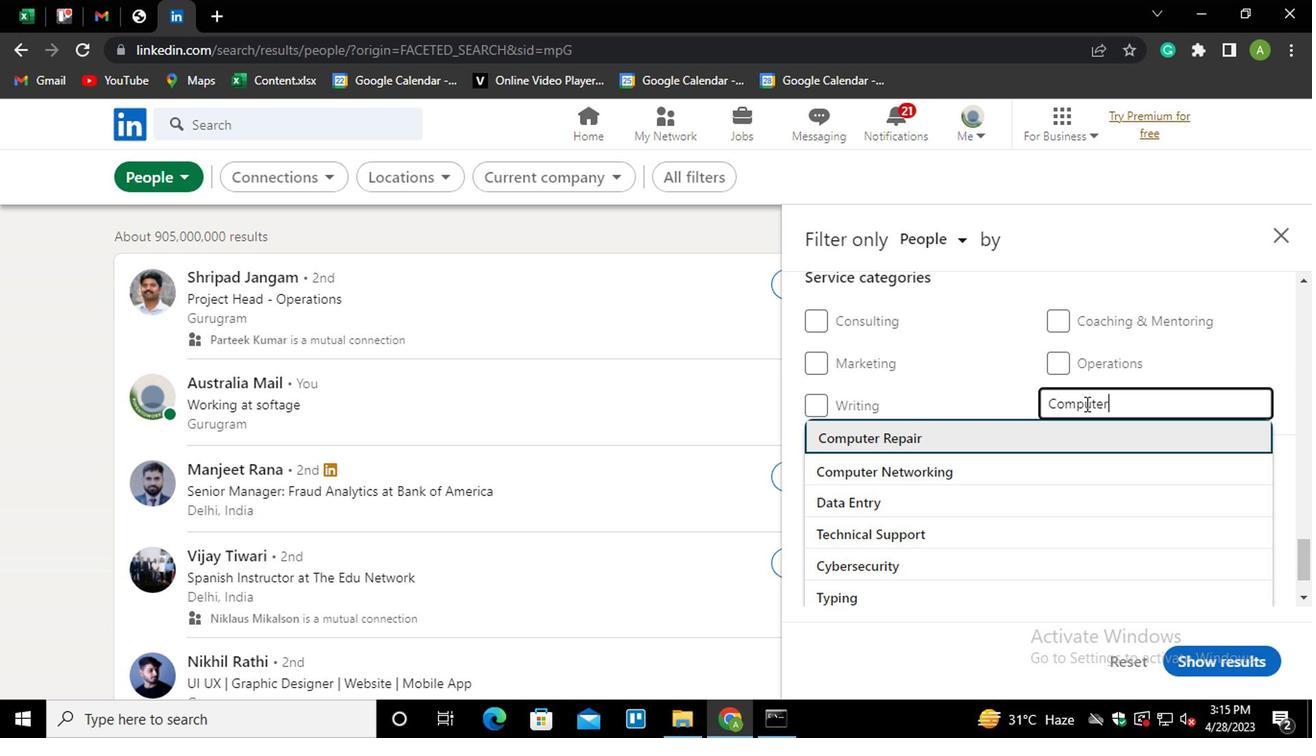 
Action: Mouse scrolled (1083, 397) with delta (0, 0)
Screenshot: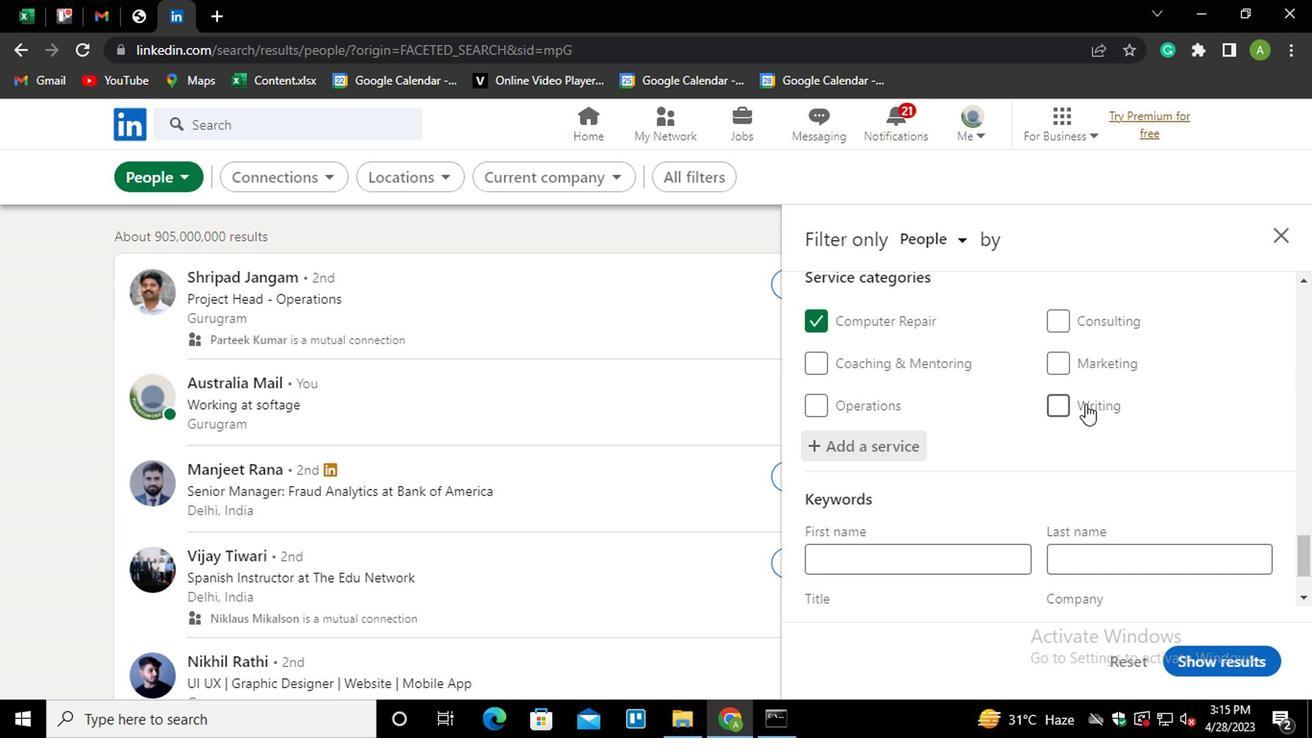 
Action: Mouse scrolled (1083, 397) with delta (0, 0)
Screenshot: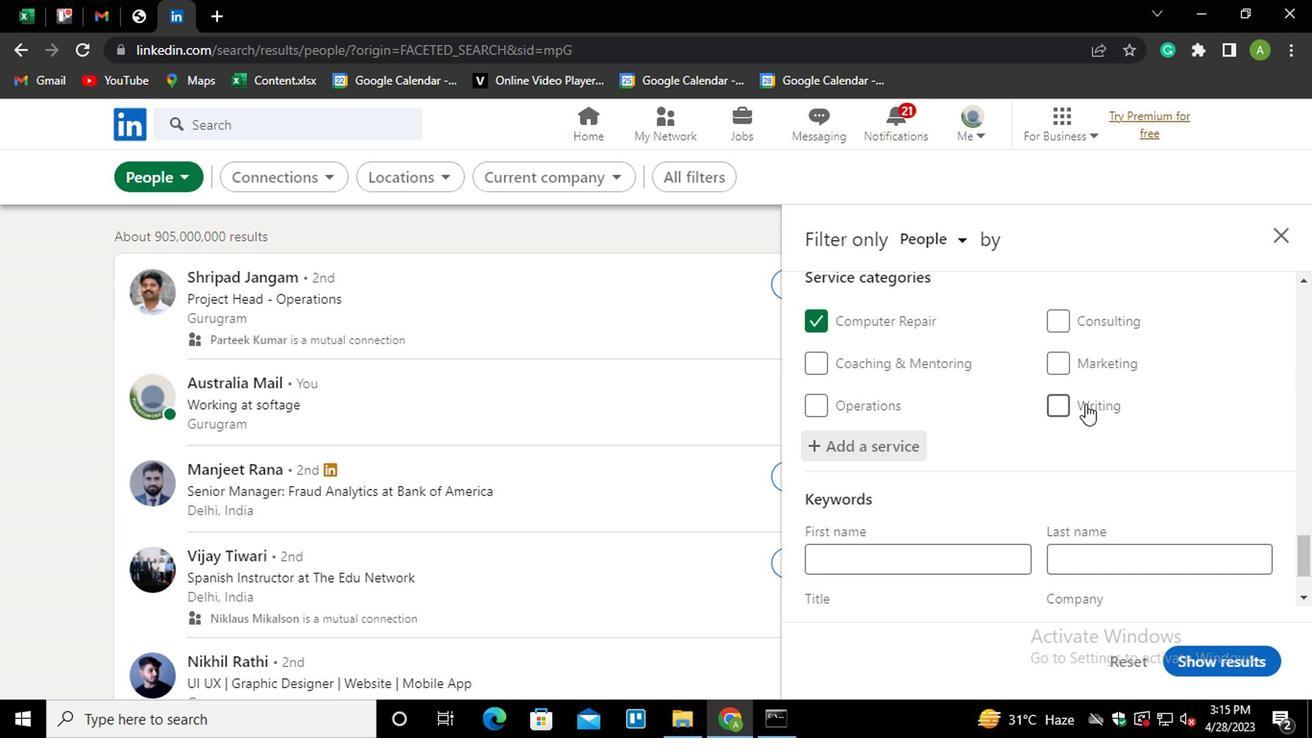 
Action: Mouse scrolled (1083, 397) with delta (0, 0)
Screenshot: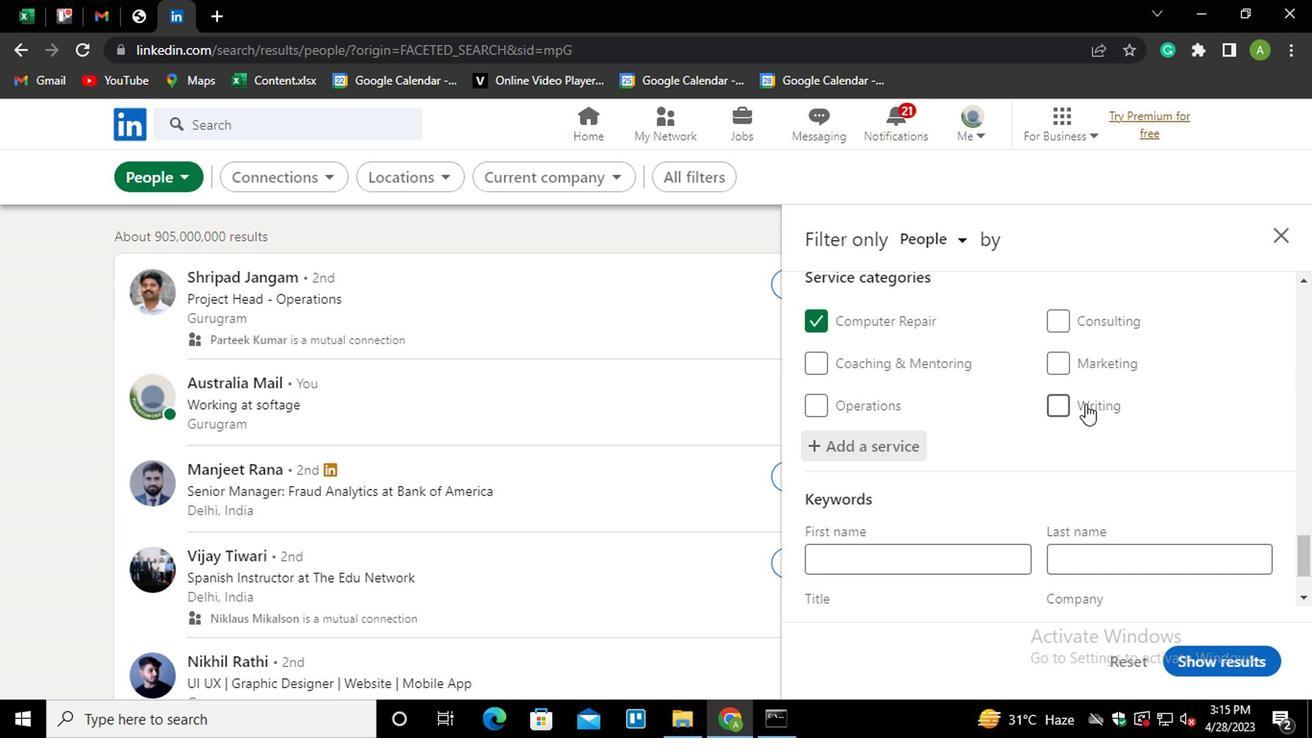 
Action: Mouse scrolled (1083, 397) with delta (0, 0)
Screenshot: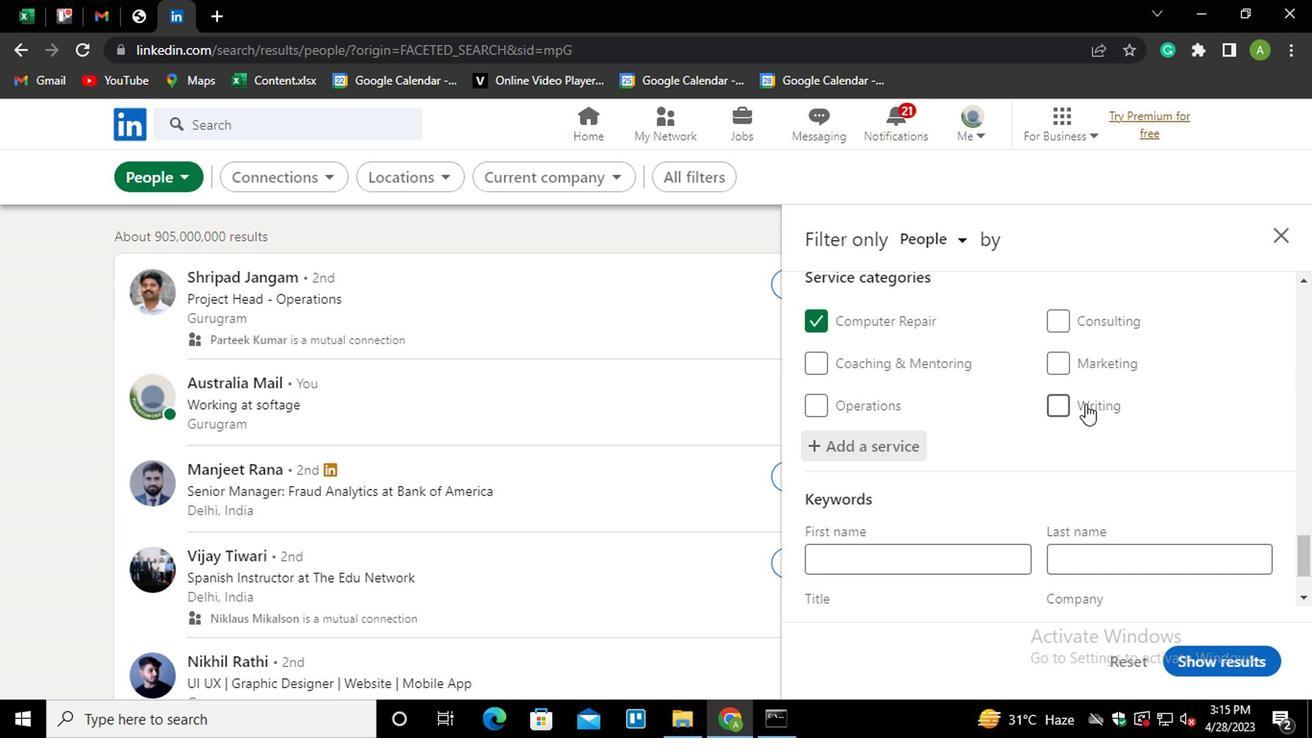 
Action: Mouse scrolled (1083, 397) with delta (0, 0)
Screenshot: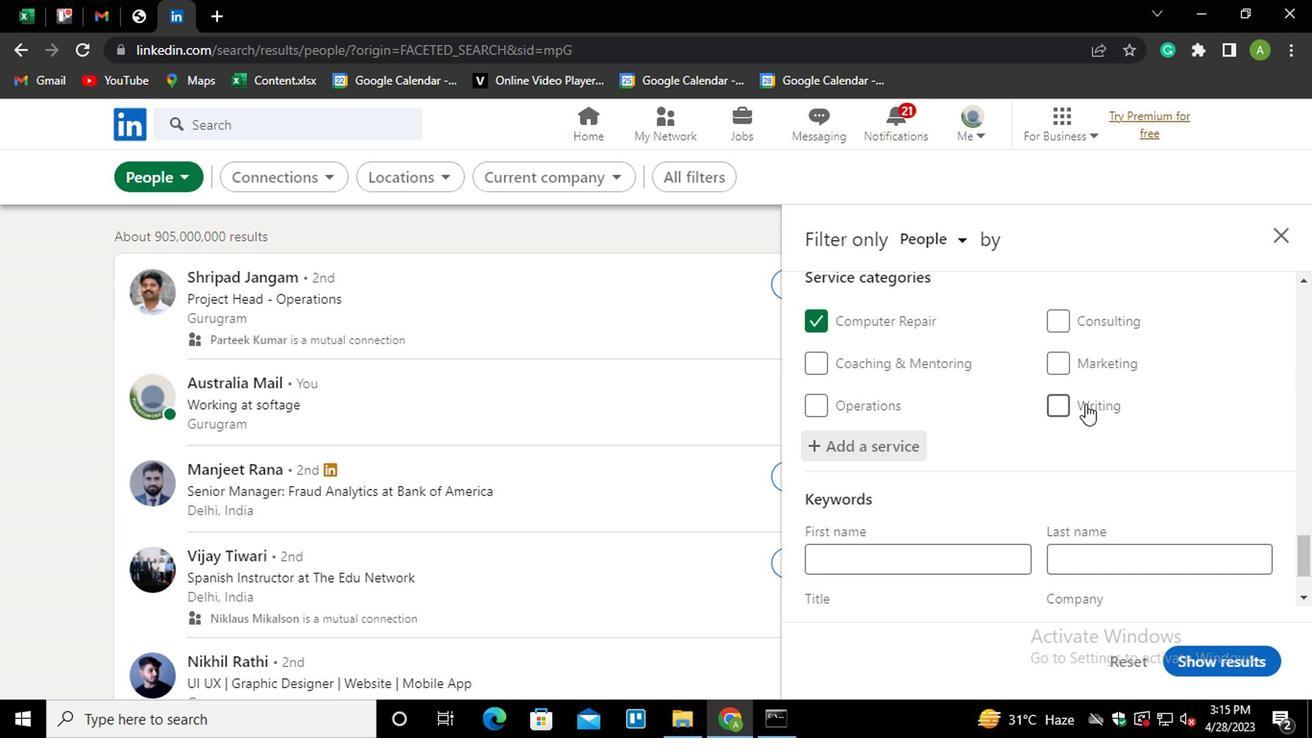 
Action: Mouse moved to (874, 509)
Screenshot: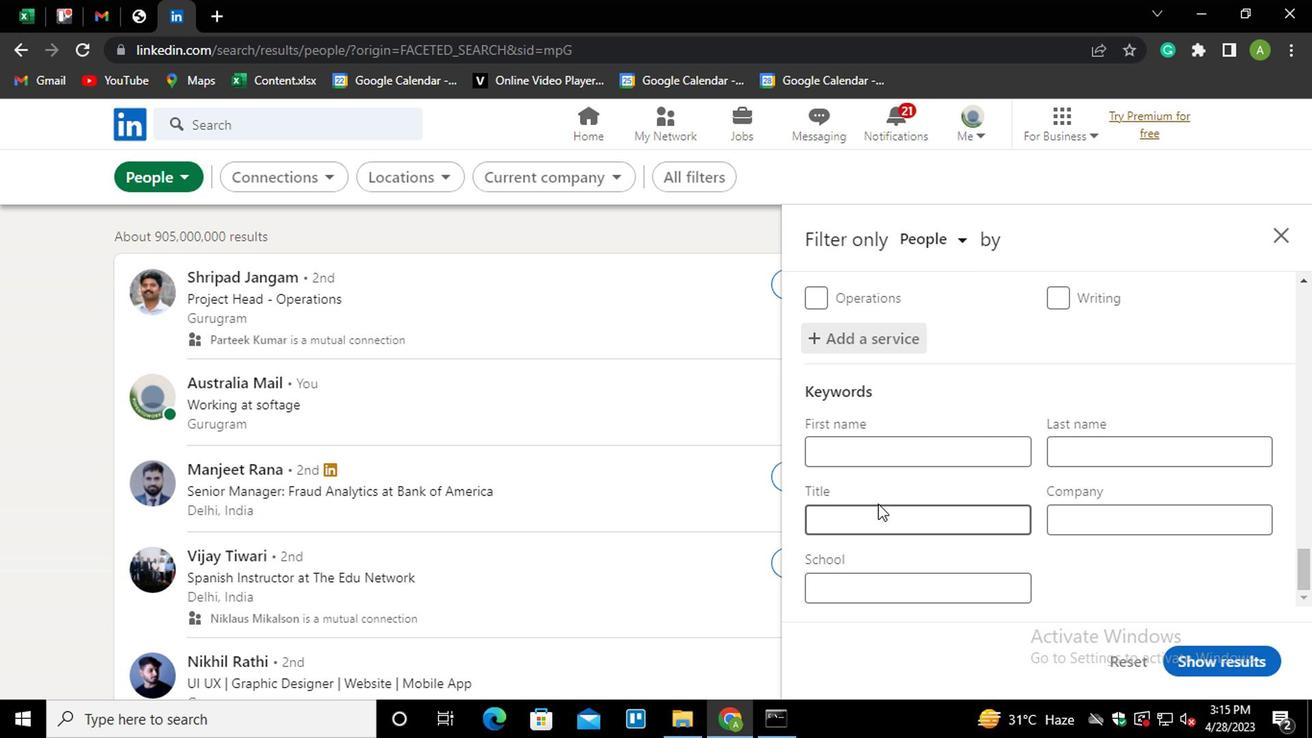 
Action: Mouse pressed left at (874, 509)
Screenshot: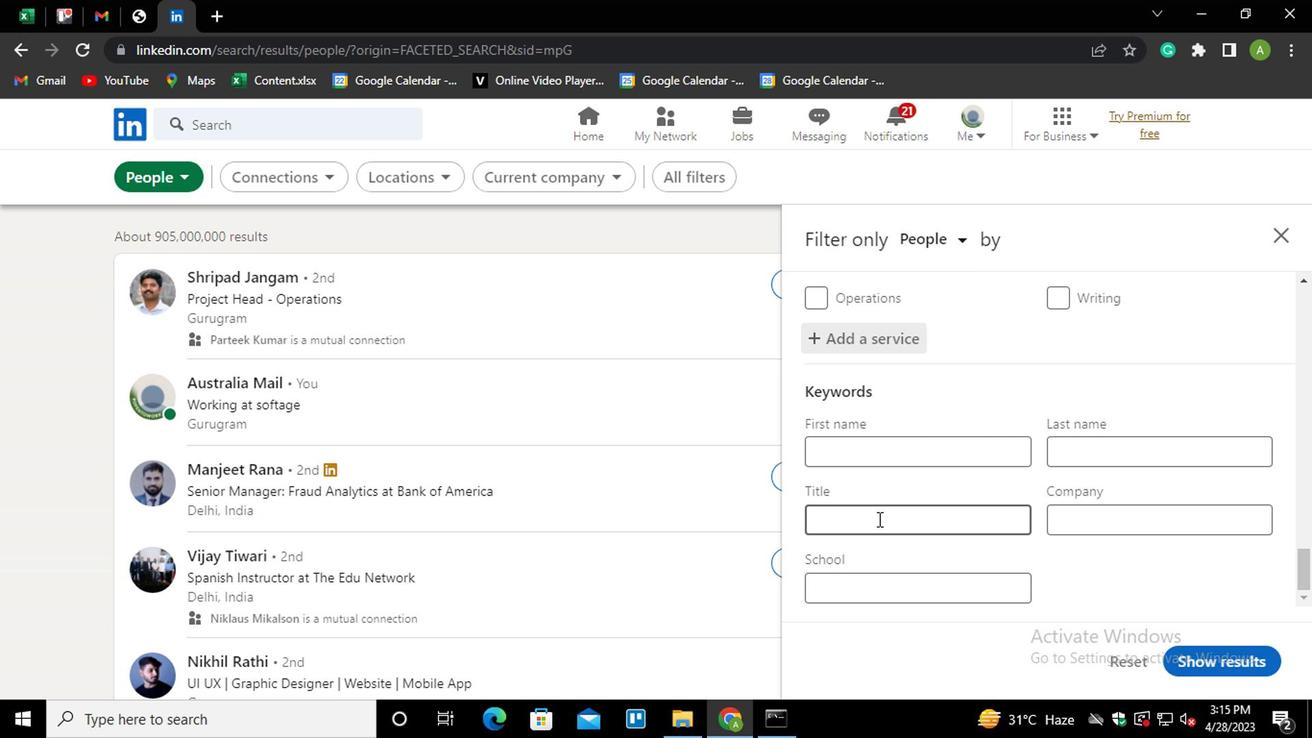 
Action: Mouse moved to (872, 513)
Screenshot: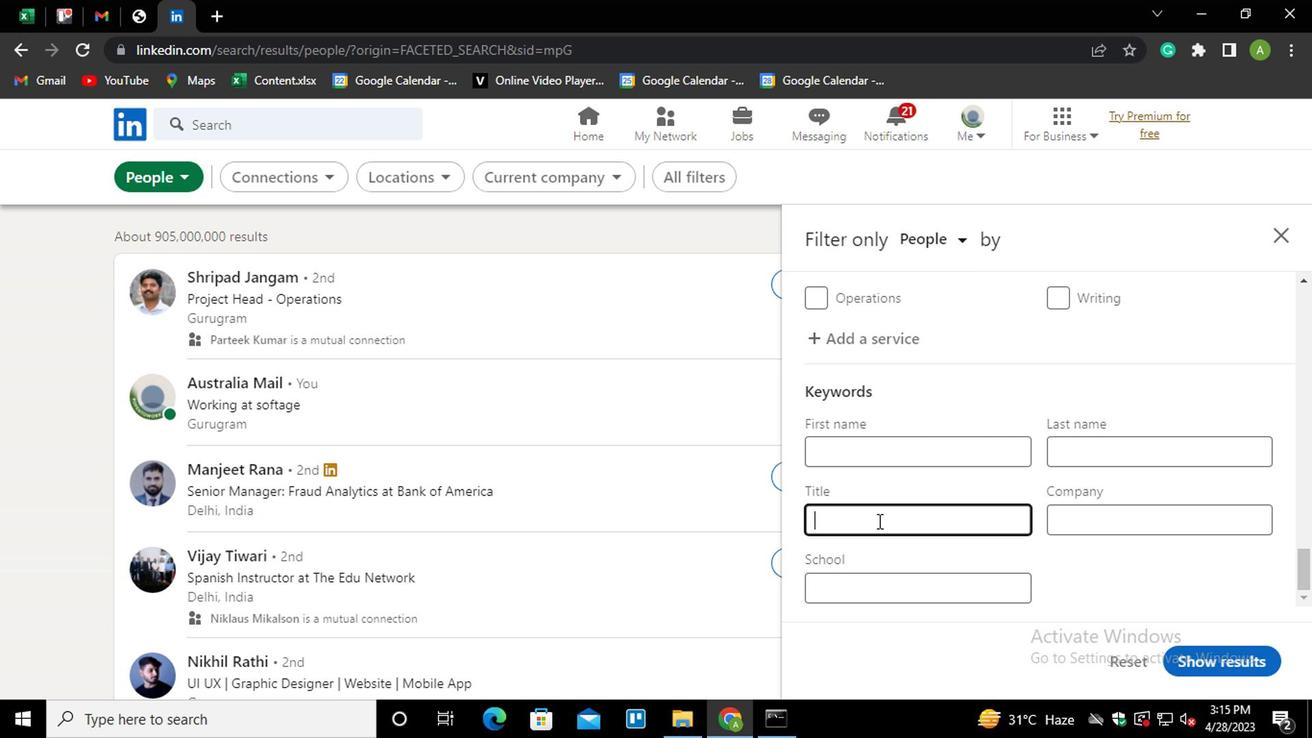 
Action: Key pressed <Key.shift>CHIEF<Key.space><Key.shift>PEOPLE<Key.space><Key.shift>OFFICER
Screenshot: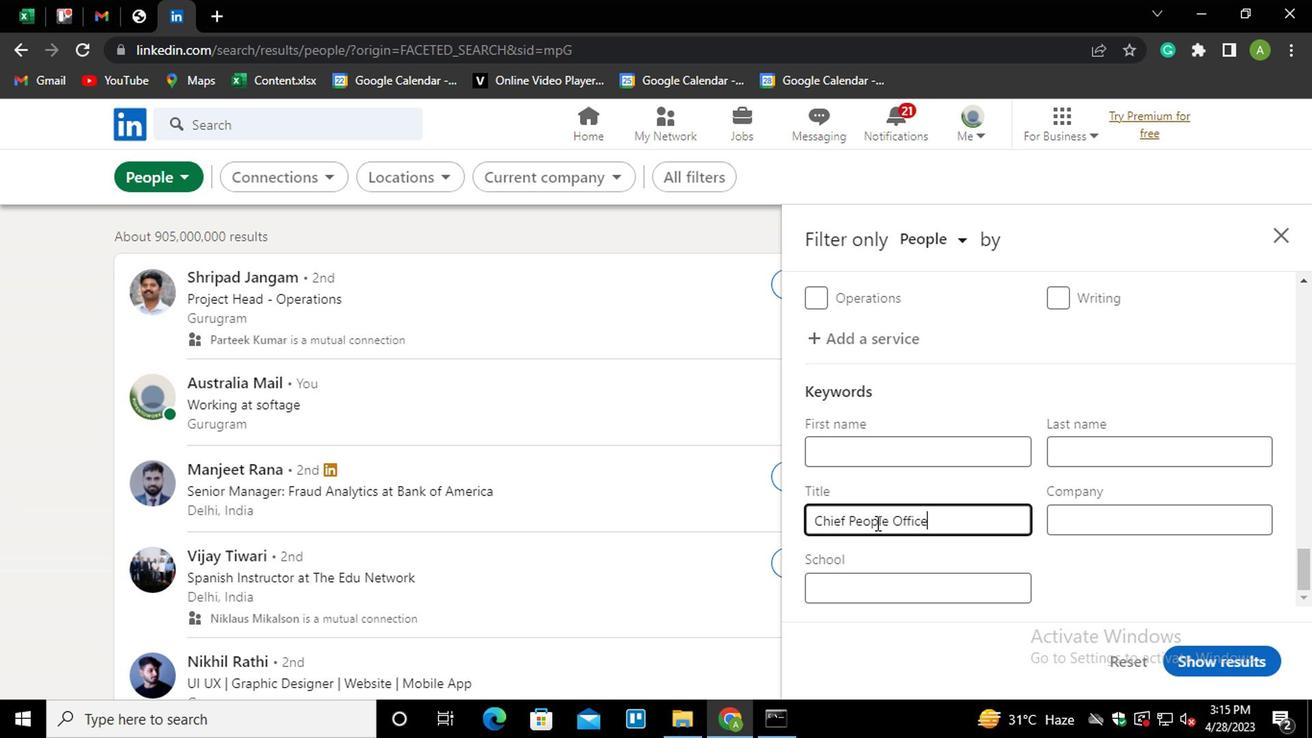 
Action: Mouse moved to (1157, 576)
Screenshot: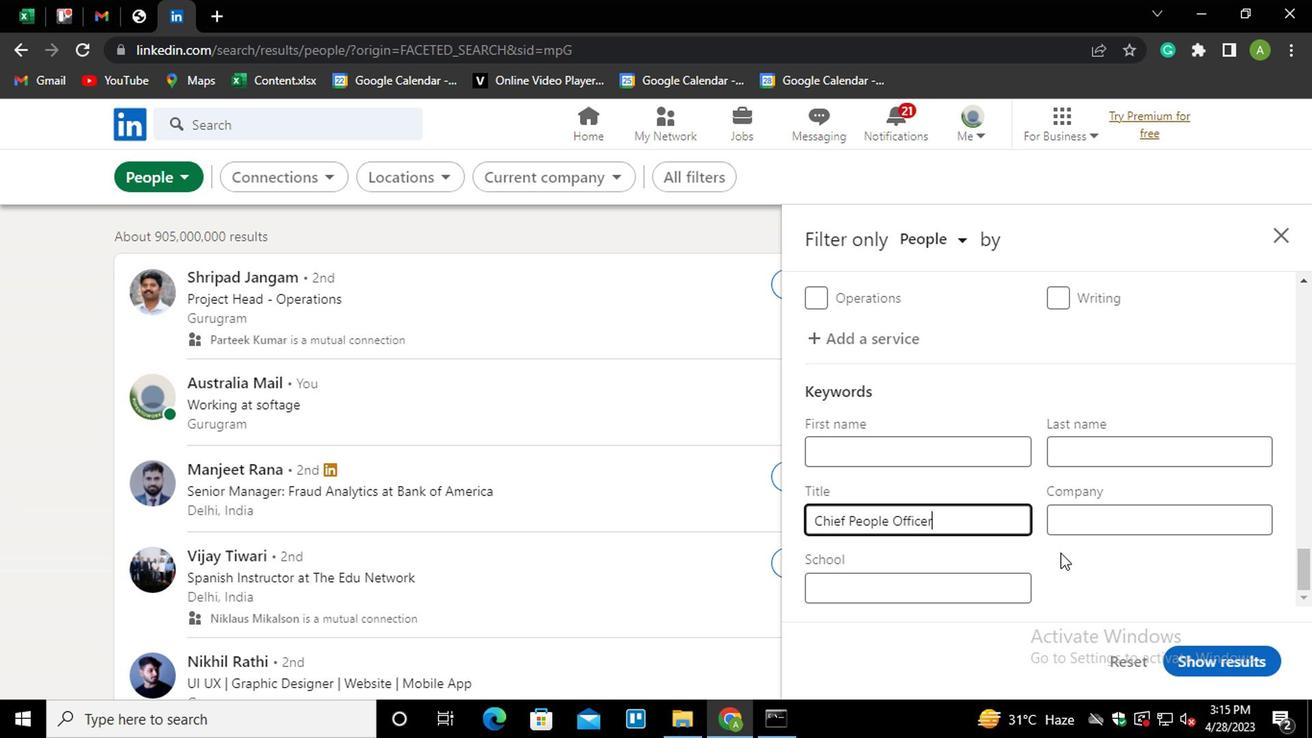
Action: Mouse pressed left at (1157, 576)
Screenshot: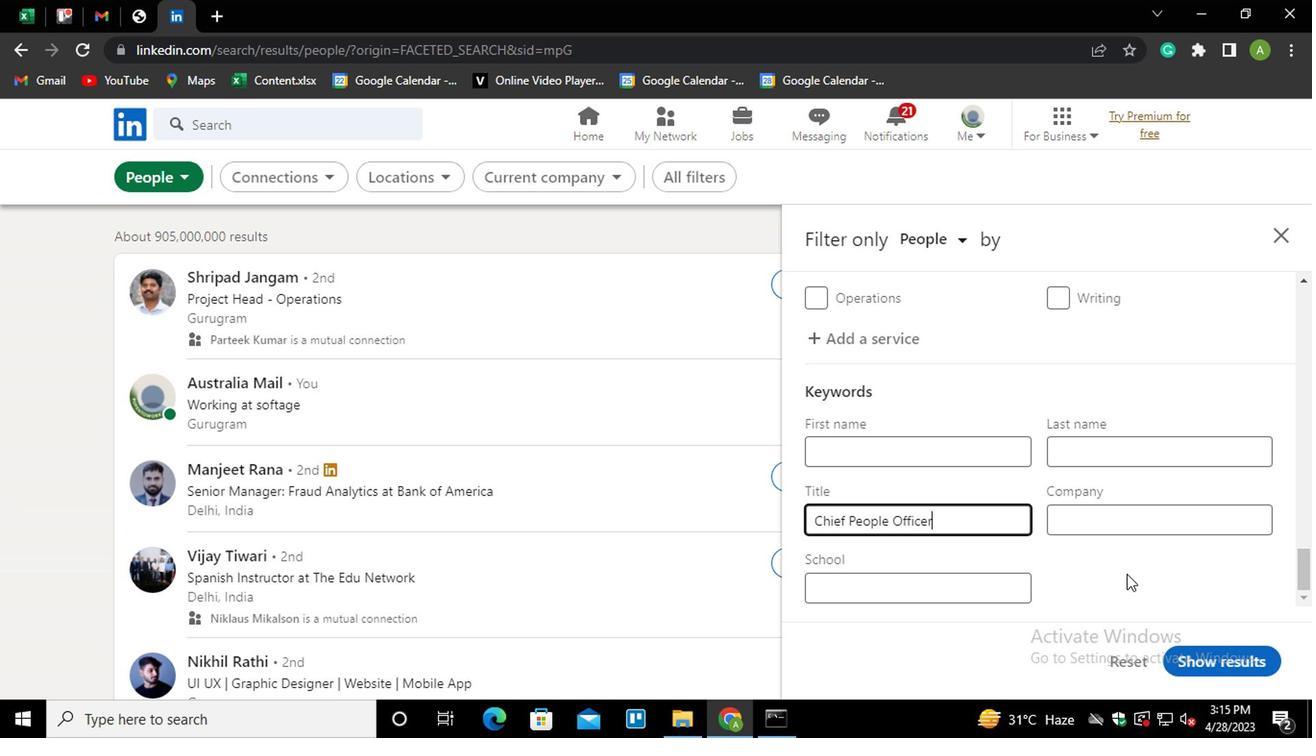 
Action: Mouse moved to (1192, 642)
Screenshot: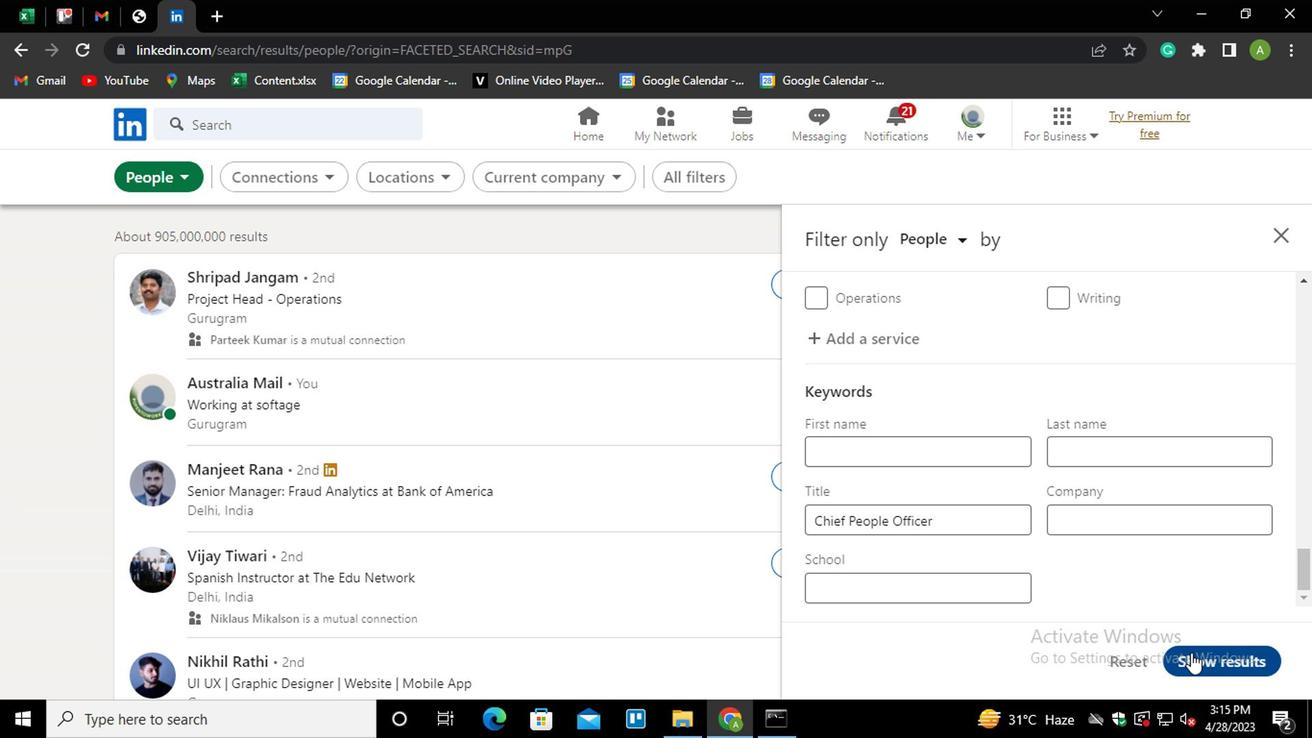 
Action: Mouse pressed left at (1192, 642)
Screenshot: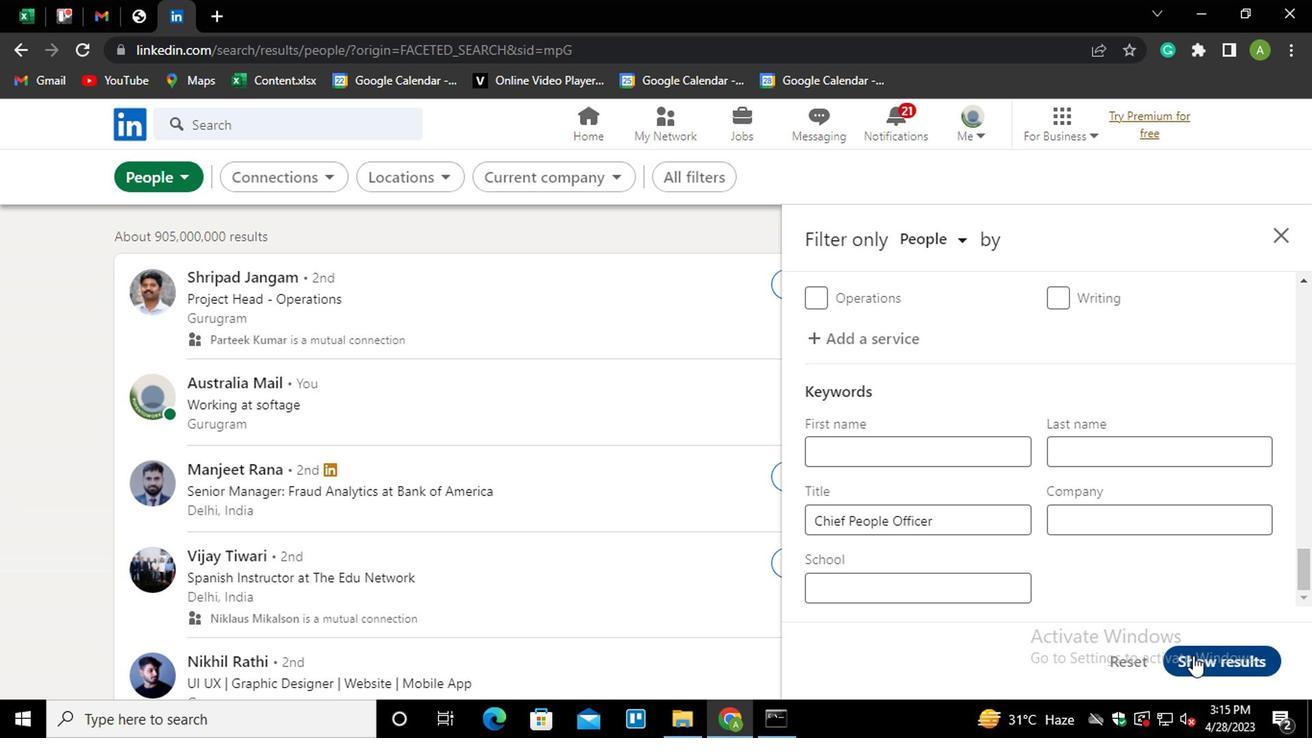 
Action: Mouse moved to (1191, 644)
Screenshot: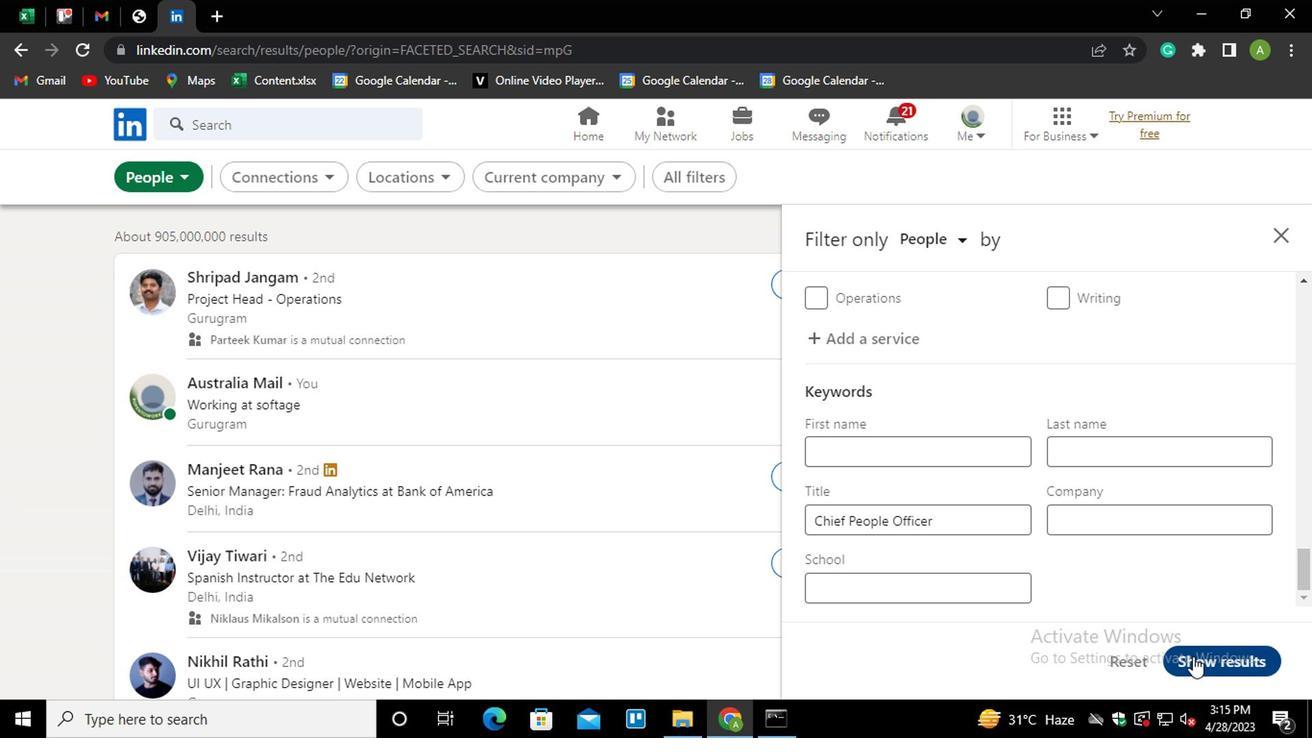
